Task: Find connections with filter location Bayonne with filter topic #construction with filter profile language German with filter current company Aspiring Minds with filter school Kendriya vidyalaya  with filter industry Food and Beverage Retail with filter service category Business Analytics with filter keywords title Security Guard
Action: Mouse moved to (692, 101)
Screenshot: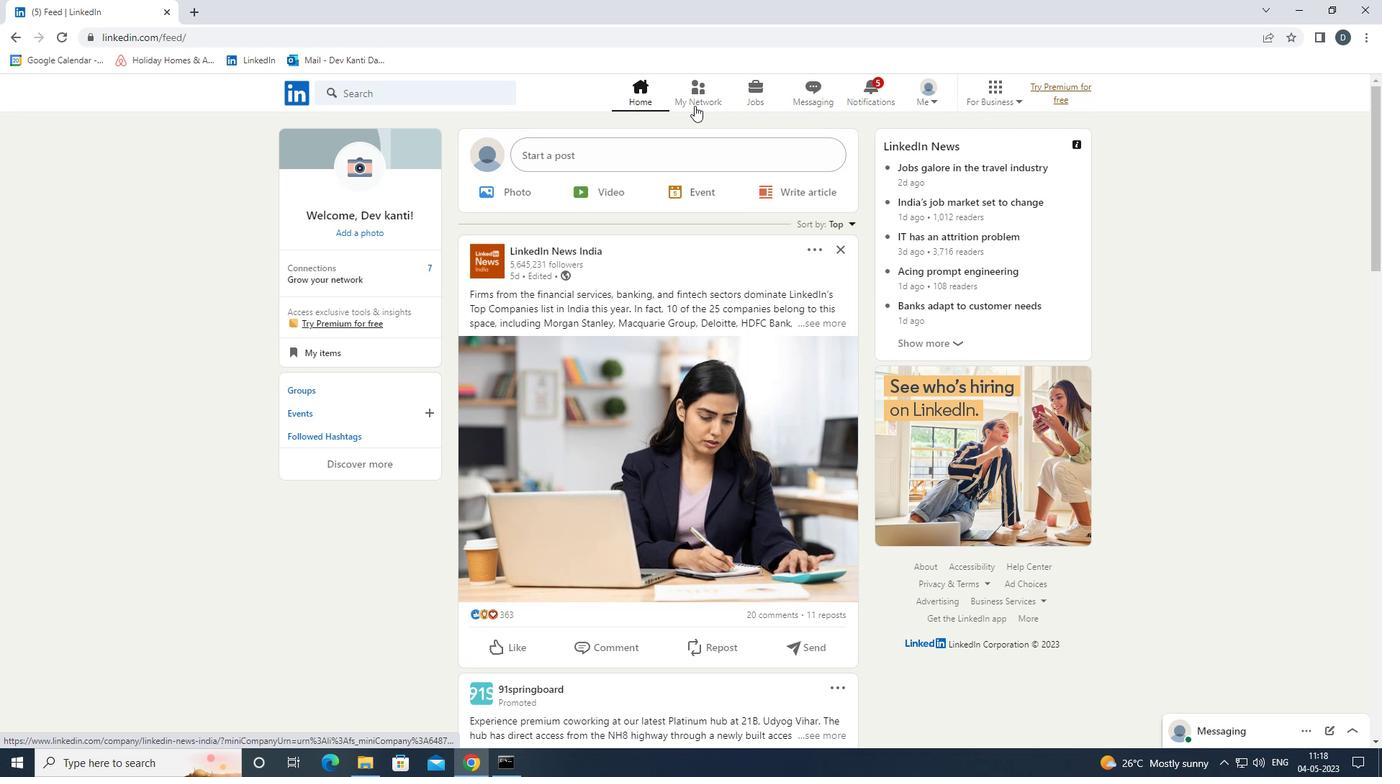 
Action: Mouse pressed left at (692, 101)
Screenshot: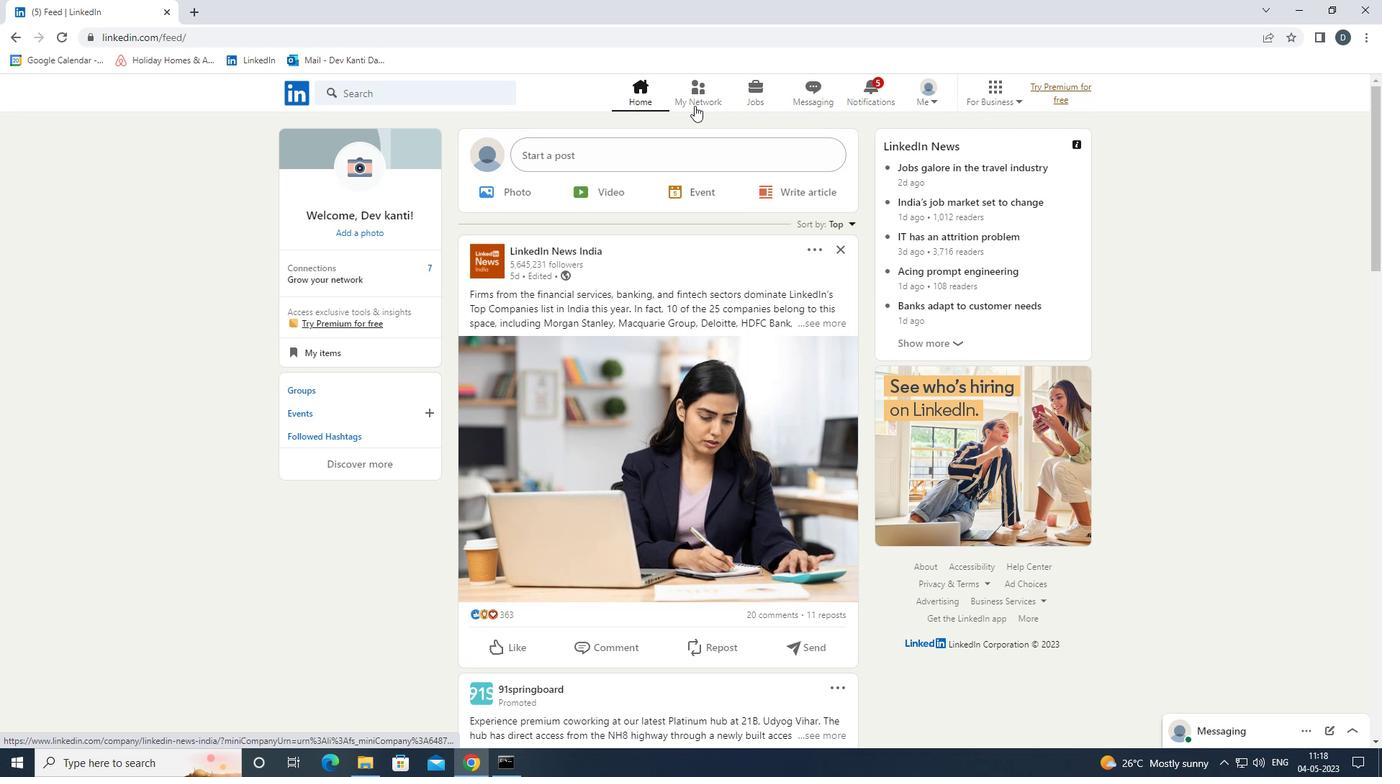 
Action: Mouse moved to (475, 174)
Screenshot: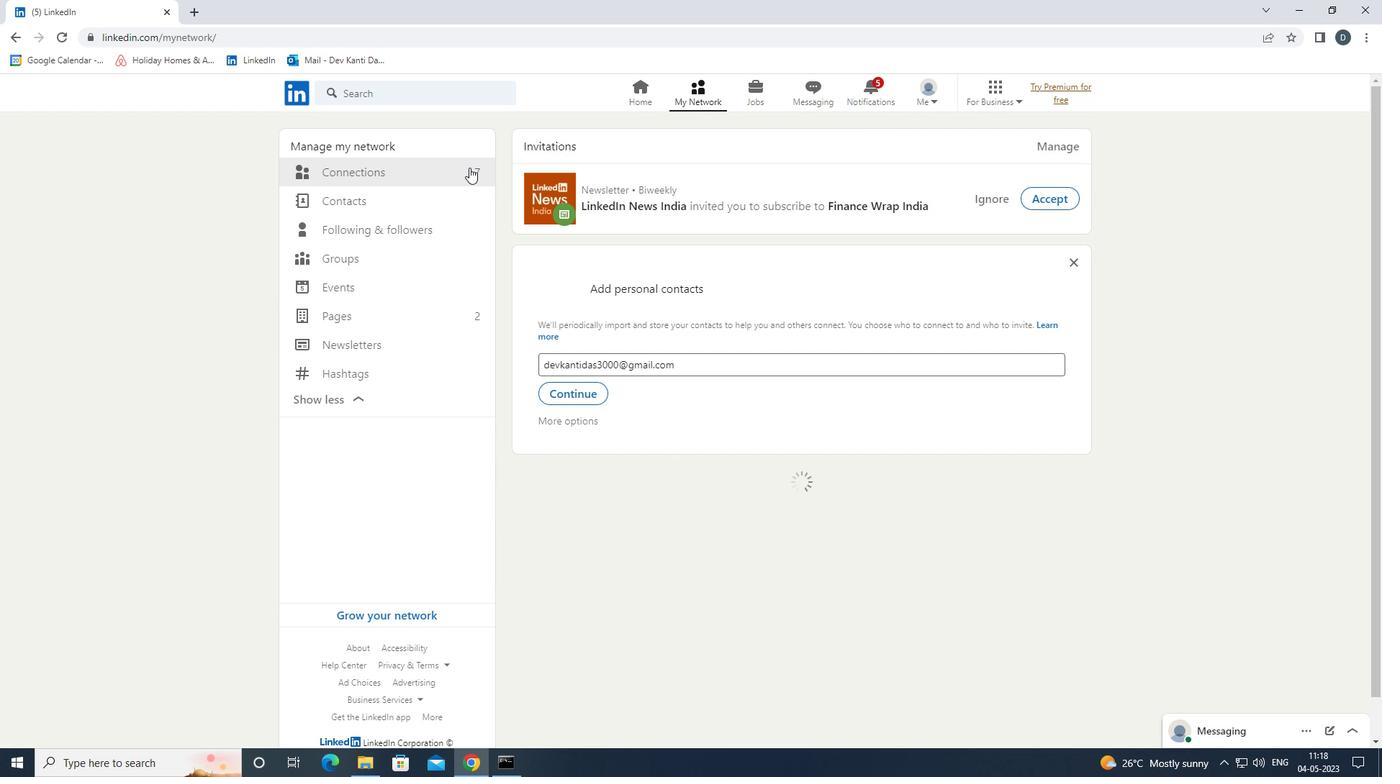 
Action: Mouse pressed left at (475, 174)
Screenshot: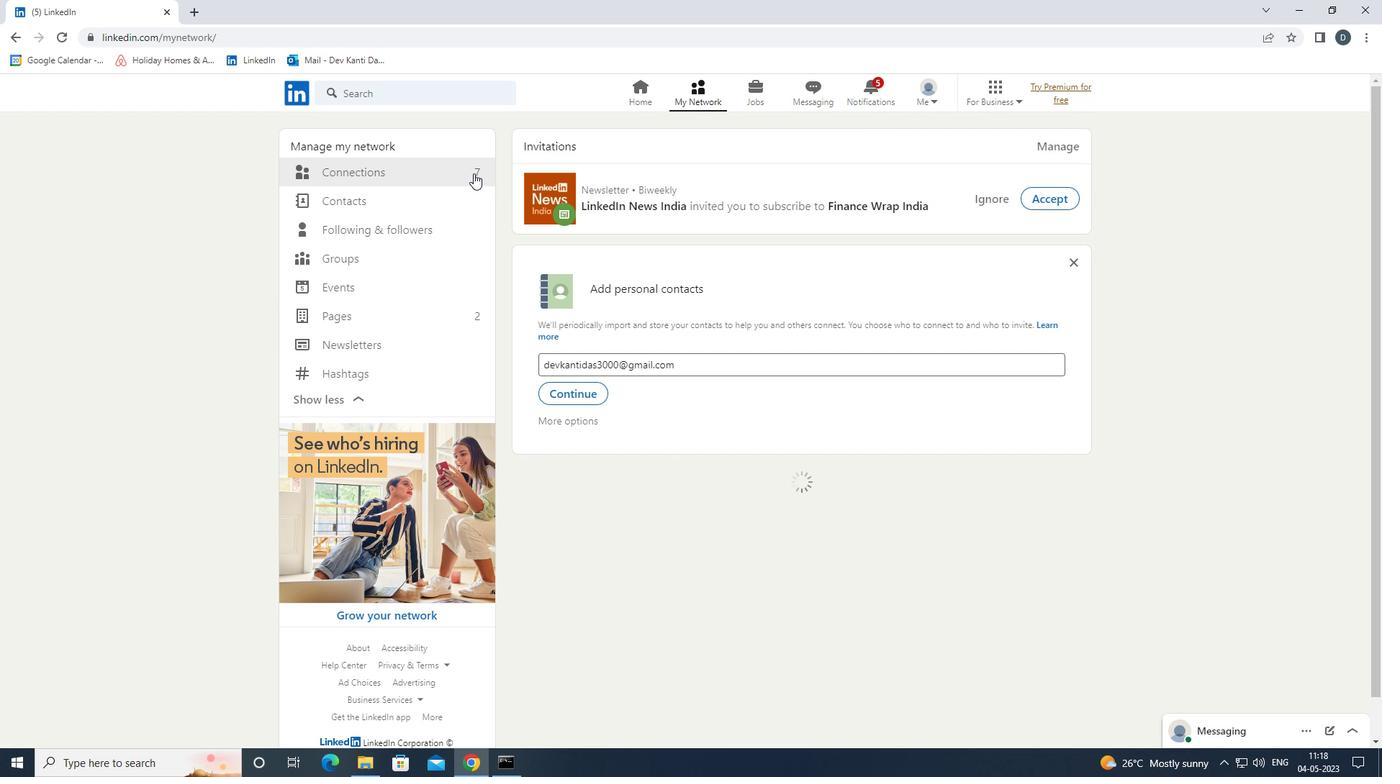
Action: Mouse moved to (826, 169)
Screenshot: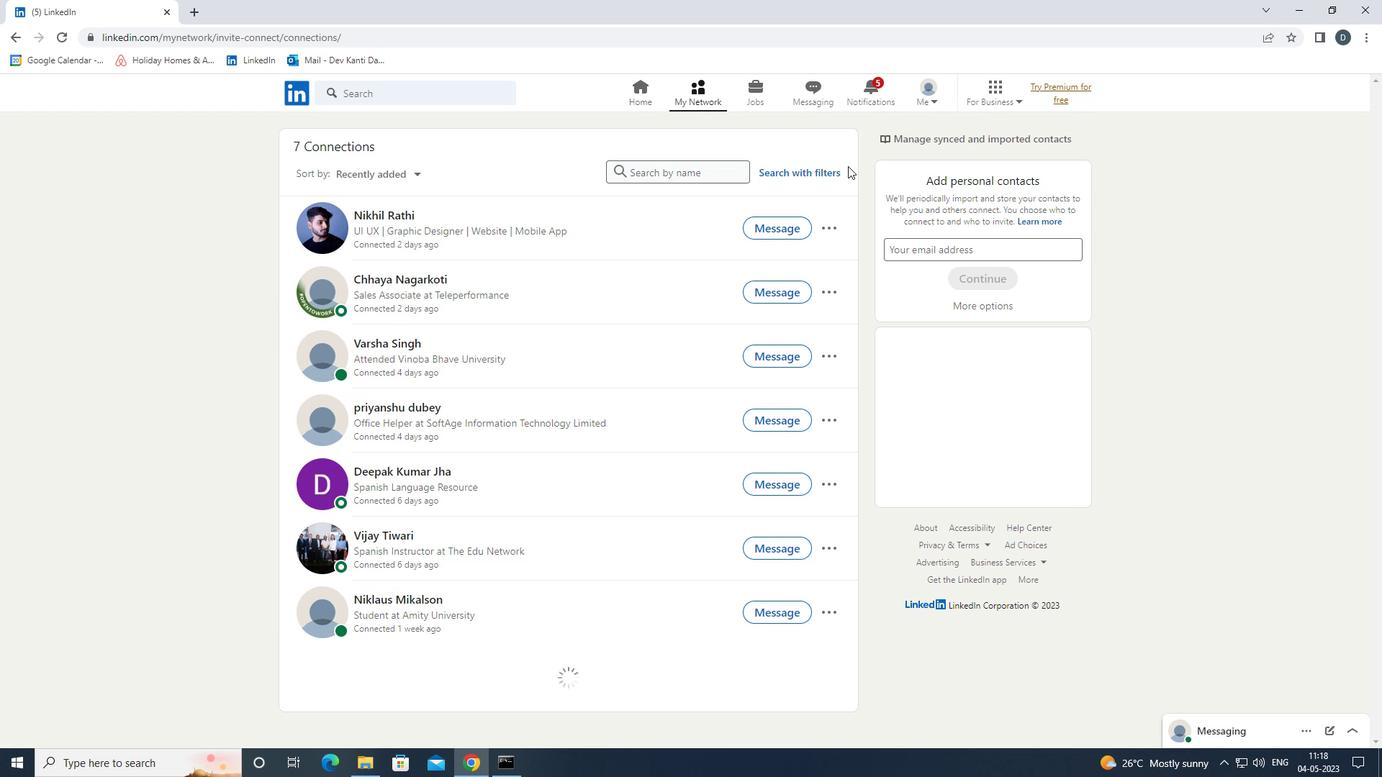
Action: Mouse pressed left at (826, 169)
Screenshot: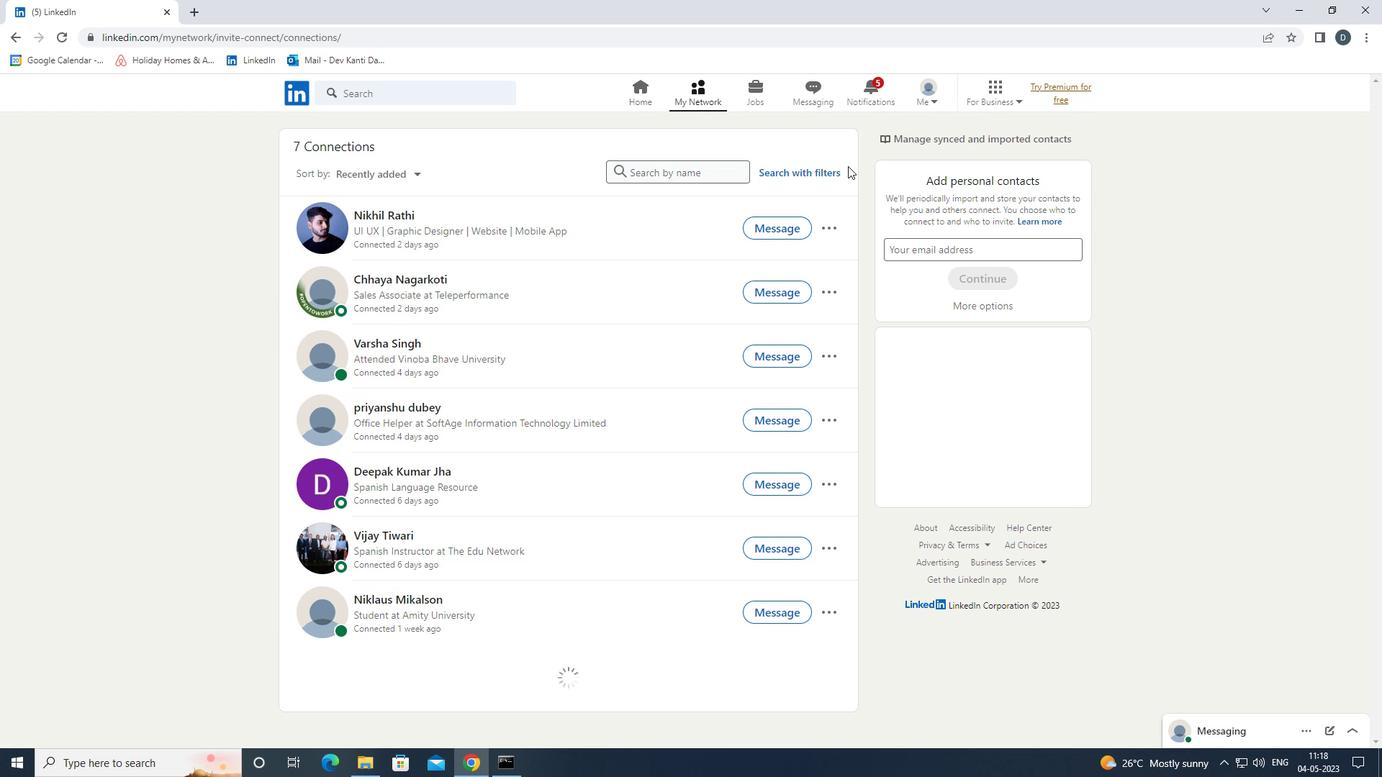 
Action: Mouse moved to (740, 137)
Screenshot: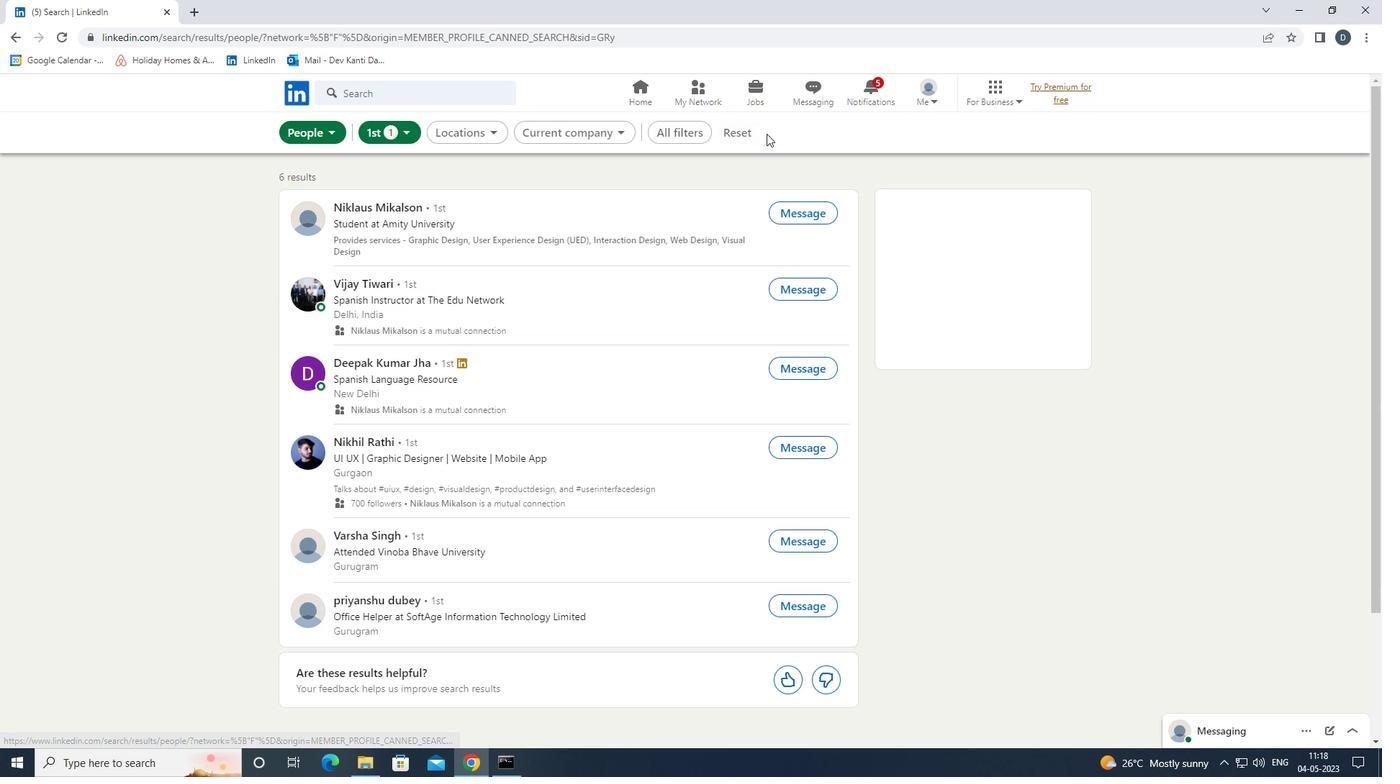 
Action: Mouse pressed left at (740, 137)
Screenshot: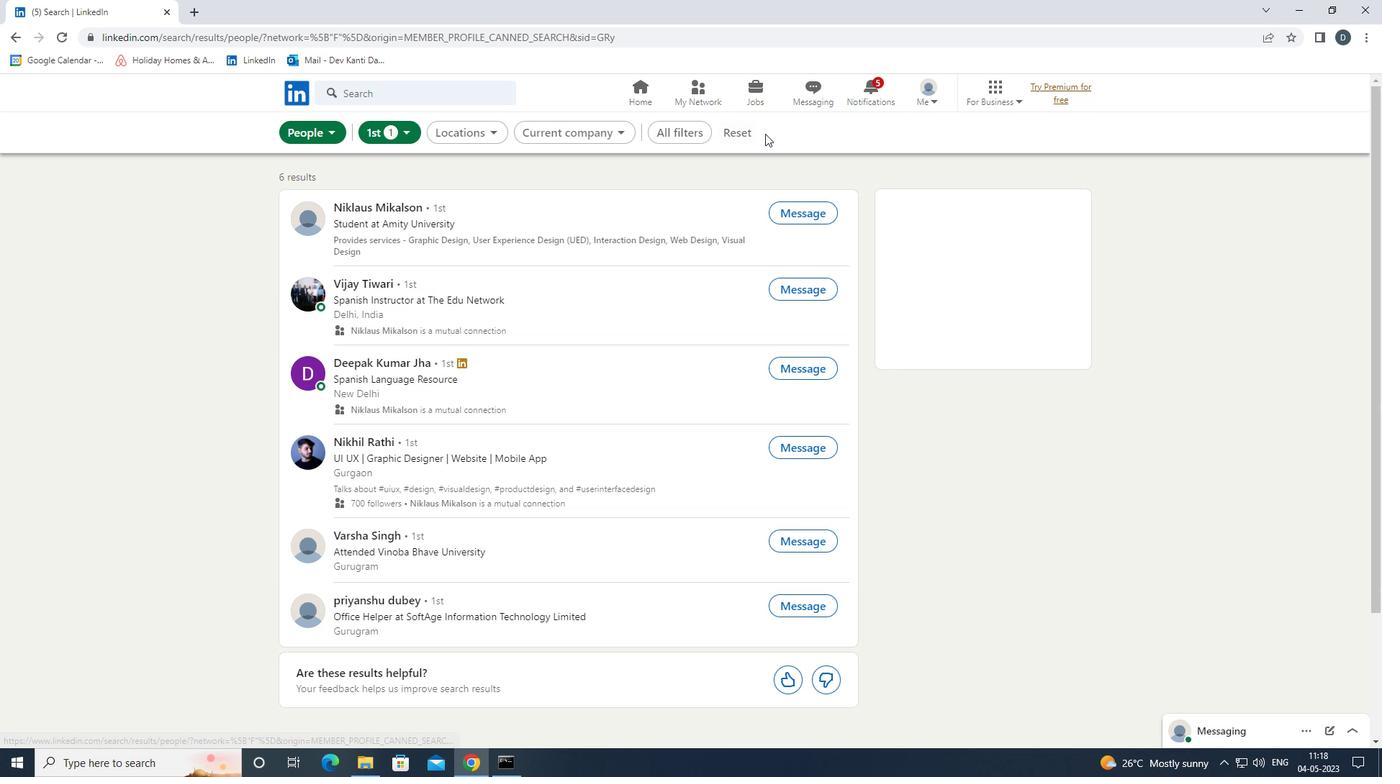 
Action: Mouse moved to (705, 133)
Screenshot: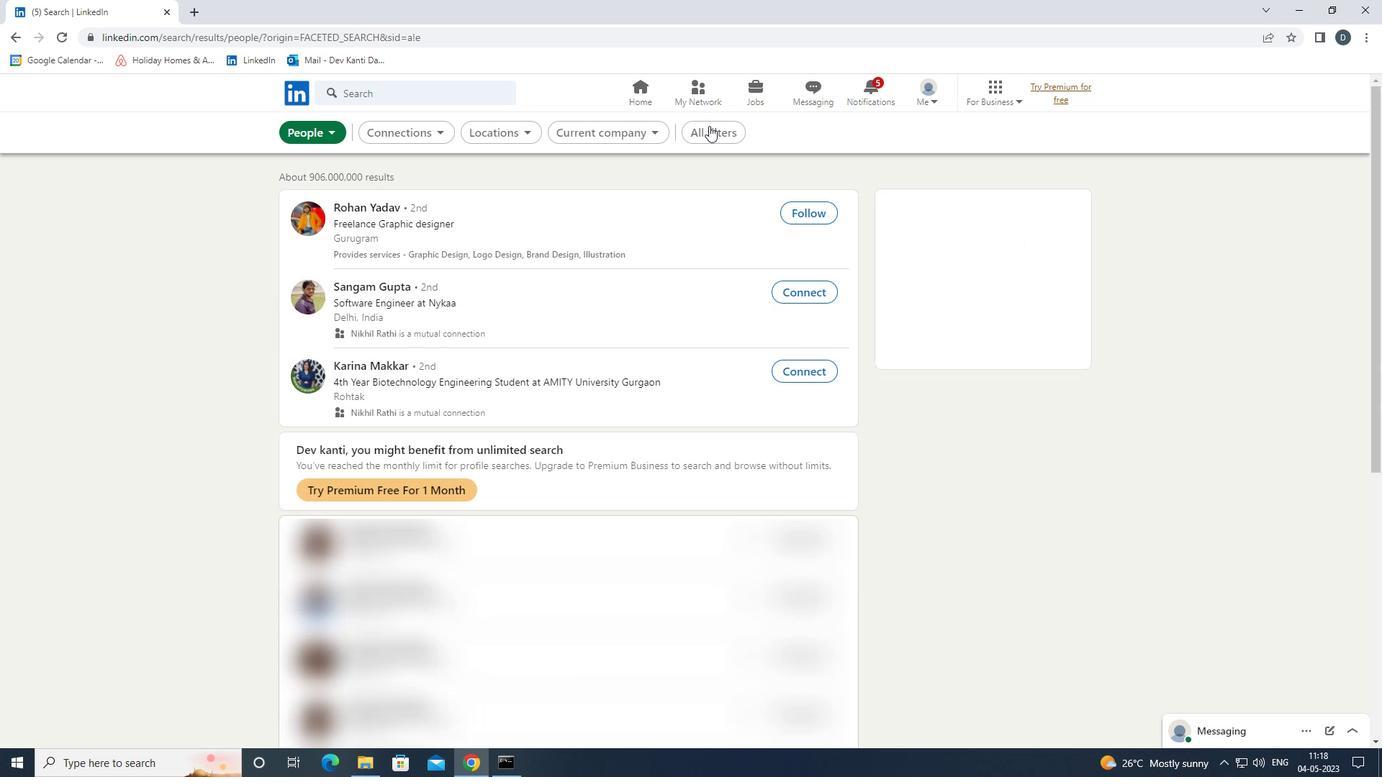 
Action: Mouse pressed left at (705, 133)
Screenshot: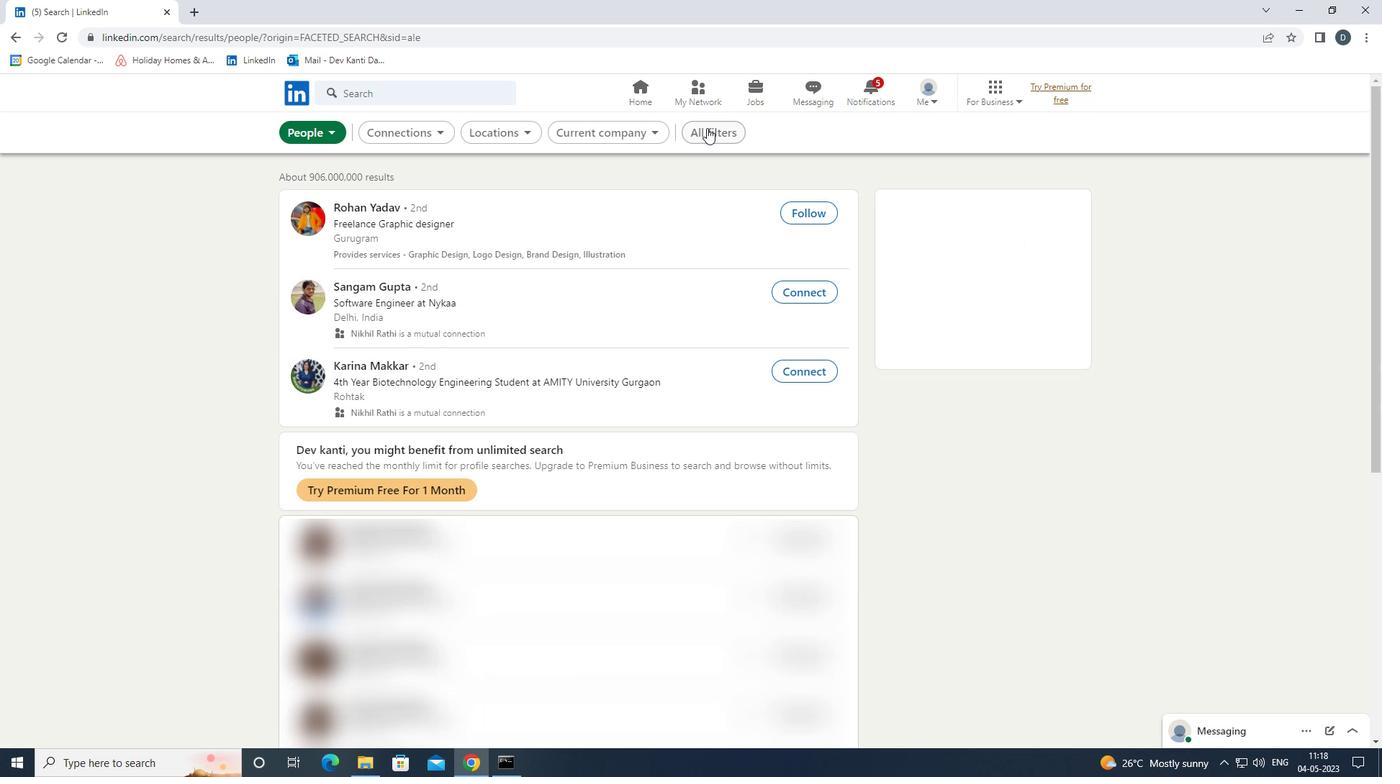 
Action: Mouse moved to (1217, 376)
Screenshot: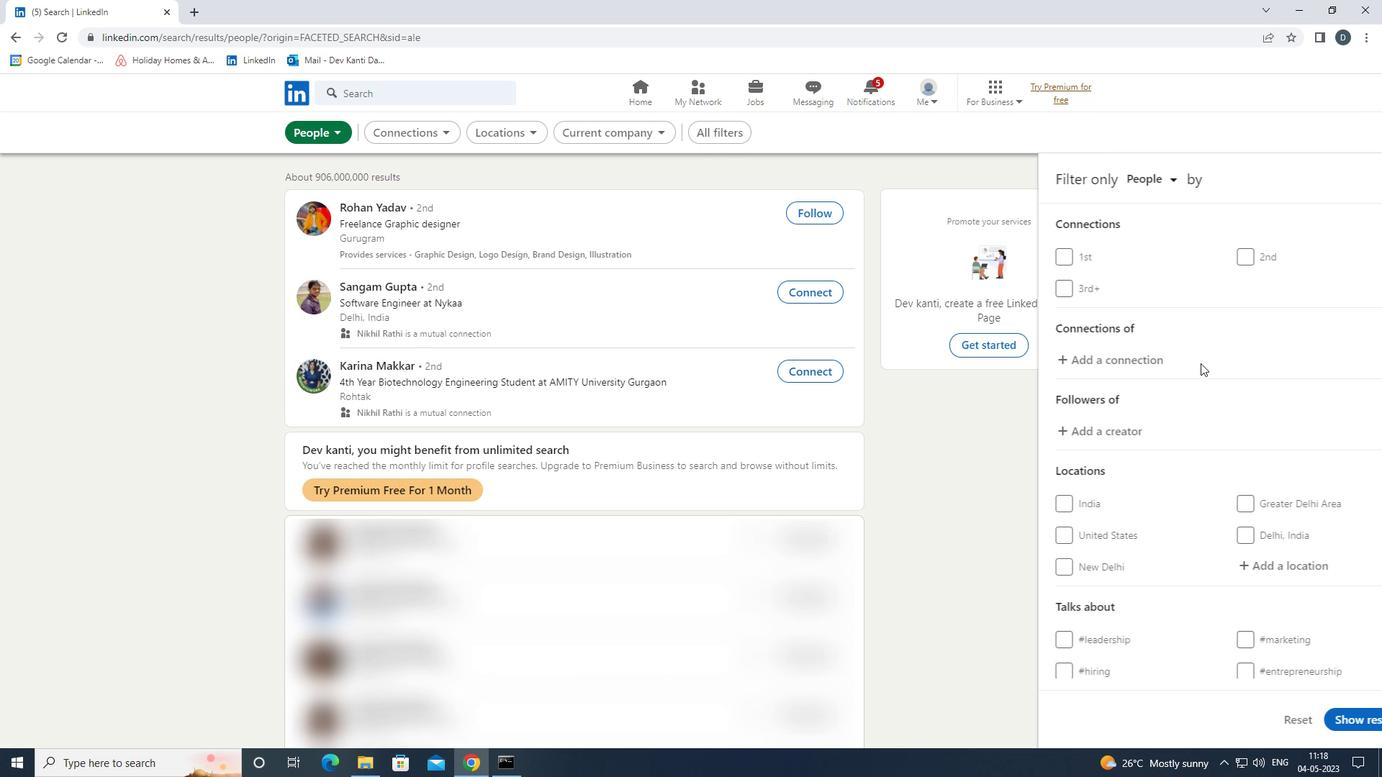 
Action: Mouse scrolled (1217, 375) with delta (0, 0)
Screenshot: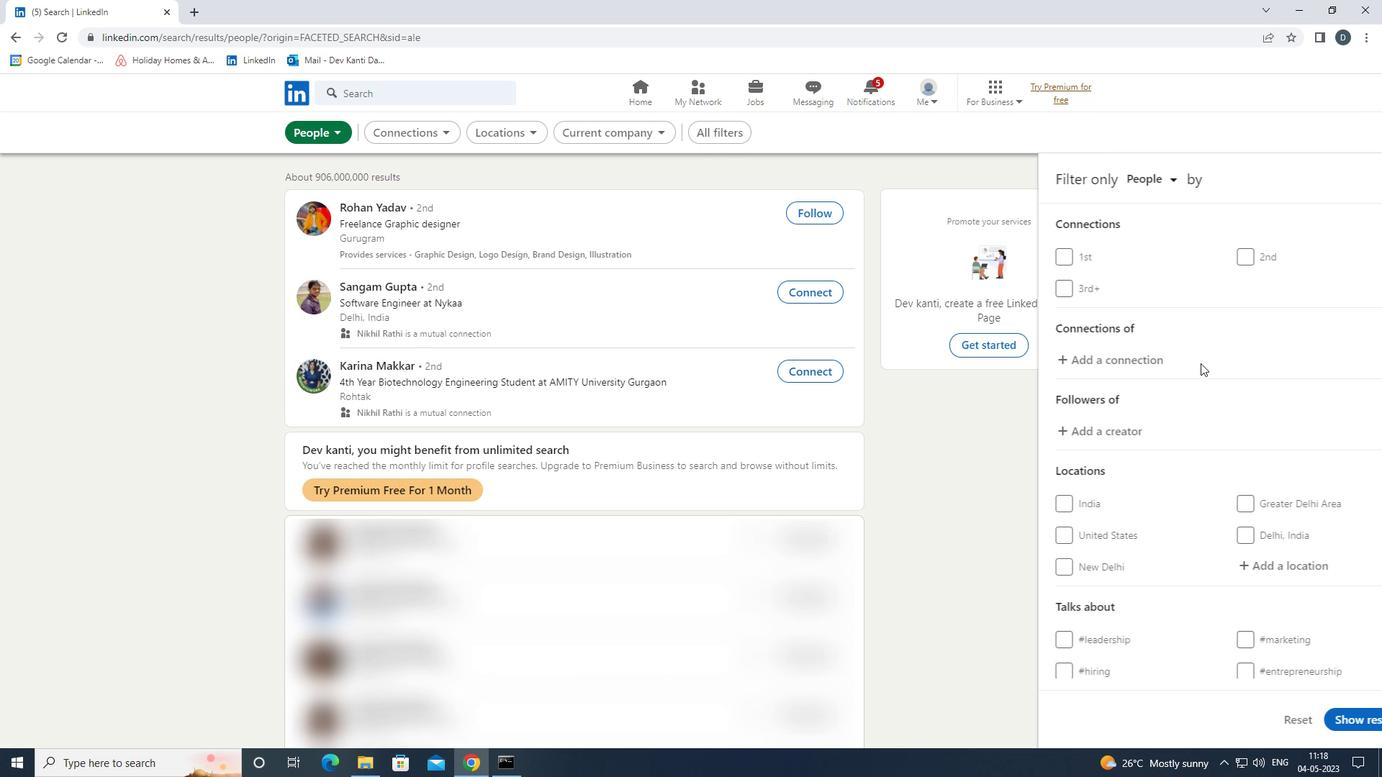 
Action: Mouse moved to (1221, 378)
Screenshot: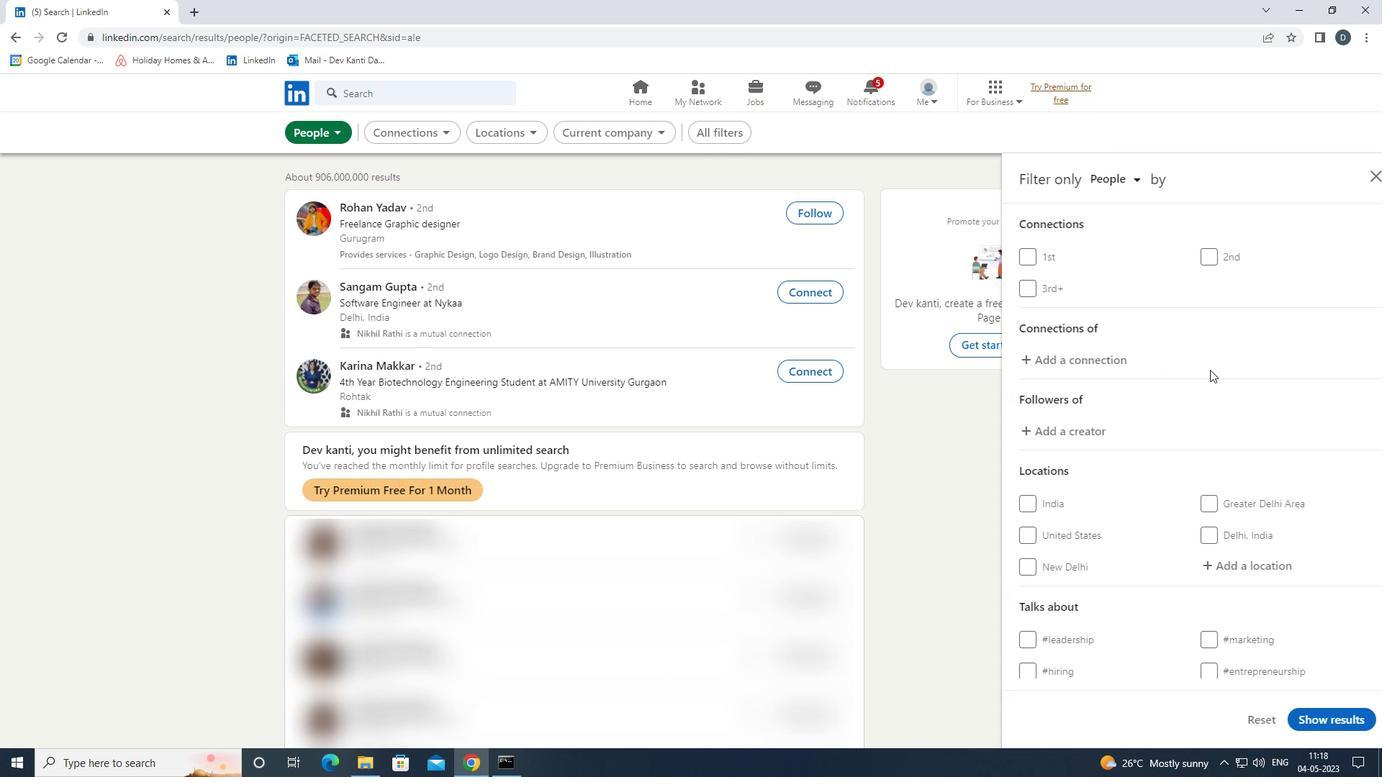 
Action: Mouse scrolled (1221, 378) with delta (0, 0)
Screenshot: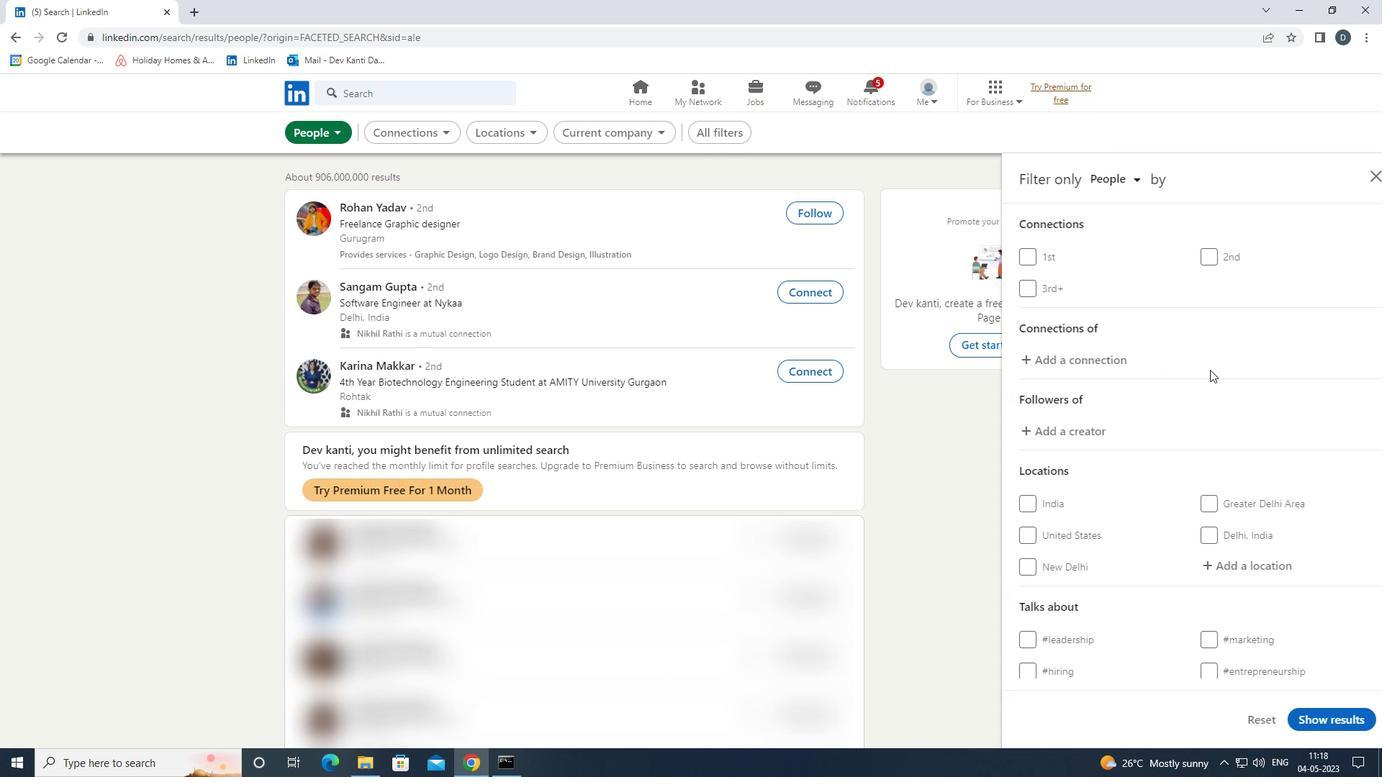 
Action: Mouse moved to (1222, 429)
Screenshot: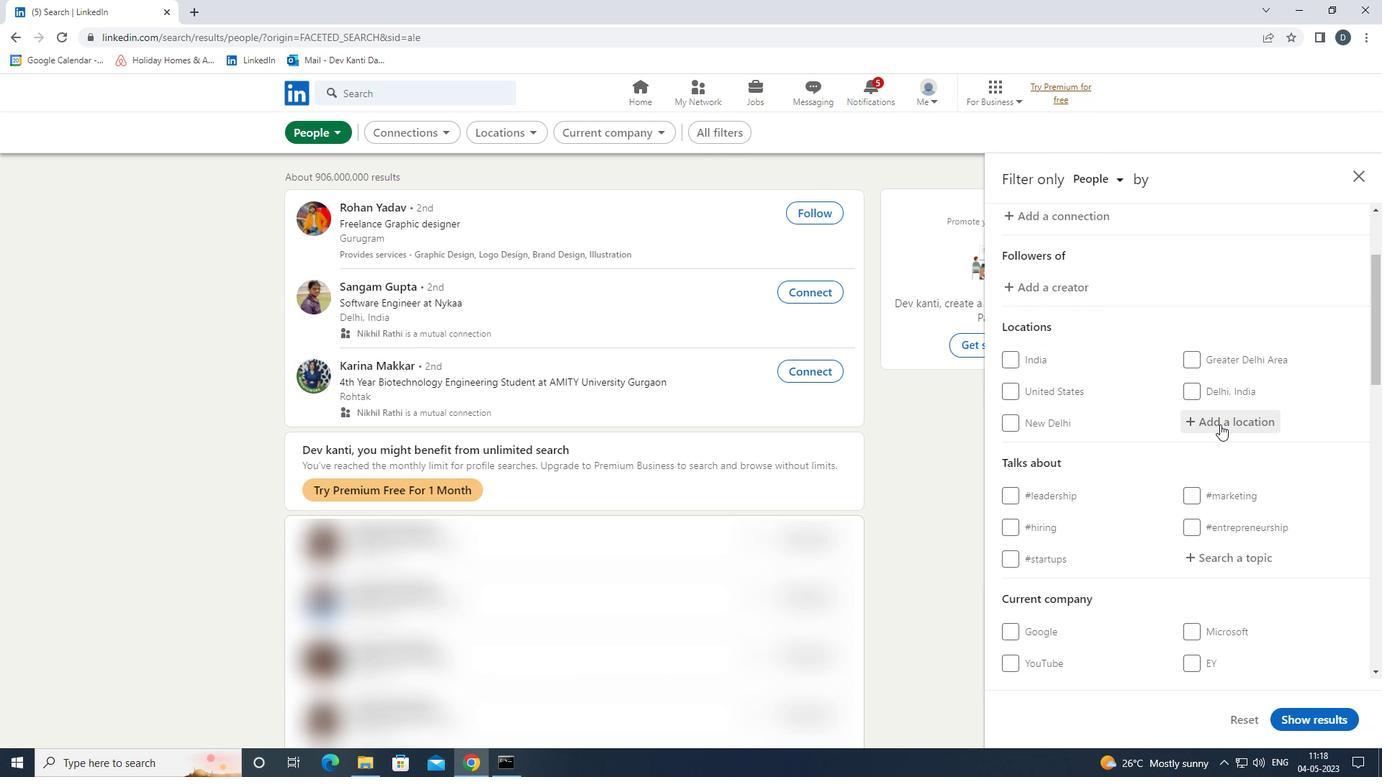 
Action: Mouse pressed left at (1222, 429)
Screenshot: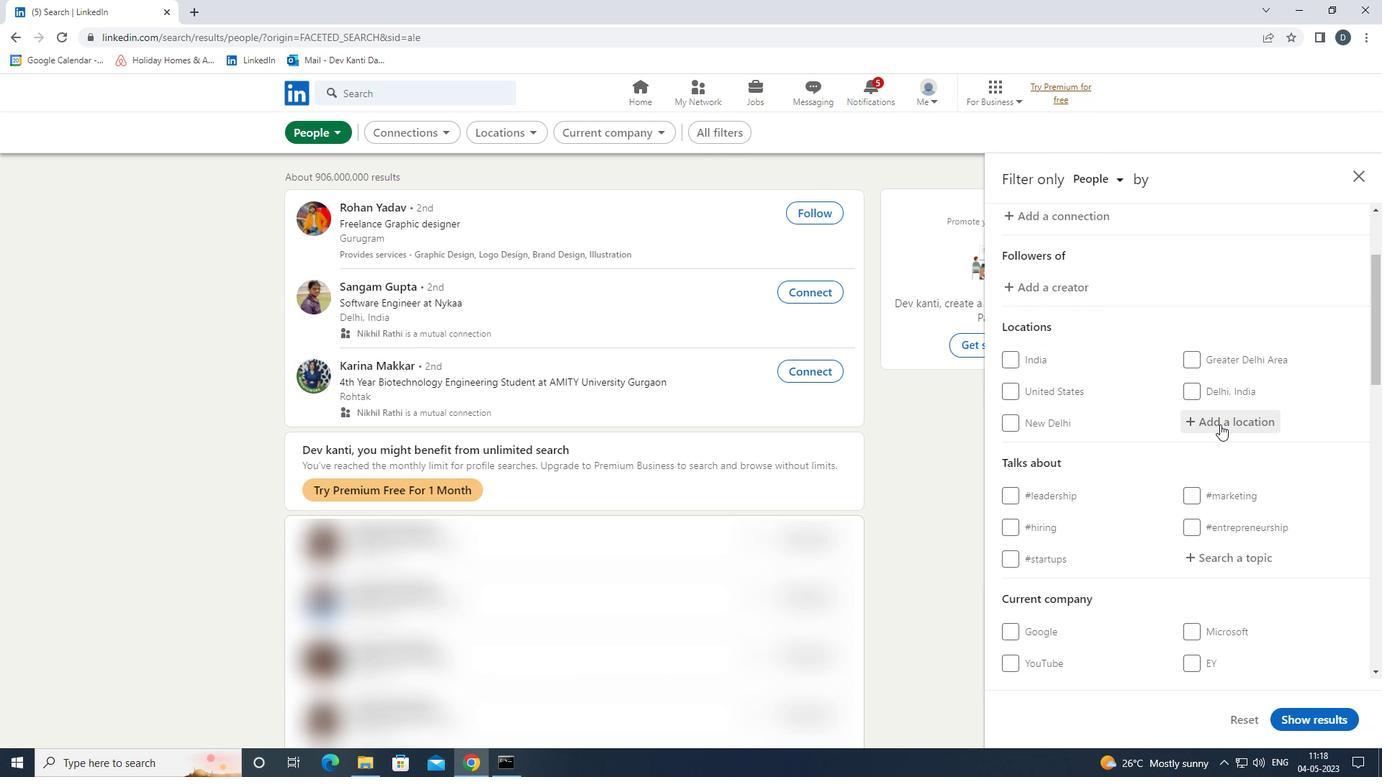 
Action: Mouse moved to (1223, 429)
Screenshot: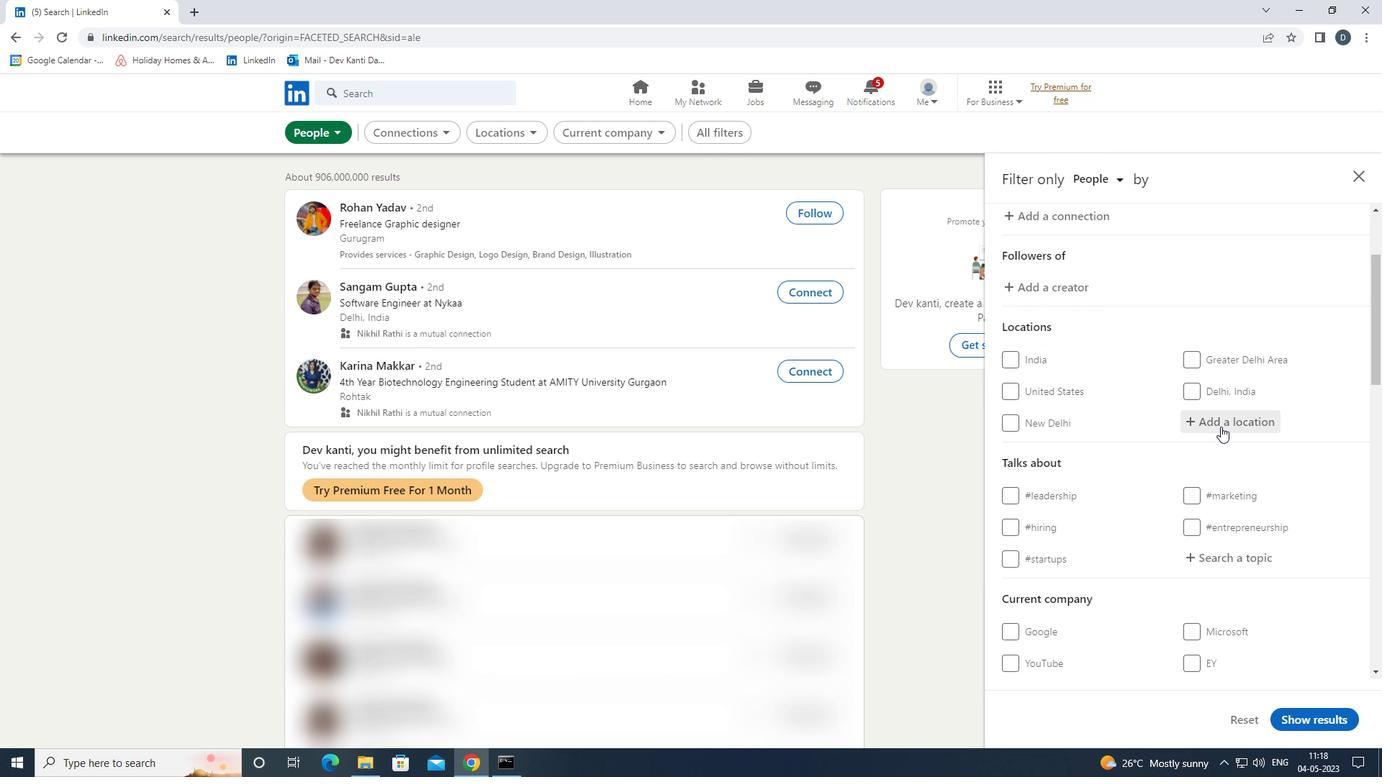 
Action: Key pressed <Key.shift>BOY<Key.backspace><Key.backspace>AYONNE<Key.down><Key.enter>
Screenshot: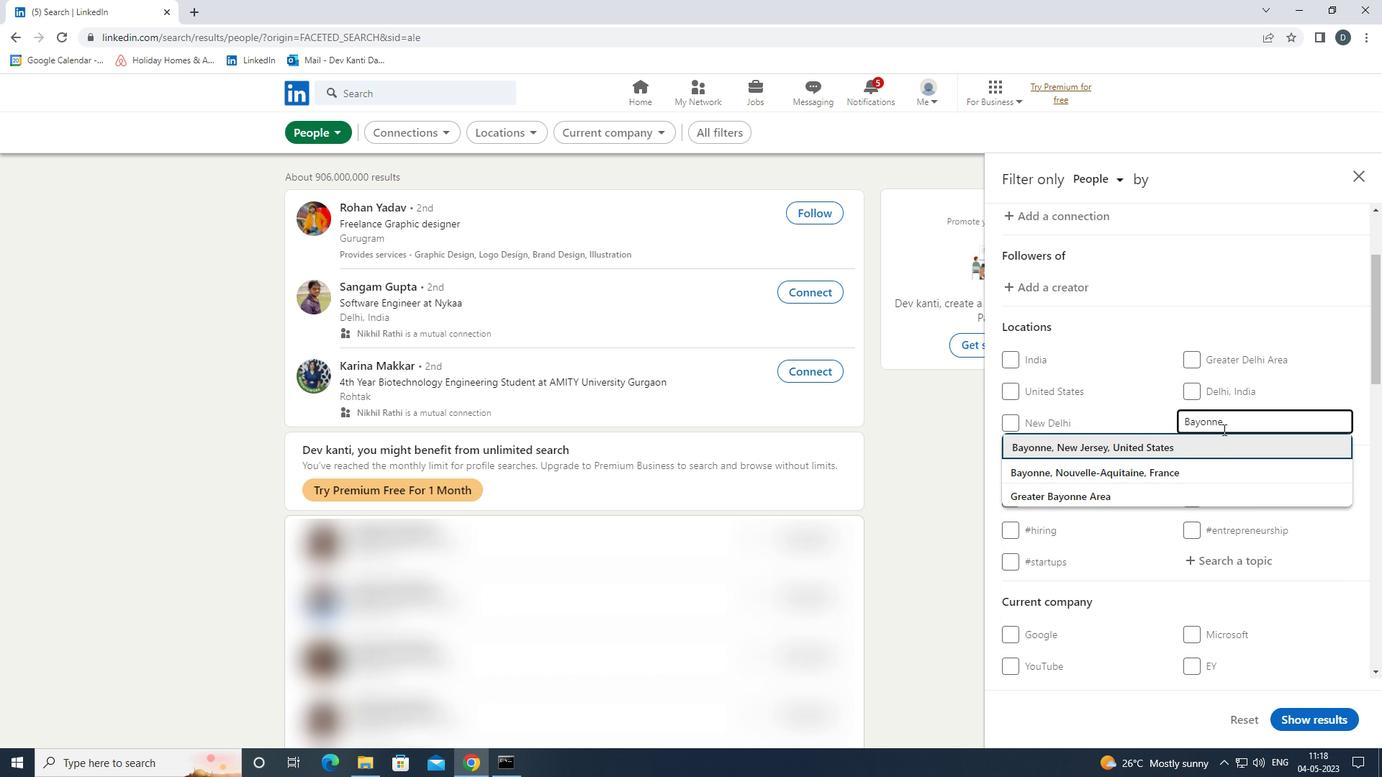 
Action: Mouse moved to (1263, 424)
Screenshot: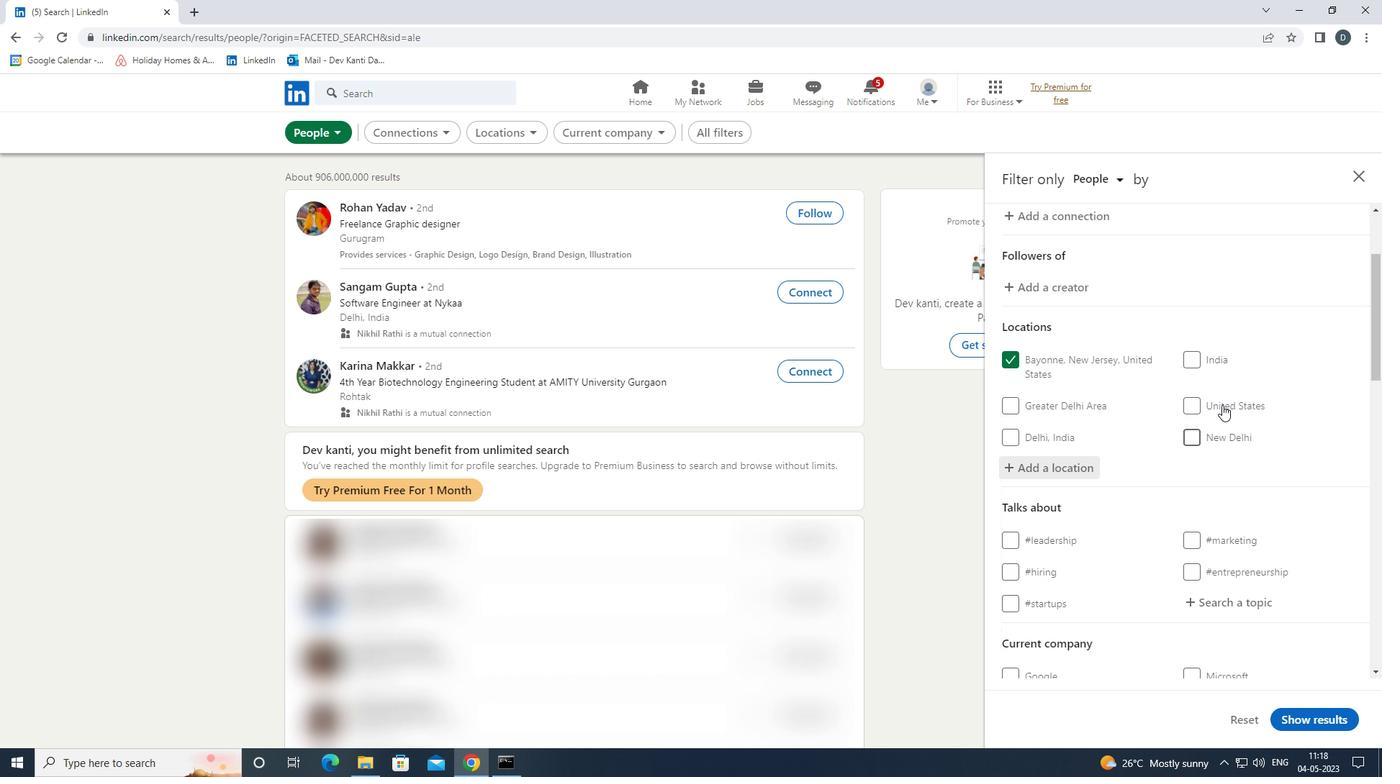 
Action: Mouse scrolled (1263, 424) with delta (0, 0)
Screenshot: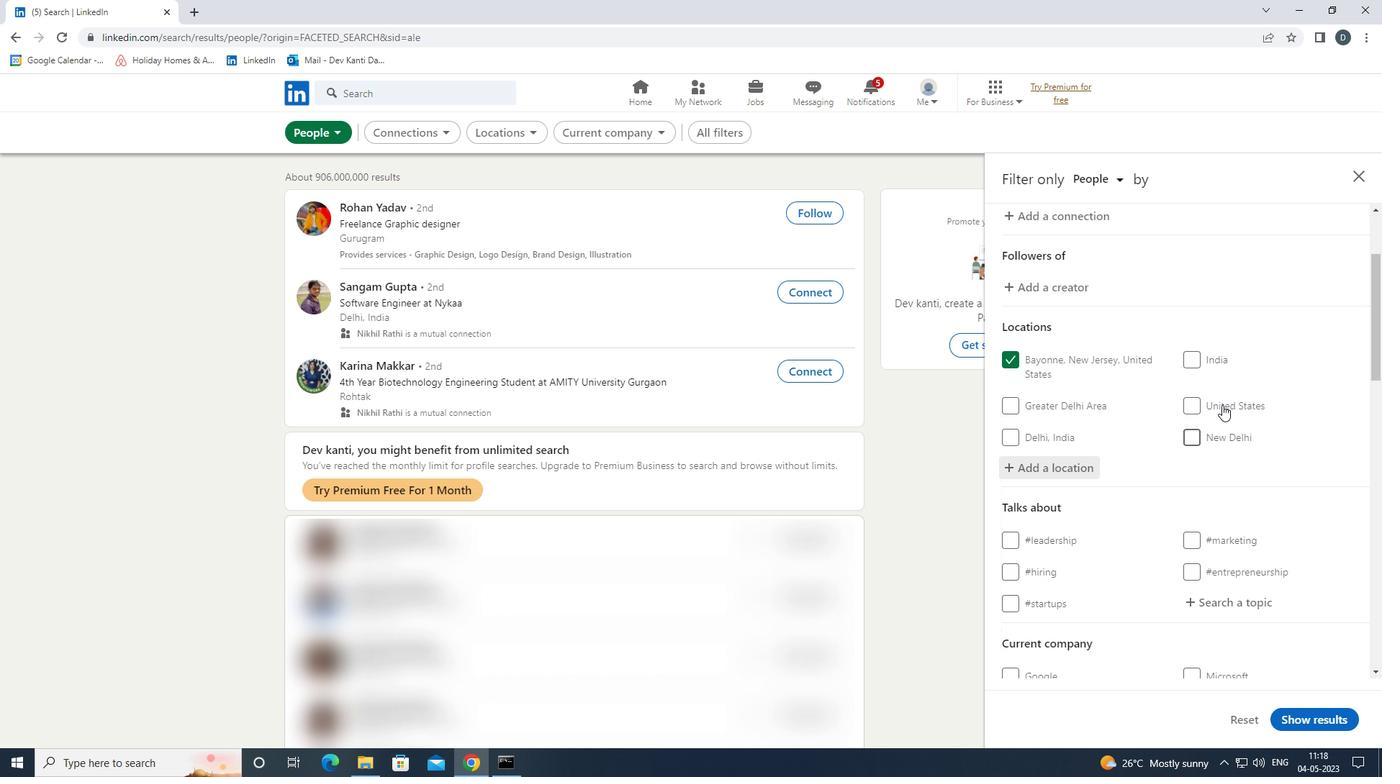 
Action: Mouse scrolled (1263, 424) with delta (0, 0)
Screenshot: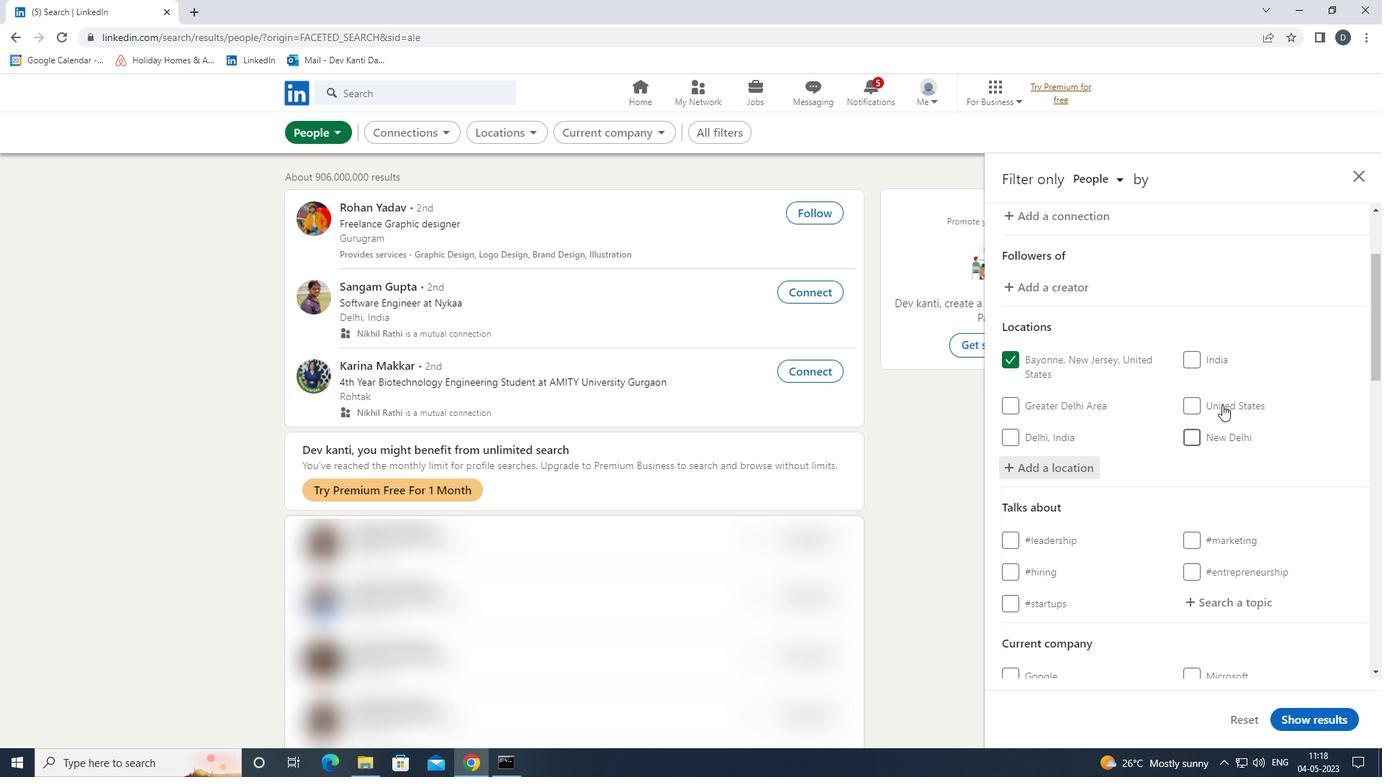 
Action: Mouse moved to (1256, 460)
Screenshot: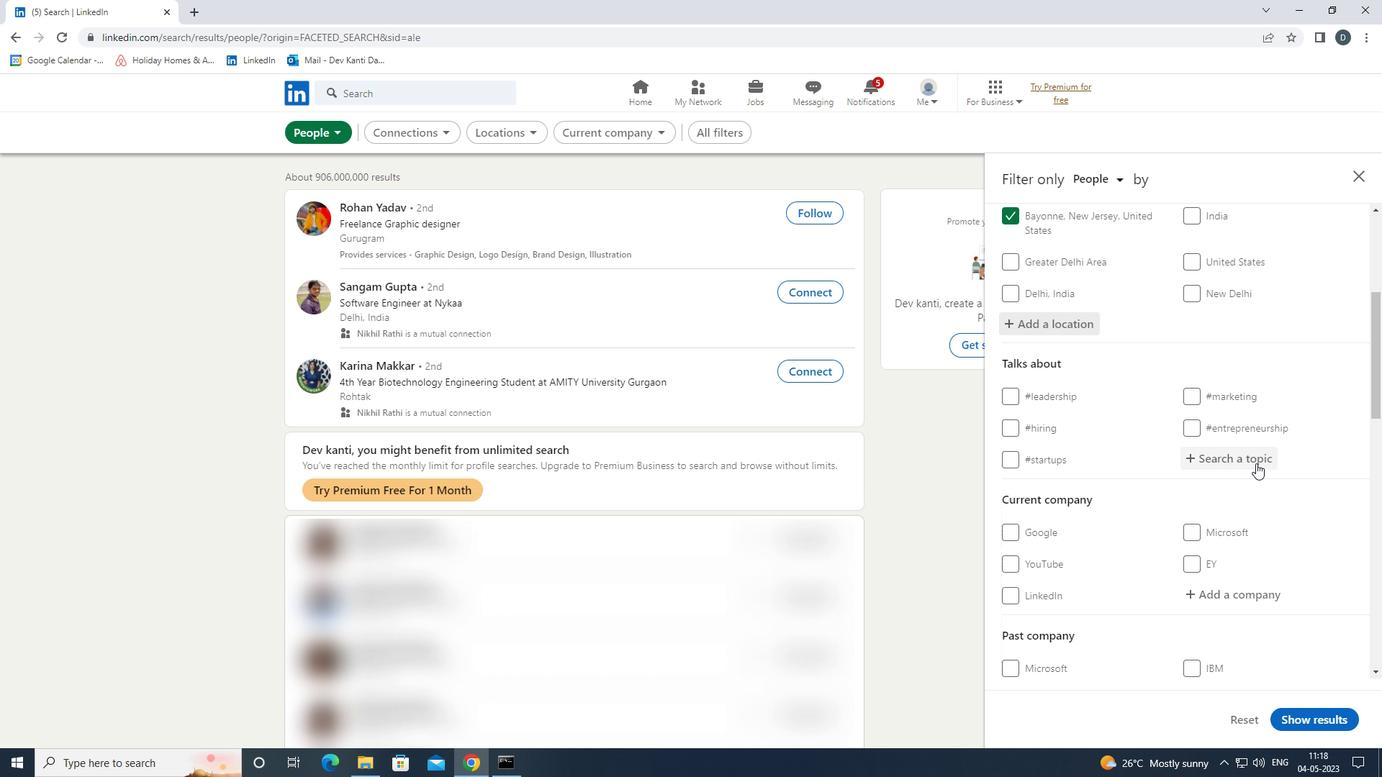 
Action: Mouse pressed left at (1256, 460)
Screenshot: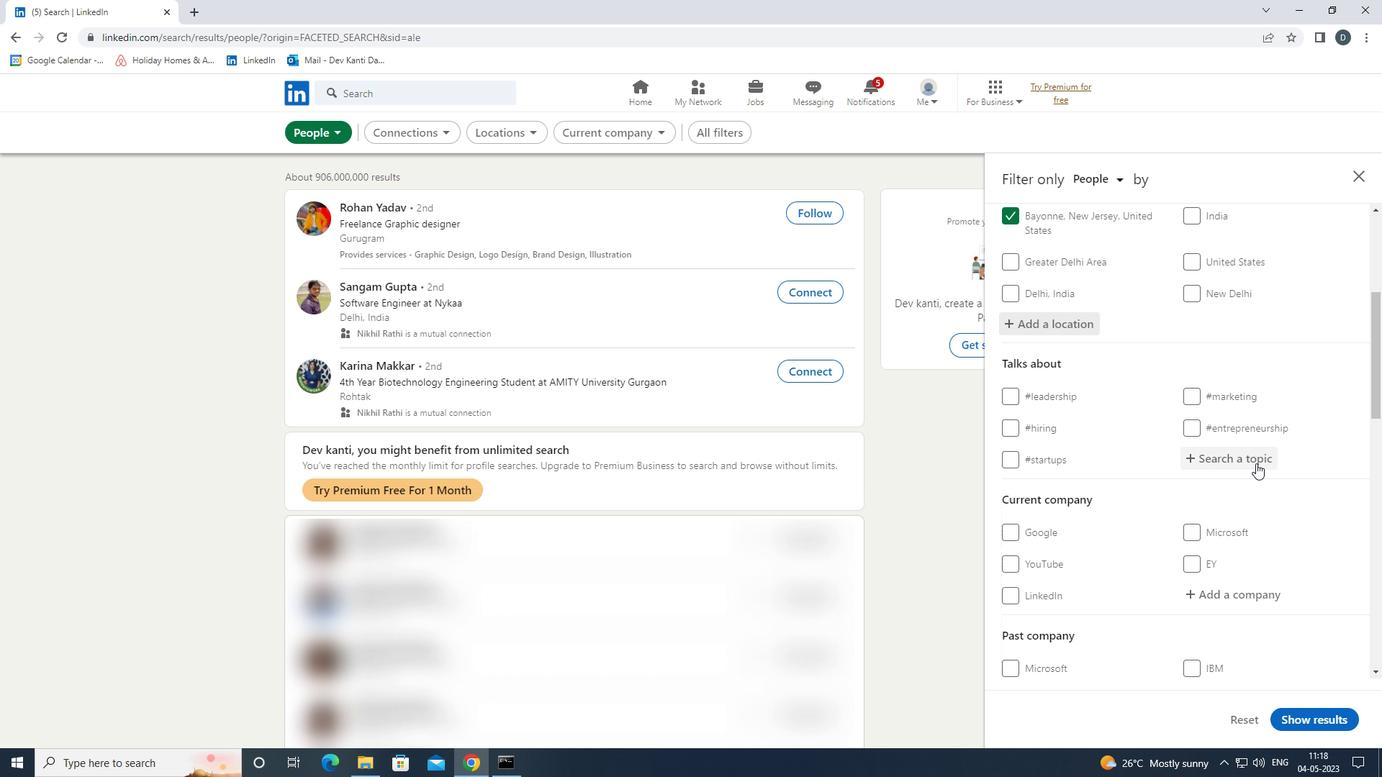 
Action: Key pressed <Key.shift>CONSTRUCTION<Key.down><Key.enter>
Screenshot: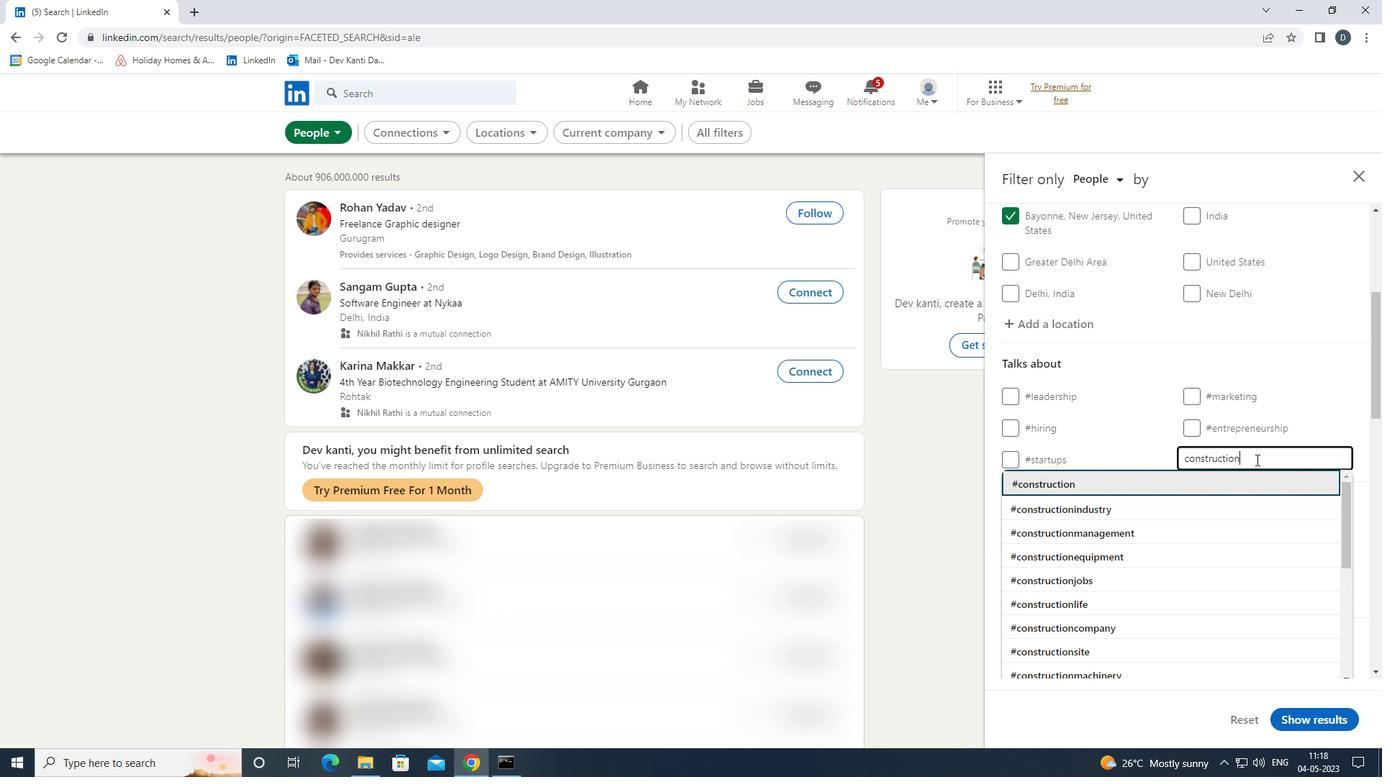 
Action: Mouse moved to (1256, 460)
Screenshot: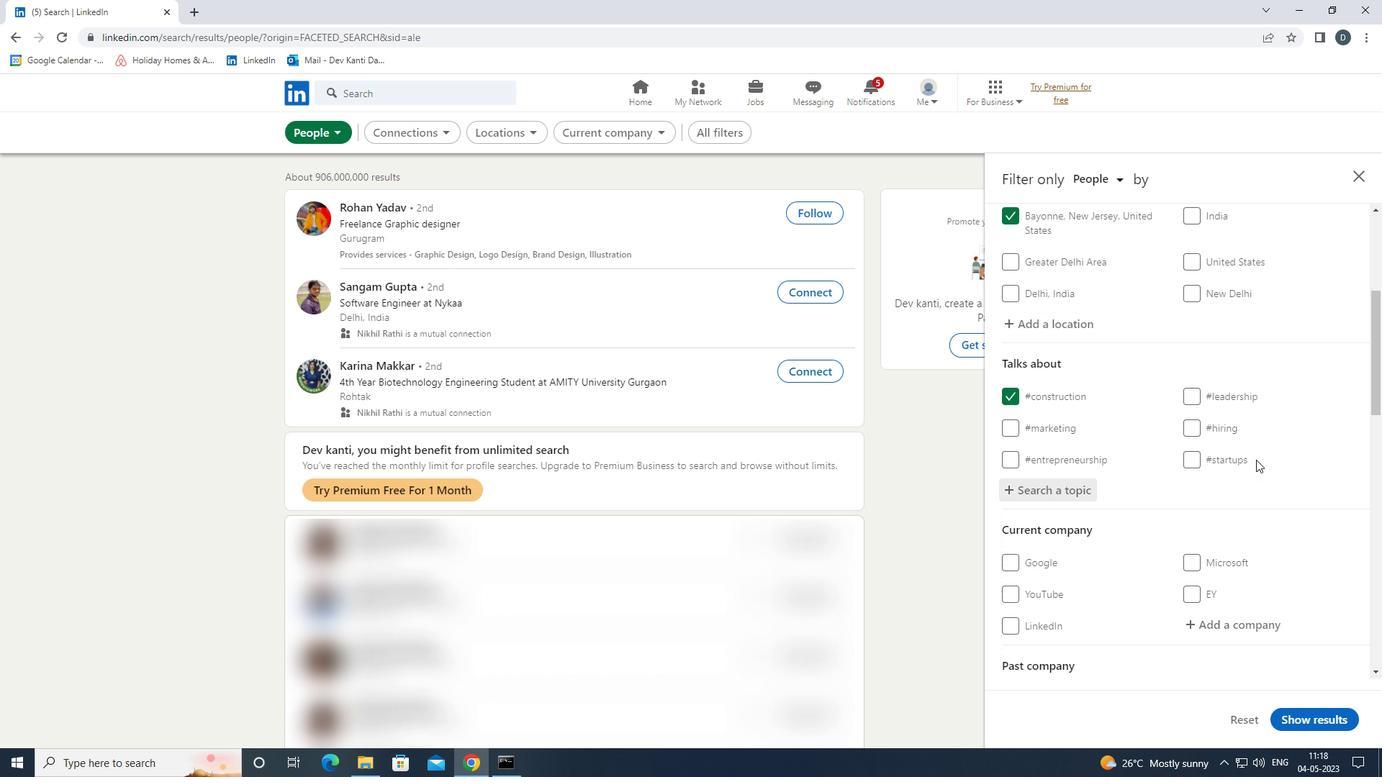 
Action: Mouse scrolled (1256, 459) with delta (0, 0)
Screenshot: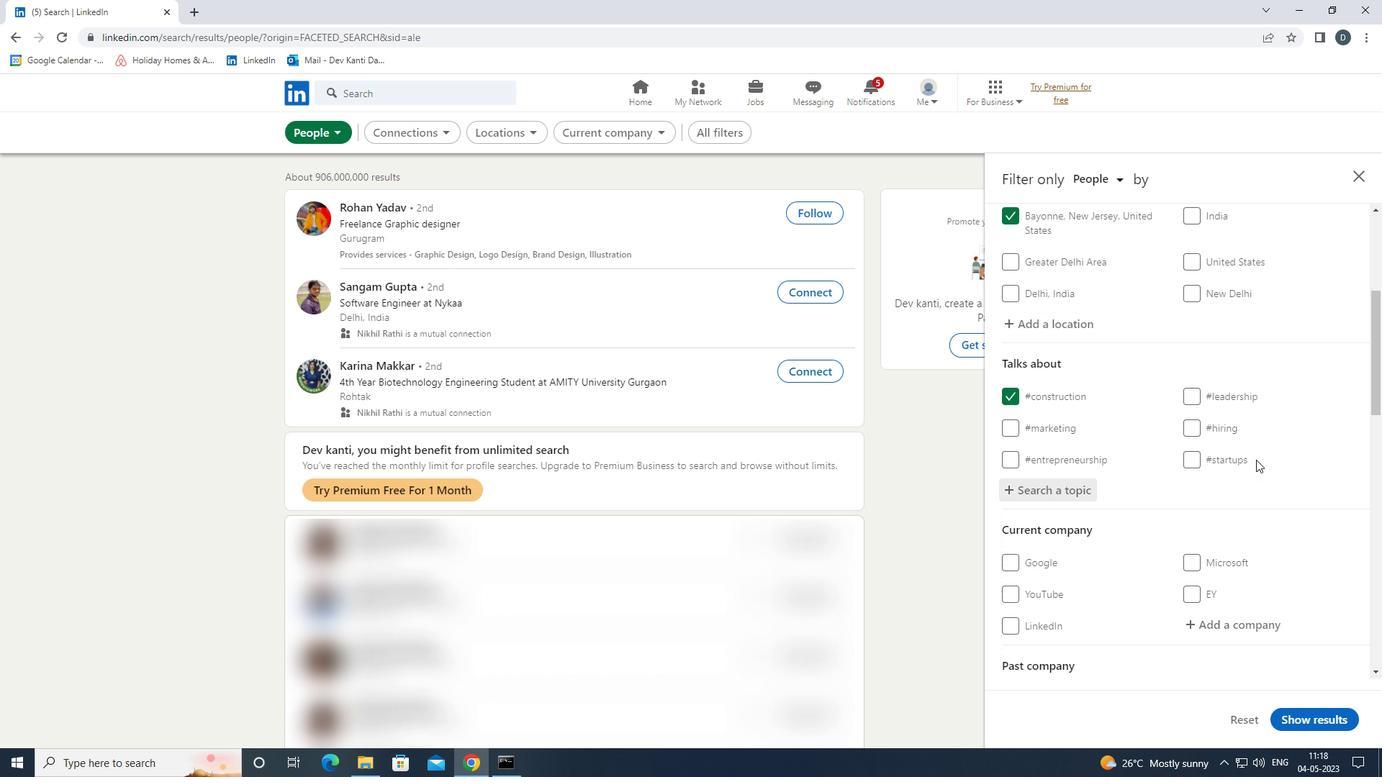 
Action: Mouse scrolled (1256, 459) with delta (0, 0)
Screenshot: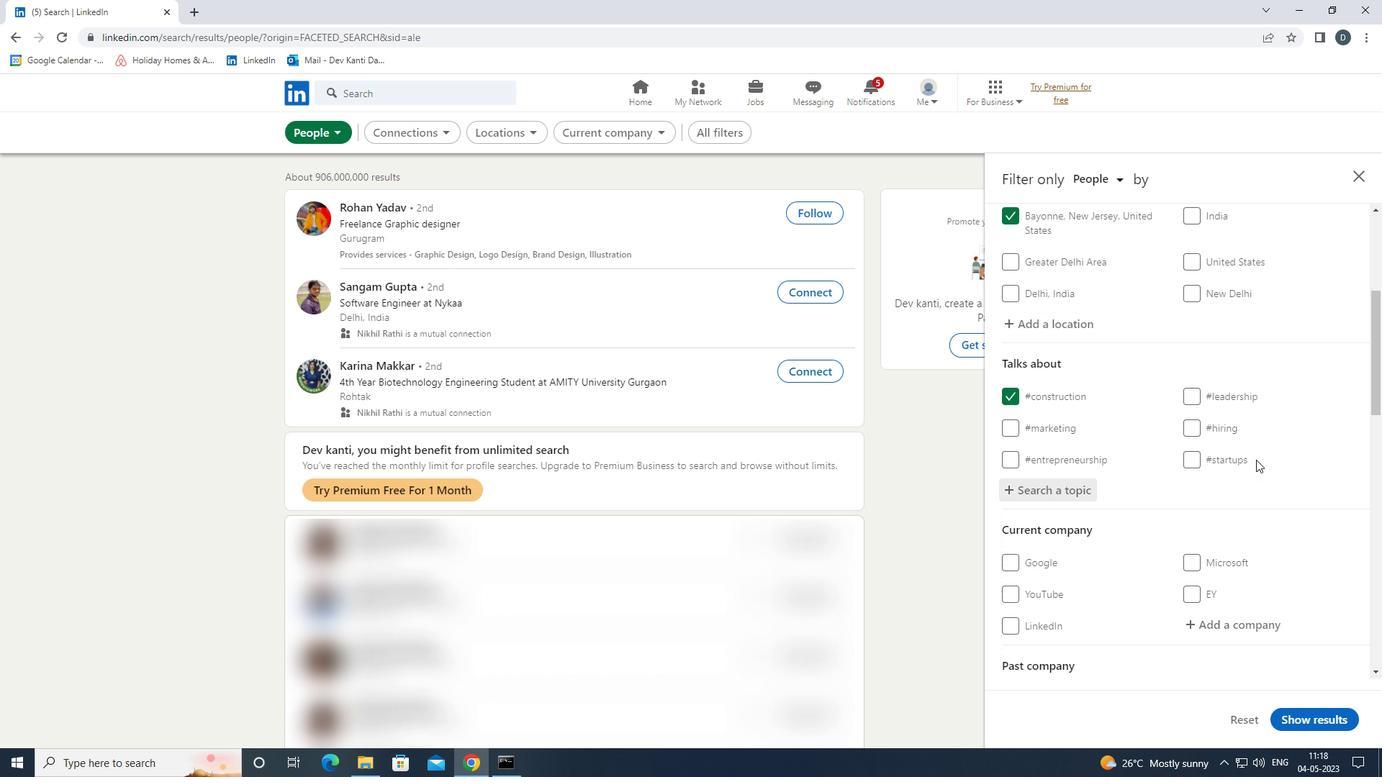 
Action: Mouse moved to (1261, 460)
Screenshot: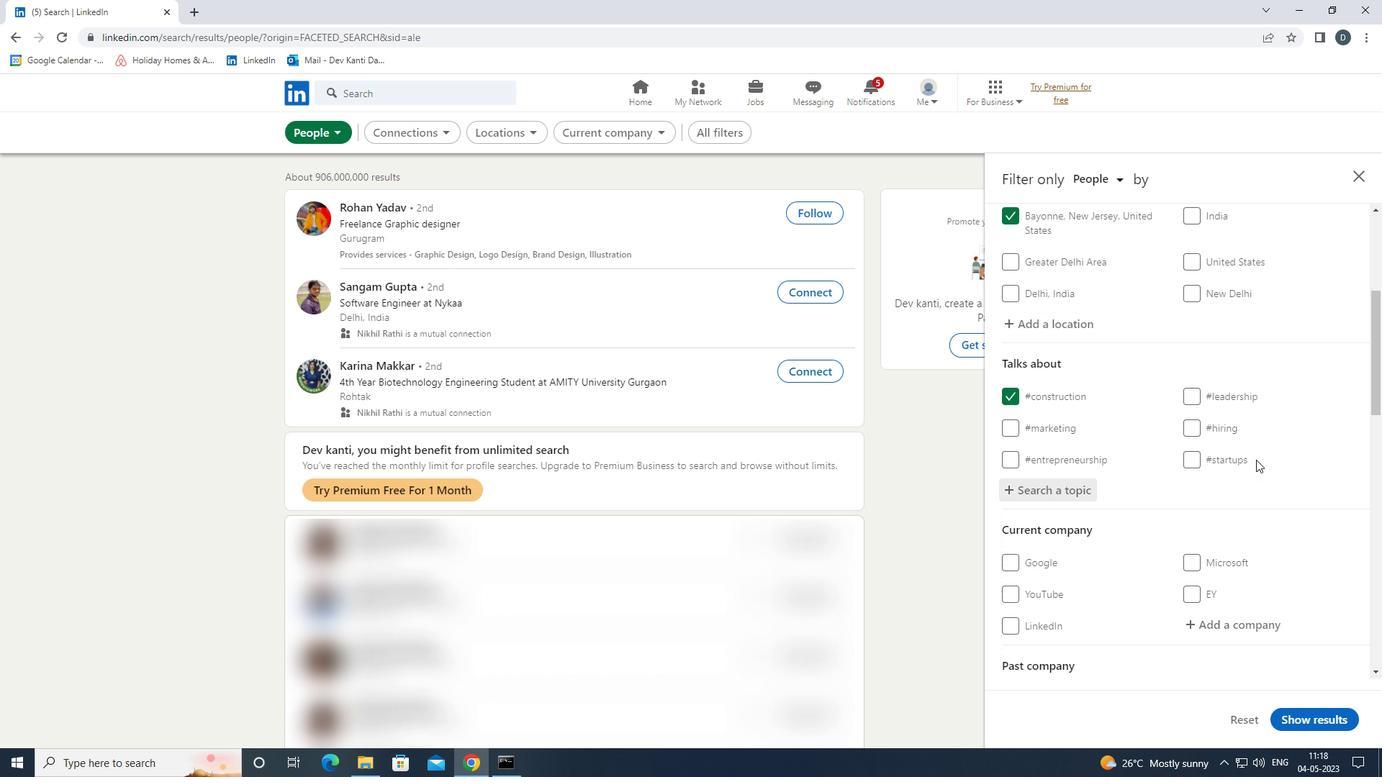 
Action: Mouse scrolled (1261, 460) with delta (0, 0)
Screenshot: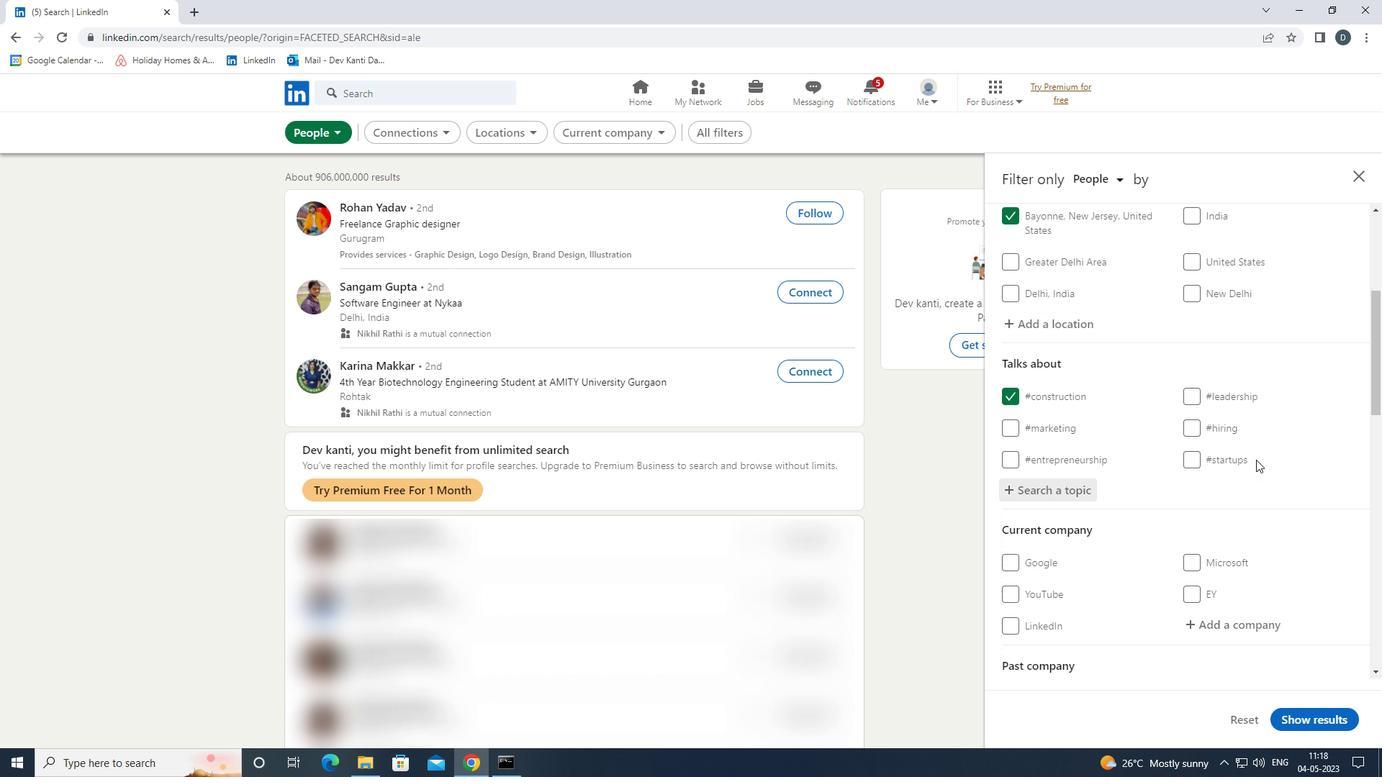 
Action: Mouse moved to (1265, 461)
Screenshot: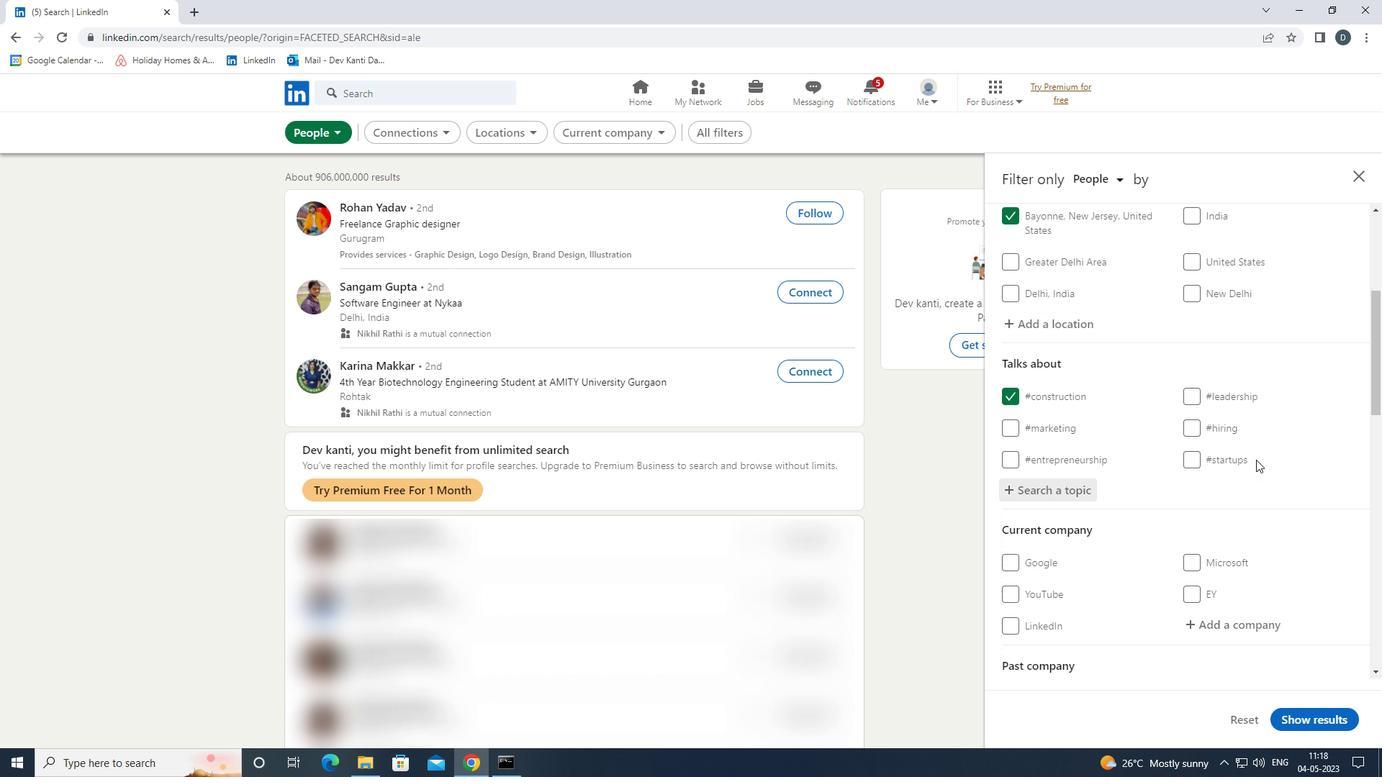 
Action: Mouse scrolled (1265, 460) with delta (0, 0)
Screenshot: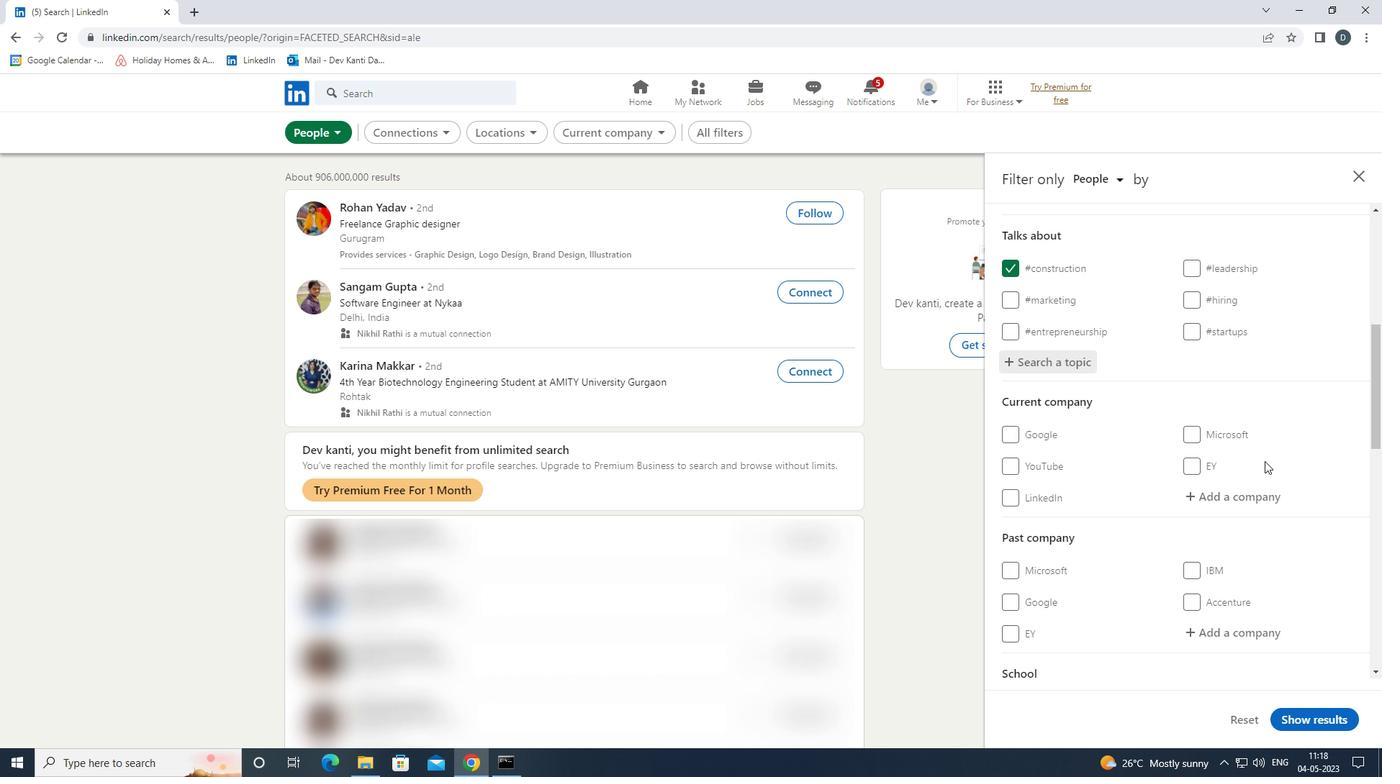 
Action: Mouse moved to (1265, 462)
Screenshot: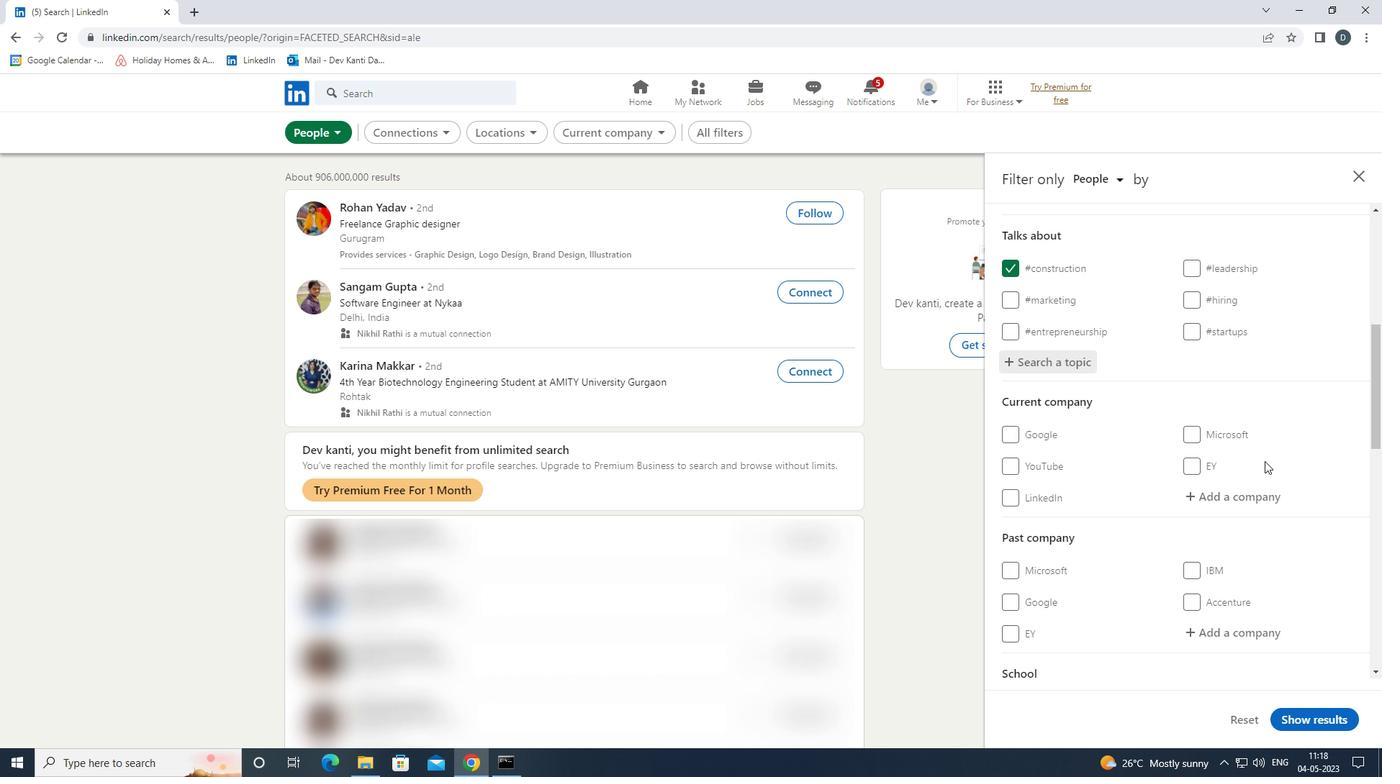 
Action: Mouse scrolled (1265, 461) with delta (0, 0)
Screenshot: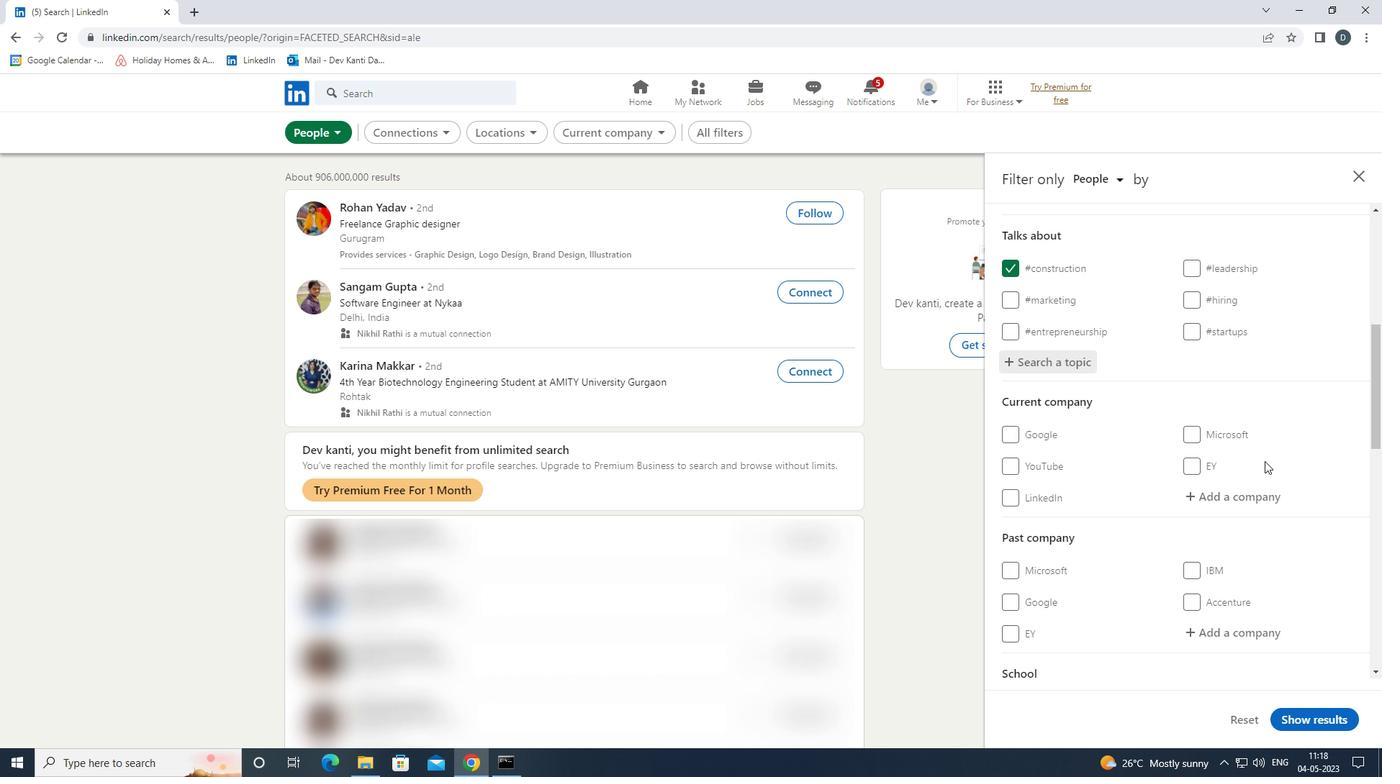 
Action: Mouse scrolled (1265, 461) with delta (0, 0)
Screenshot: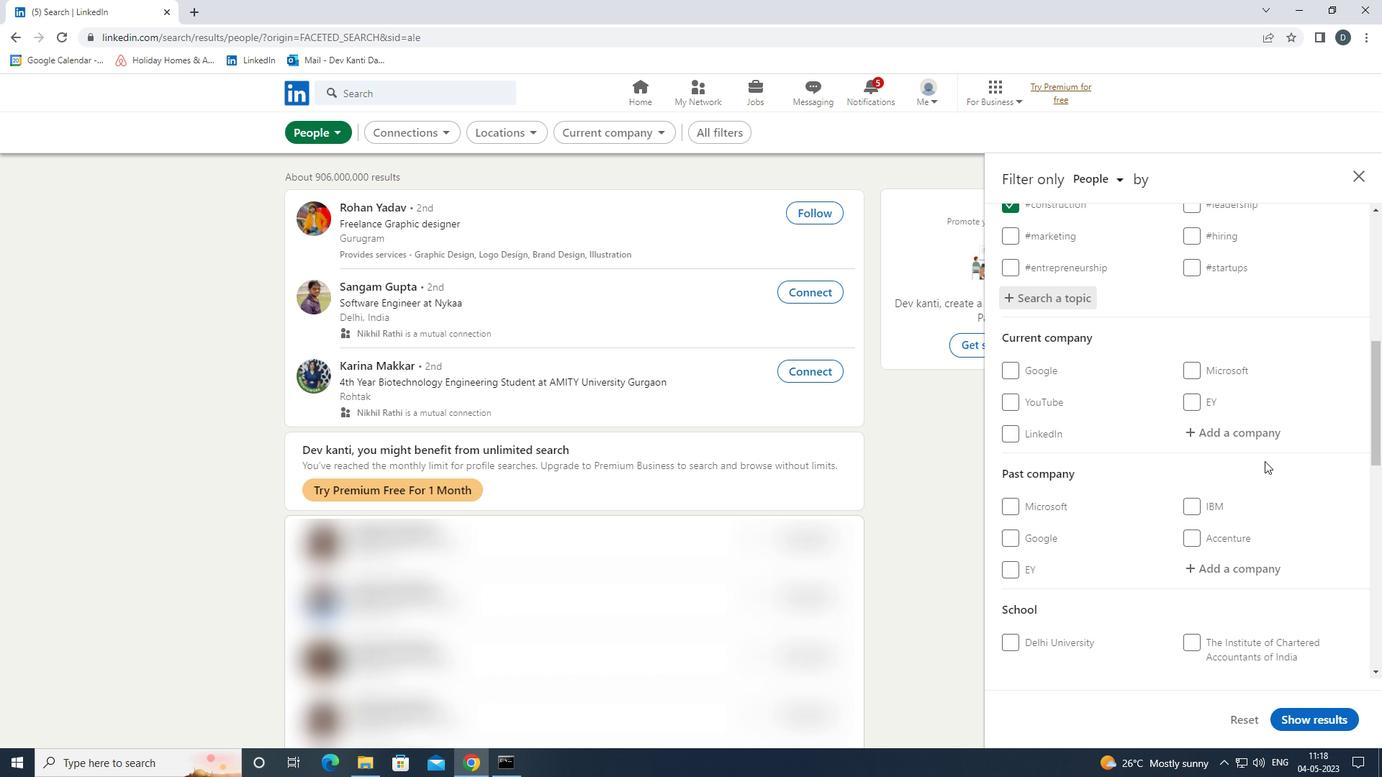 
Action: Mouse moved to (1240, 486)
Screenshot: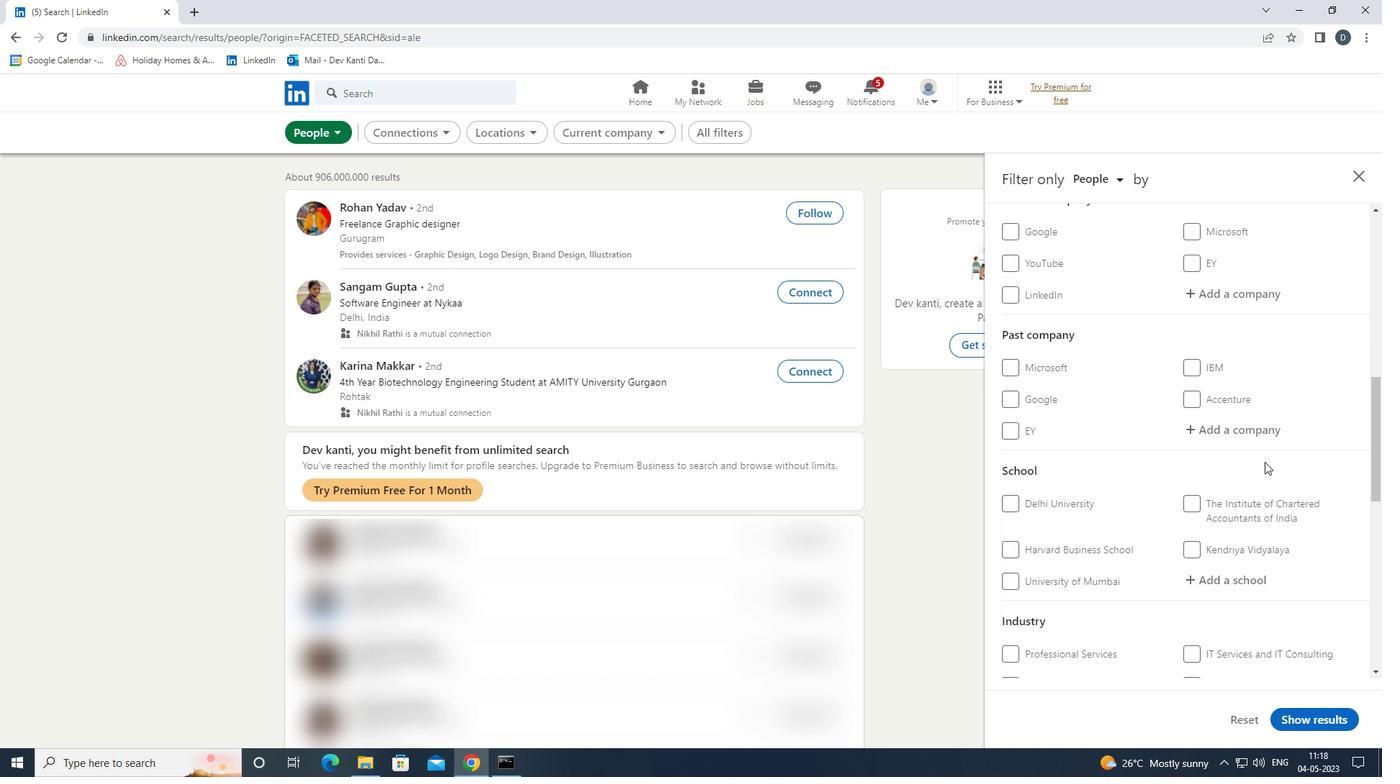 
Action: Mouse scrolled (1240, 486) with delta (0, 0)
Screenshot: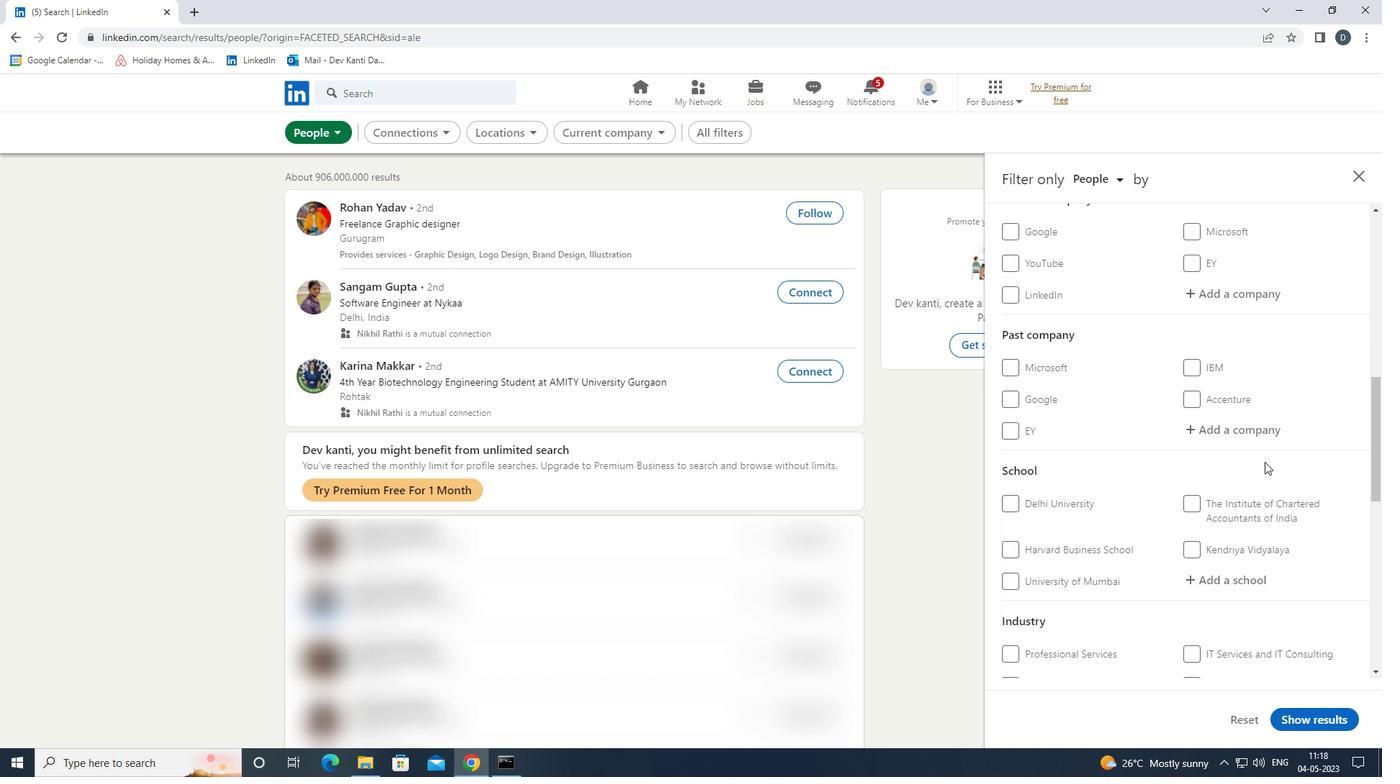 
Action: Mouse moved to (1238, 501)
Screenshot: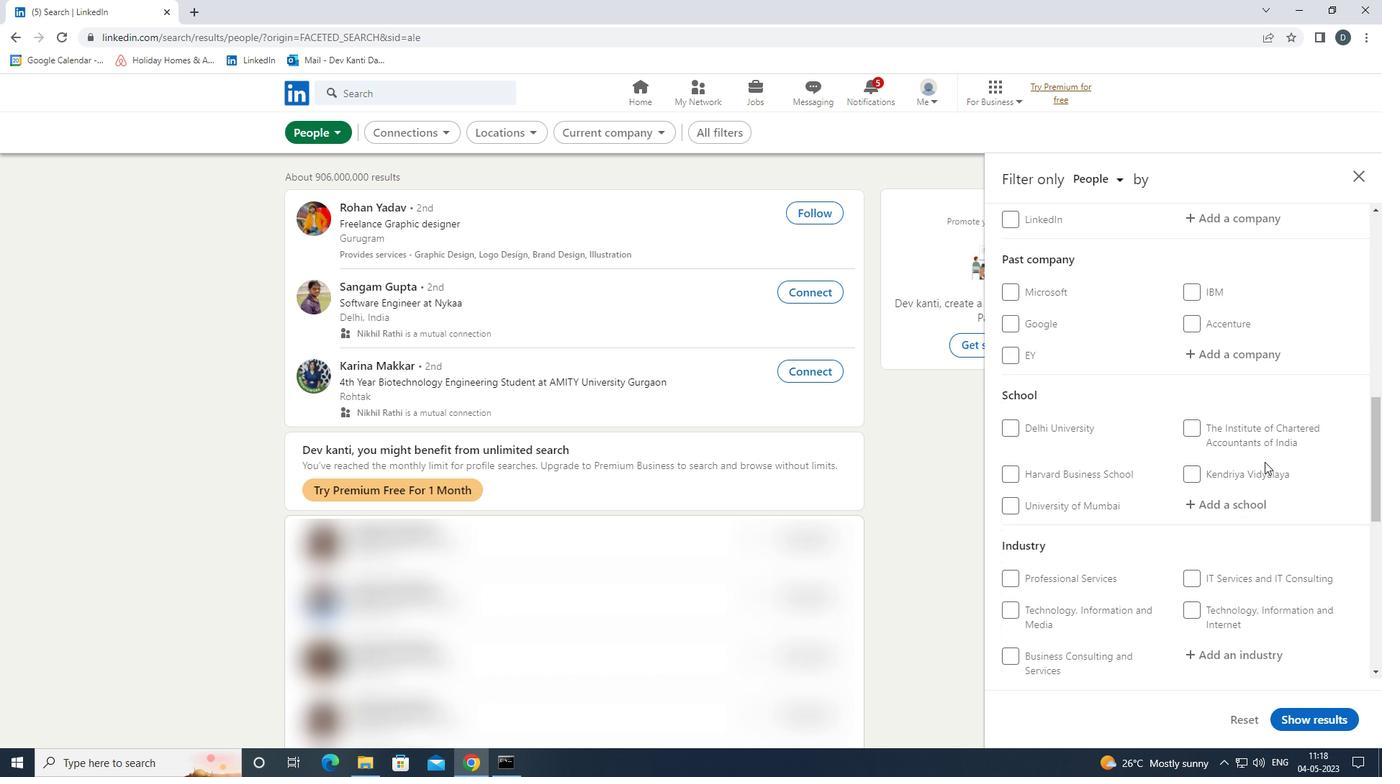 
Action: Mouse scrolled (1238, 501) with delta (0, 0)
Screenshot: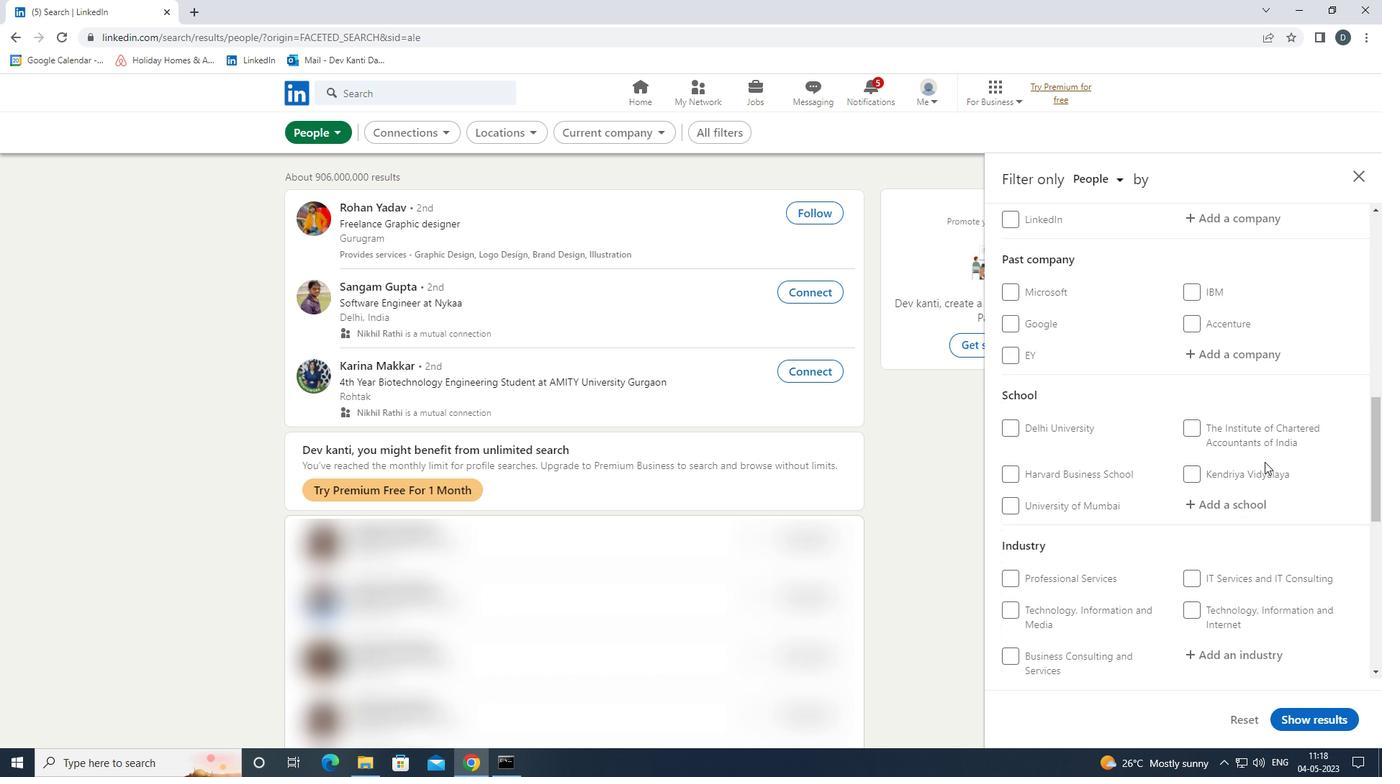 
Action: Mouse moved to (1052, 631)
Screenshot: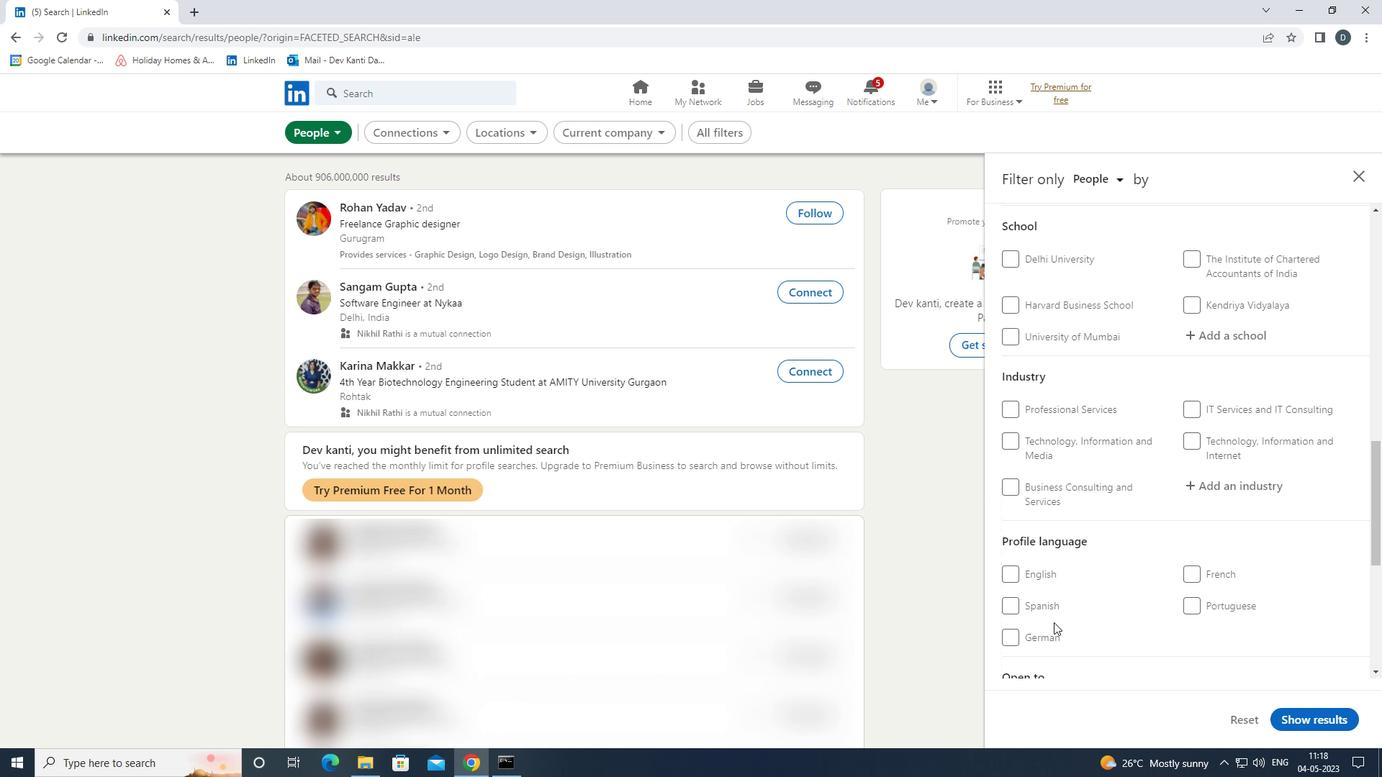 
Action: Mouse pressed left at (1052, 631)
Screenshot: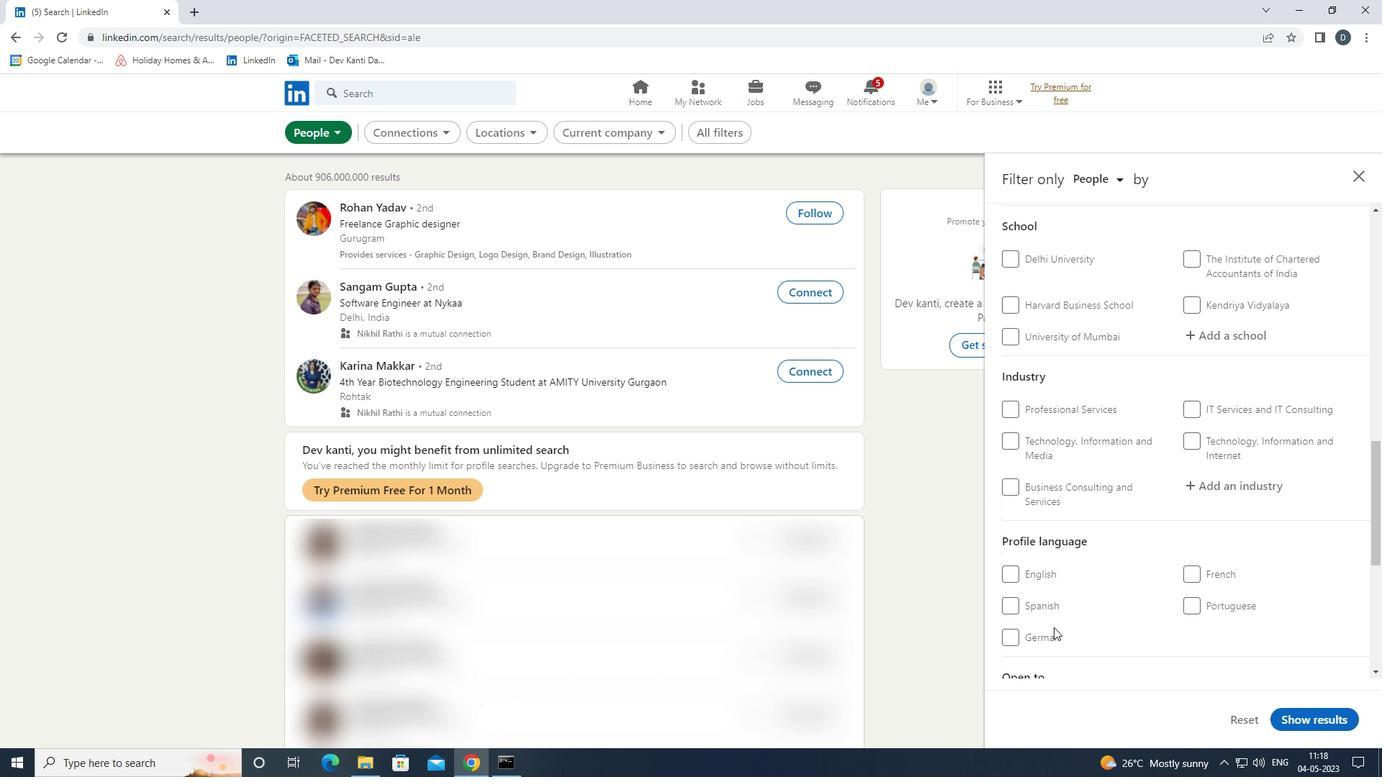 
Action: Mouse moved to (1038, 644)
Screenshot: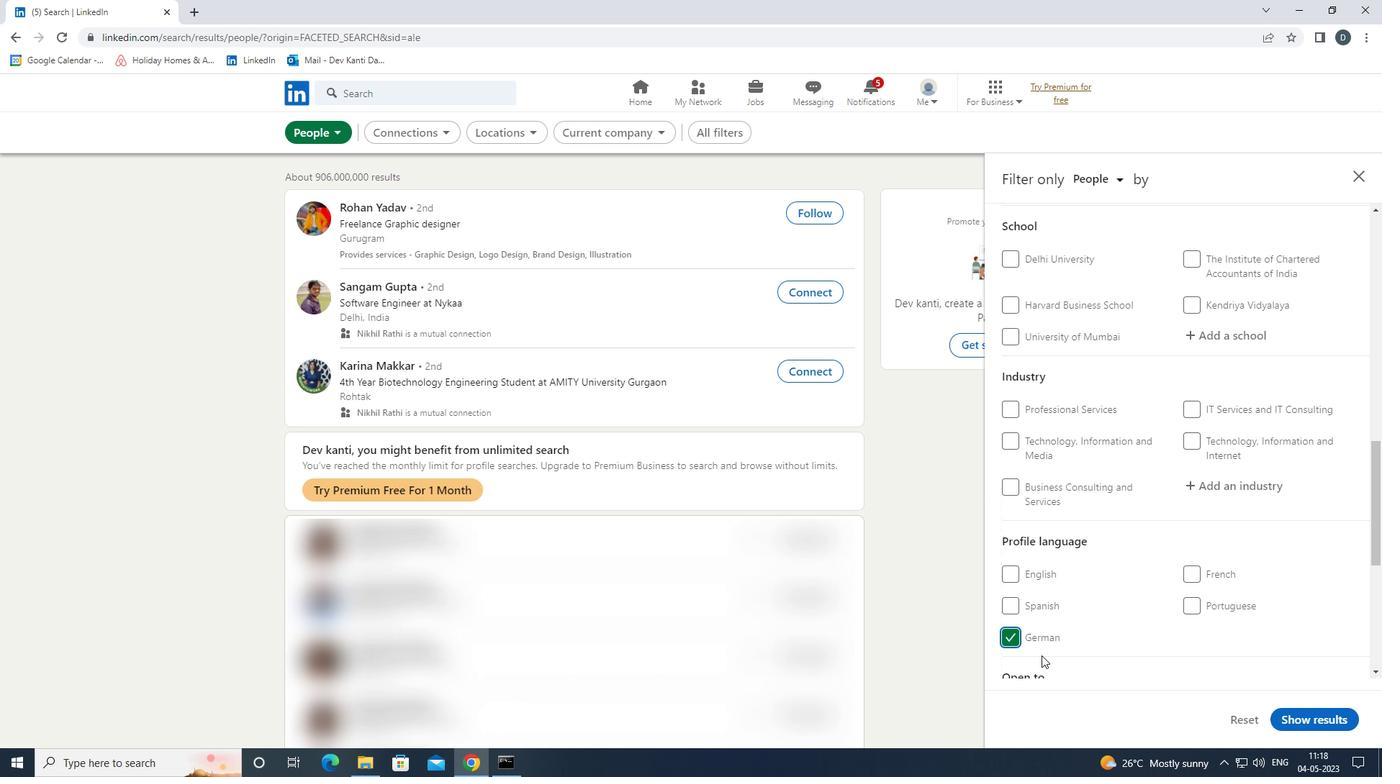 
Action: Mouse pressed left at (1038, 644)
Screenshot: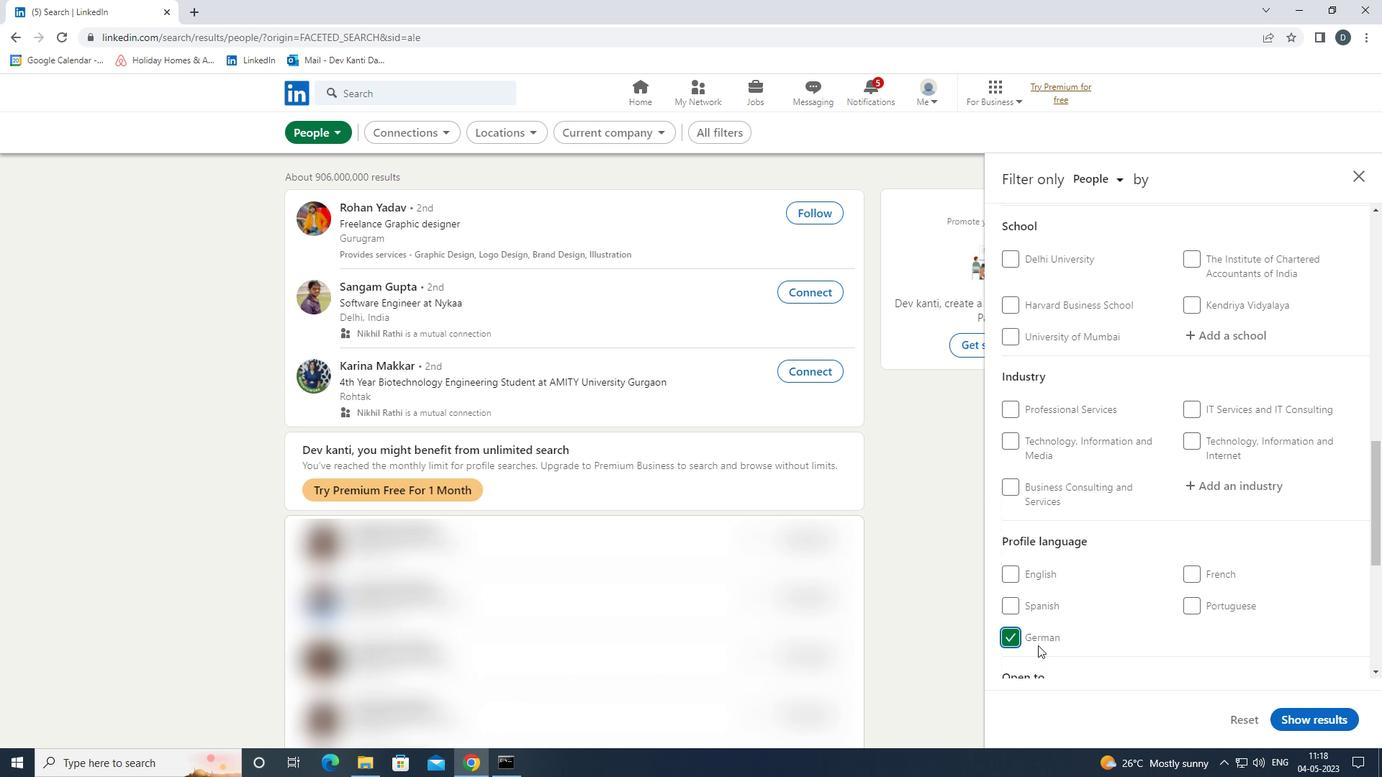 
Action: Mouse moved to (1041, 638)
Screenshot: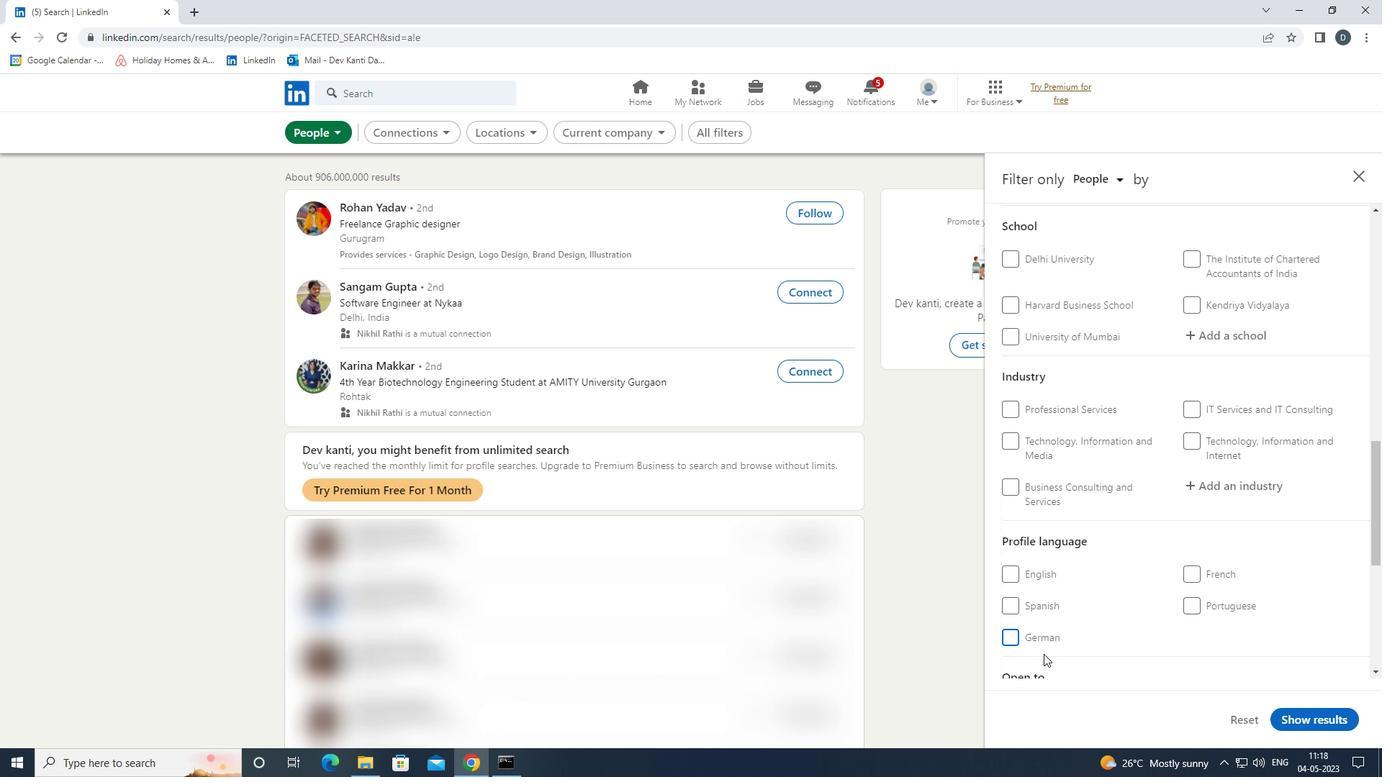 
Action: Mouse pressed left at (1041, 638)
Screenshot: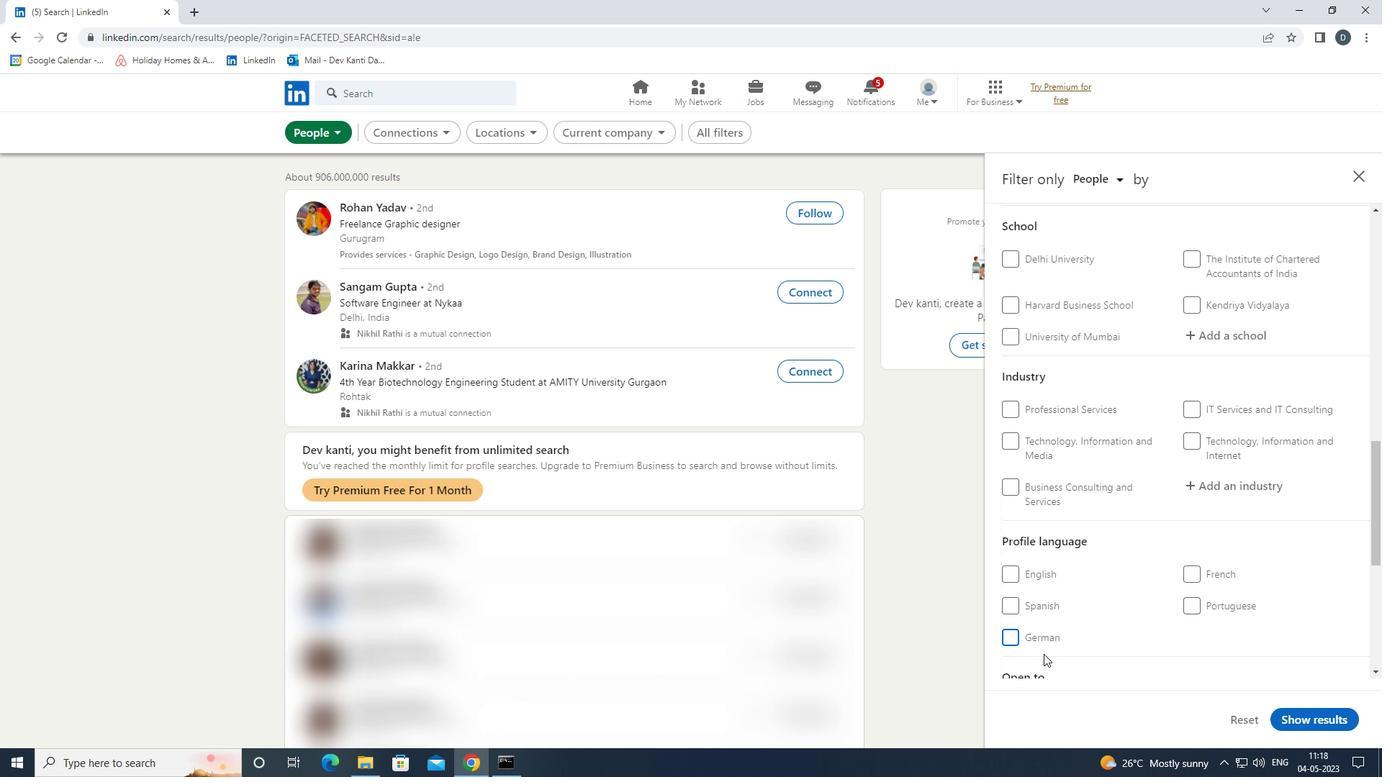 
Action: Mouse moved to (1104, 627)
Screenshot: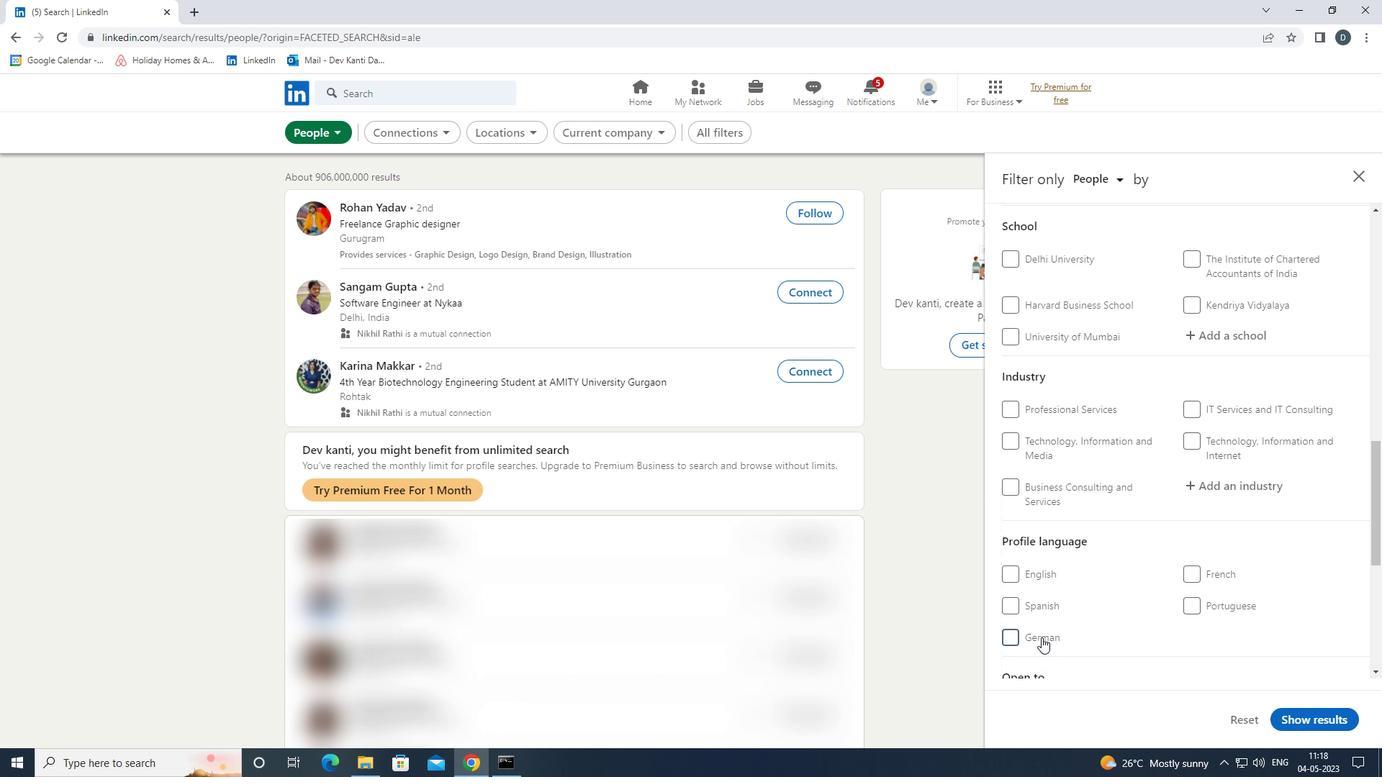 
Action: Mouse scrolled (1104, 628) with delta (0, 0)
Screenshot: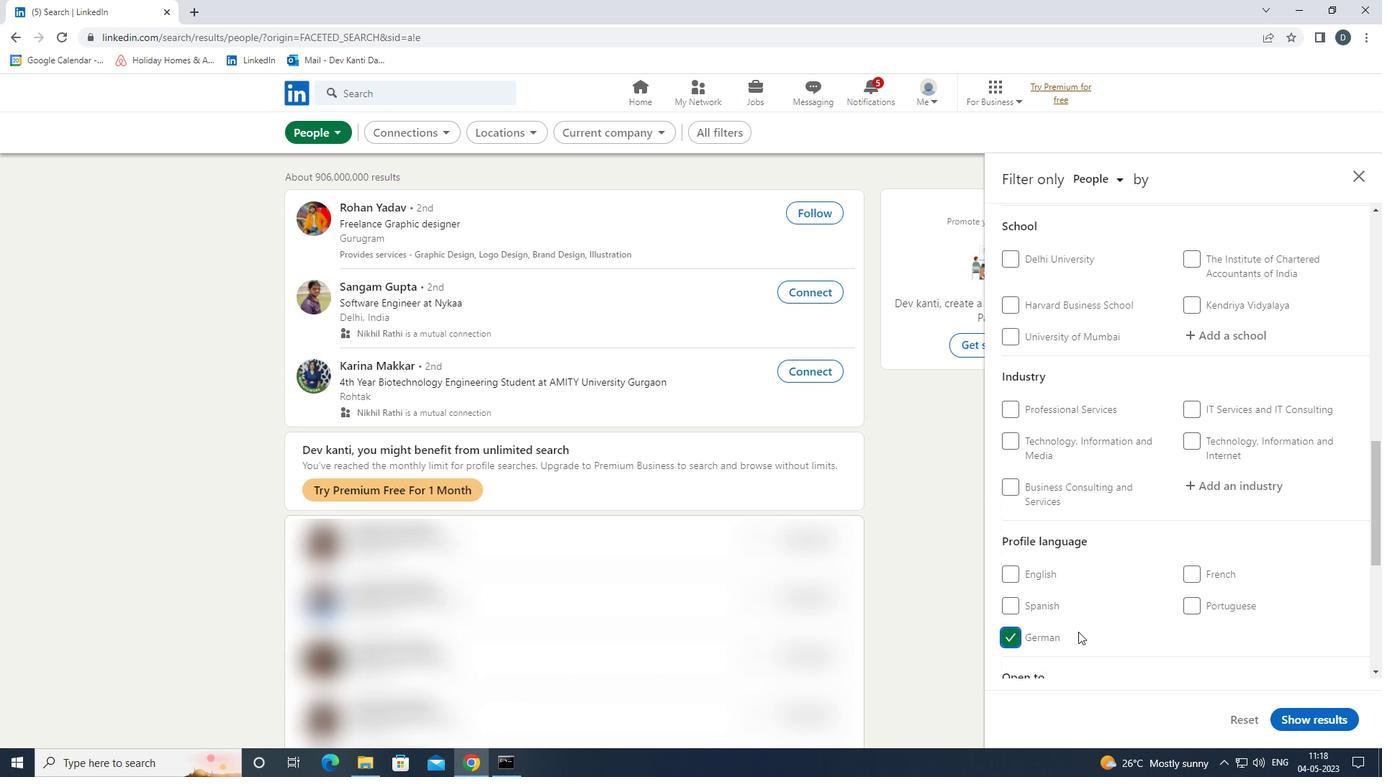 
Action: Mouse scrolled (1104, 628) with delta (0, 0)
Screenshot: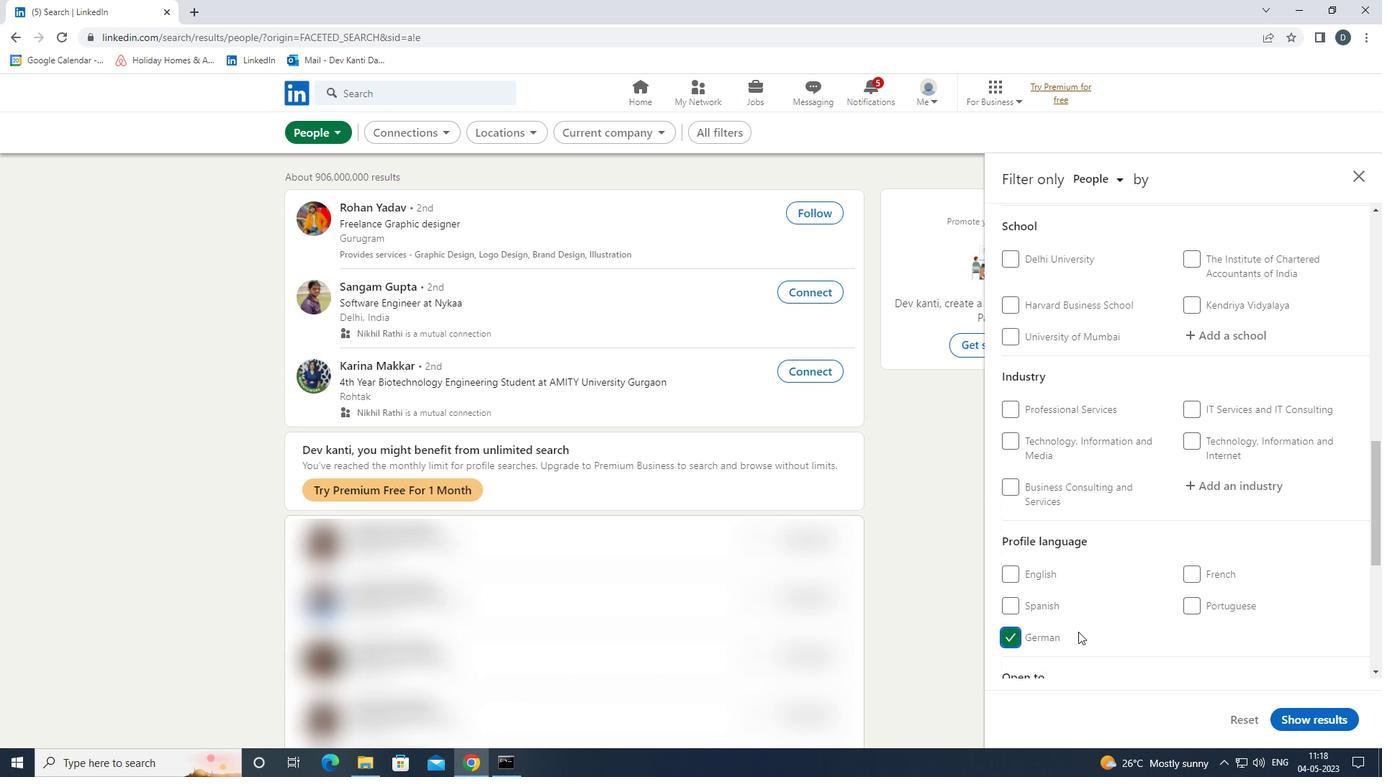 
Action: Mouse scrolled (1104, 628) with delta (0, 0)
Screenshot: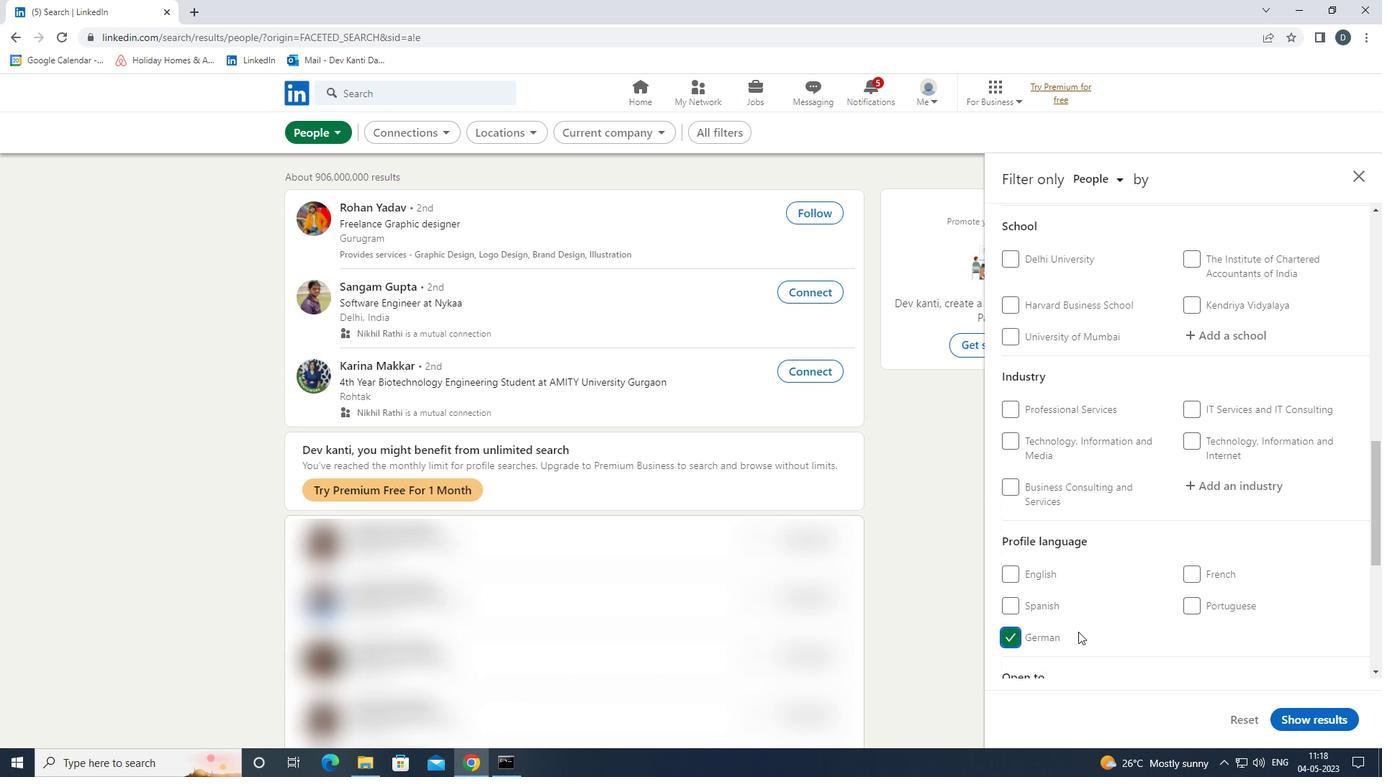 
Action: Mouse scrolled (1104, 628) with delta (0, 0)
Screenshot: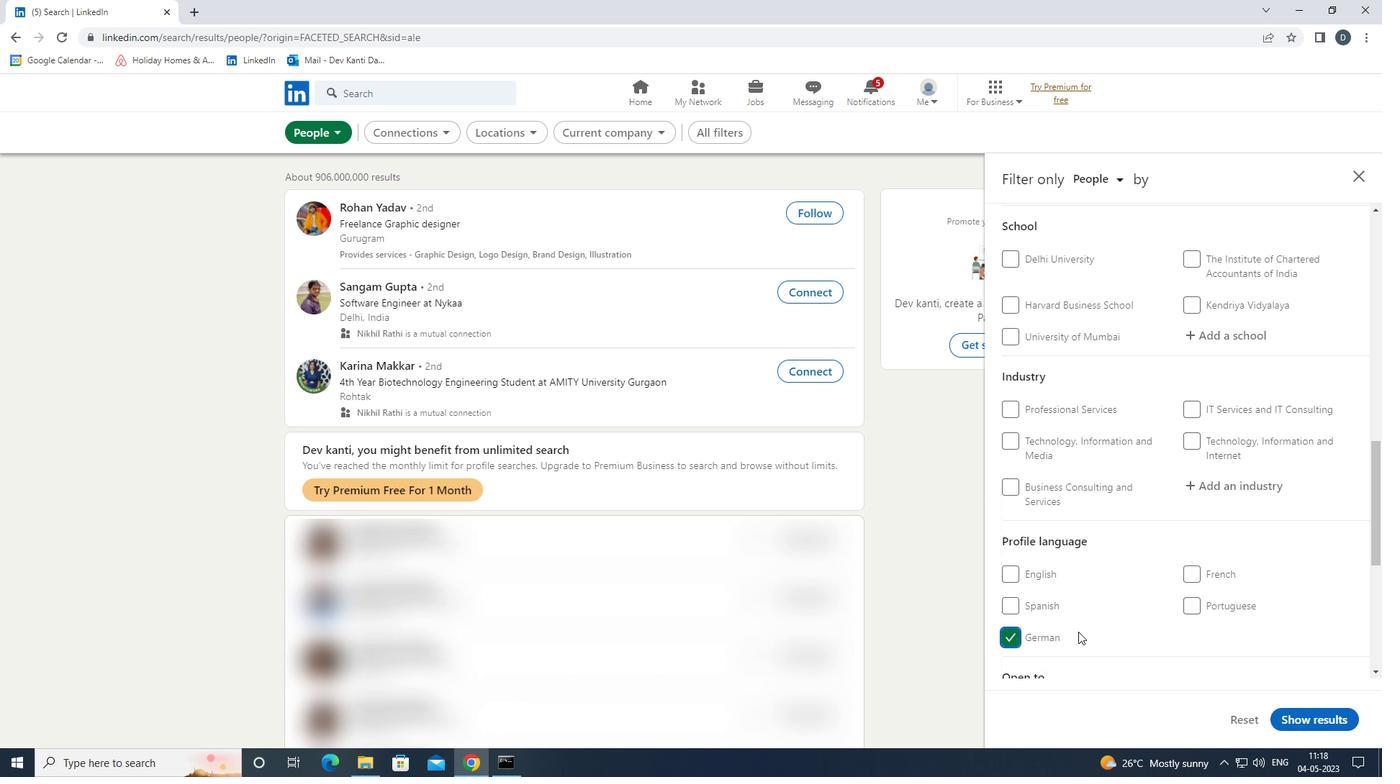 
Action: Mouse scrolled (1104, 628) with delta (0, 0)
Screenshot: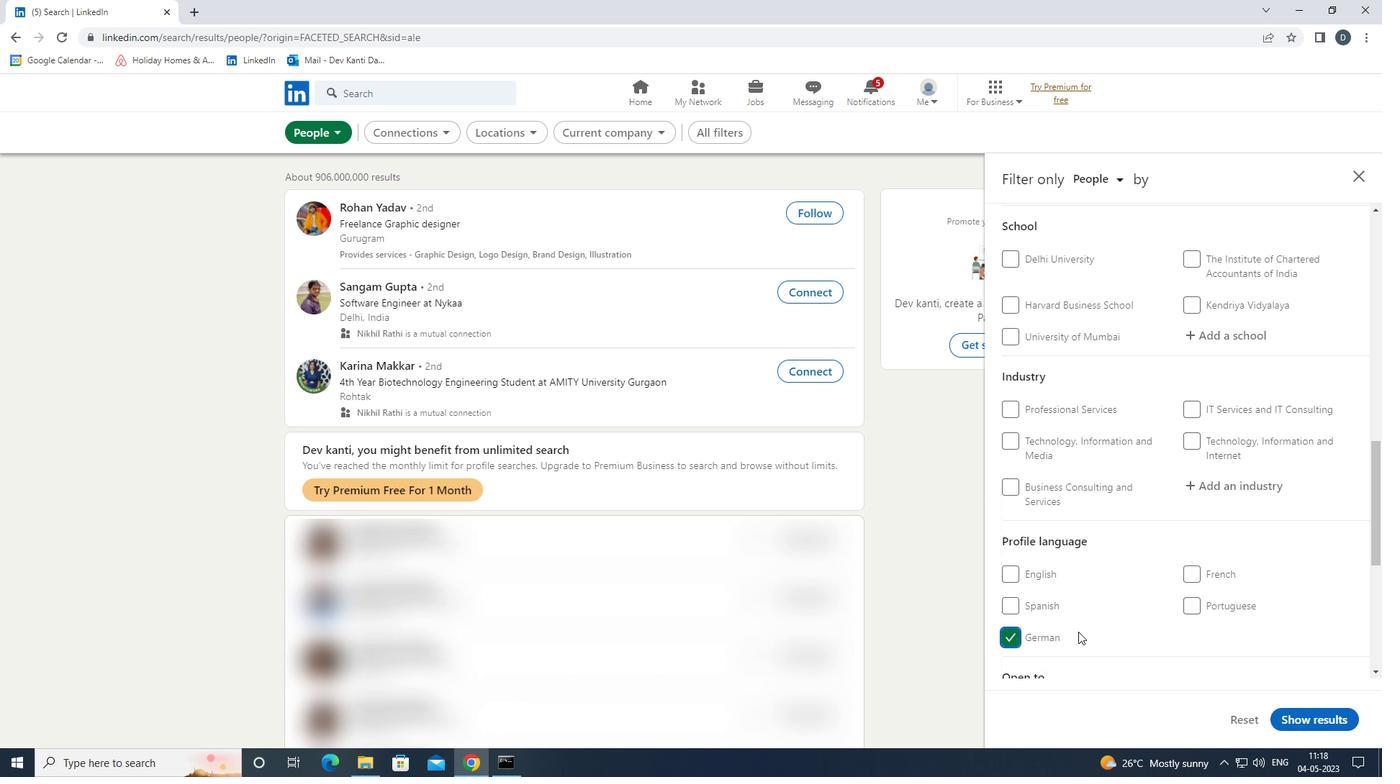 
Action: Mouse scrolled (1104, 628) with delta (0, 0)
Screenshot: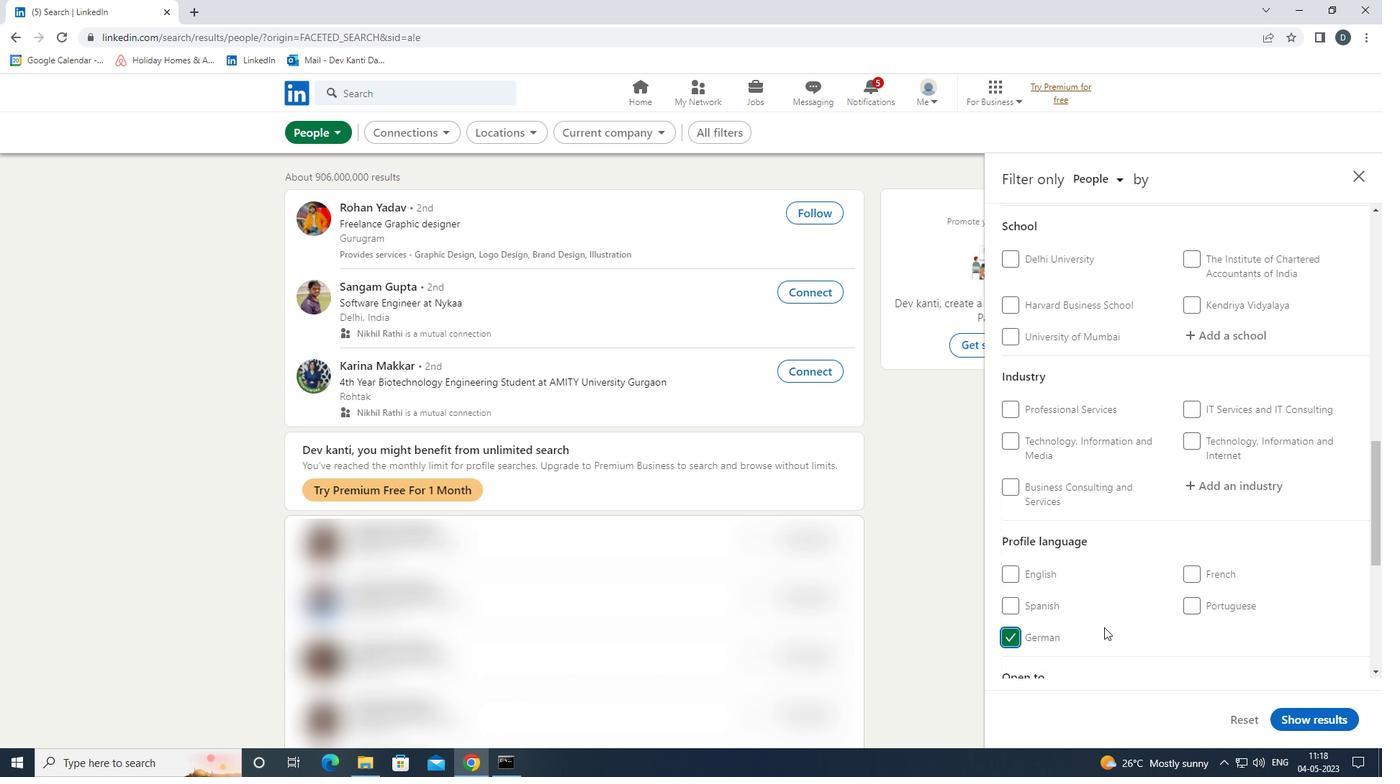 
Action: Mouse scrolled (1104, 628) with delta (0, 0)
Screenshot: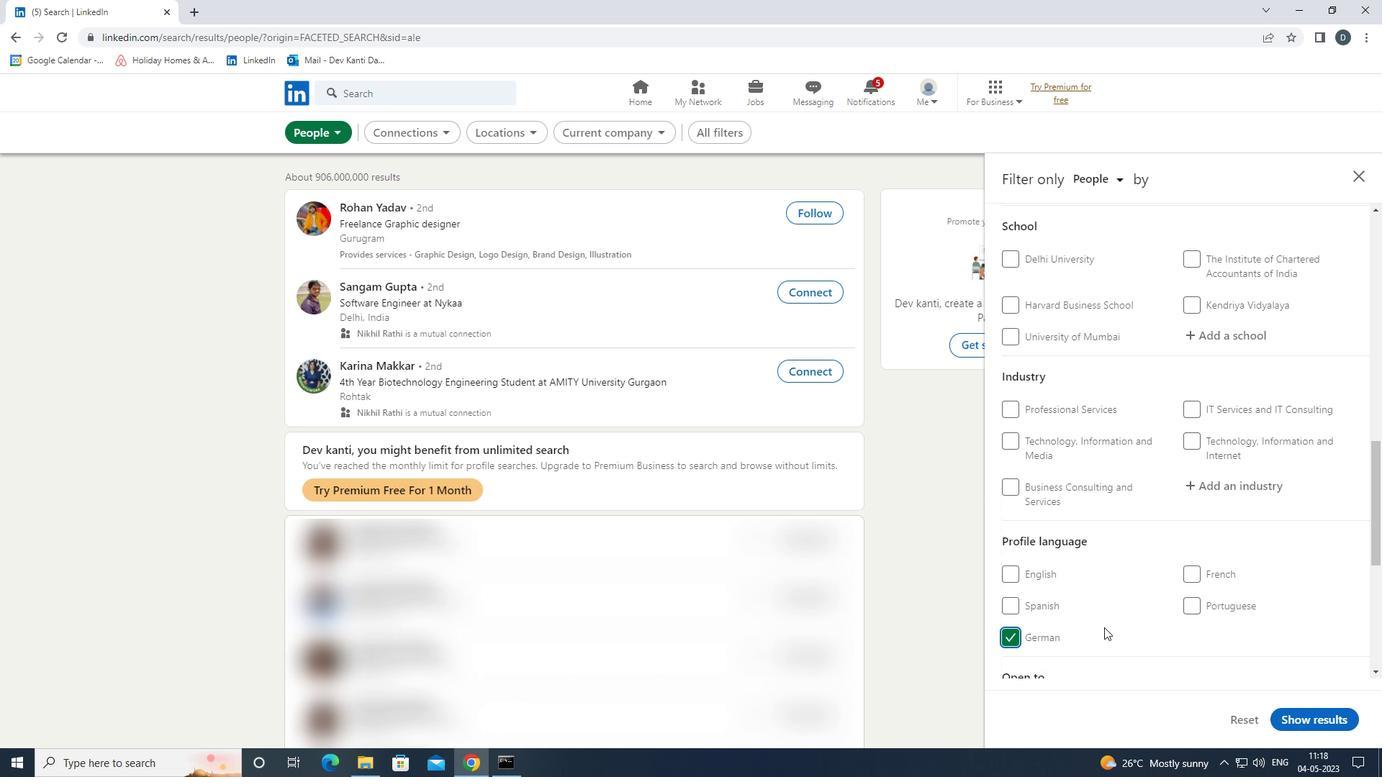 
Action: Mouse moved to (1214, 544)
Screenshot: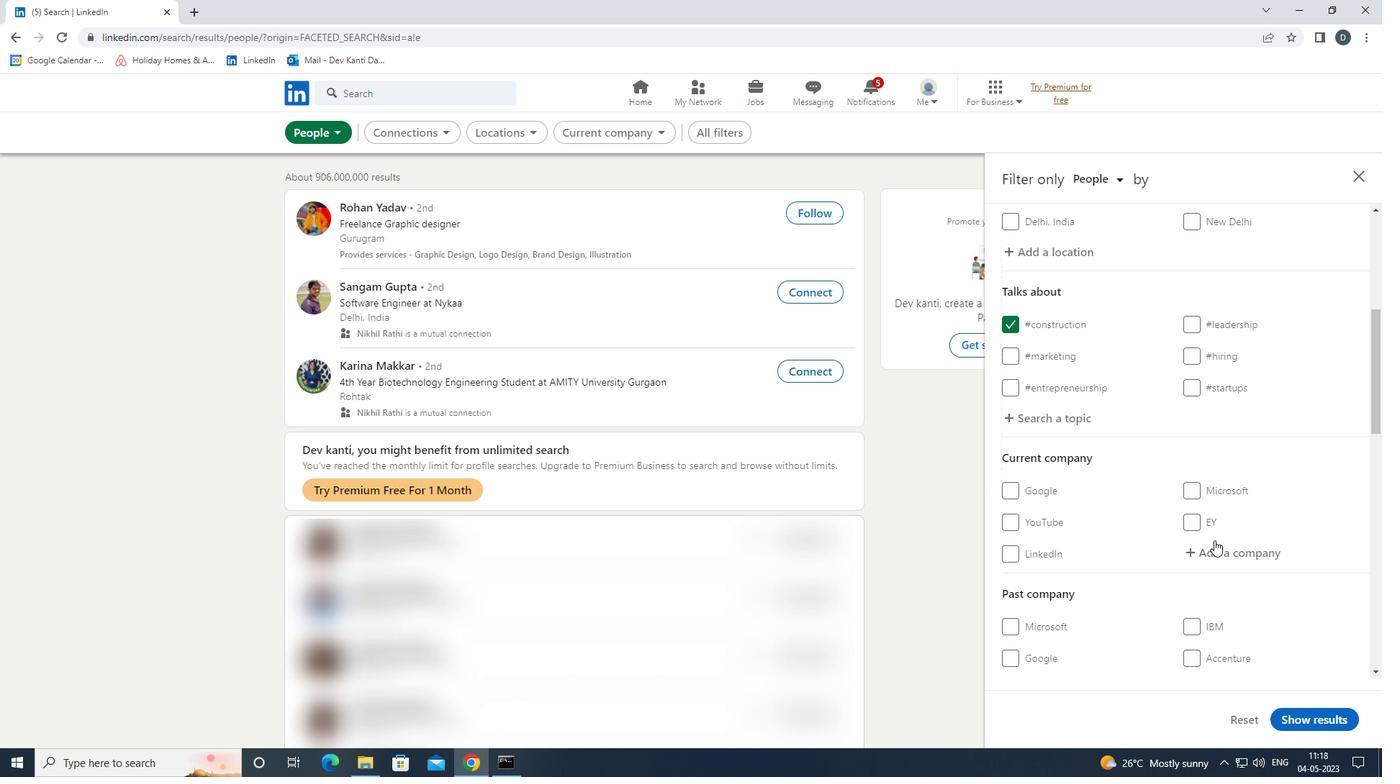 
Action: Mouse pressed left at (1214, 544)
Screenshot: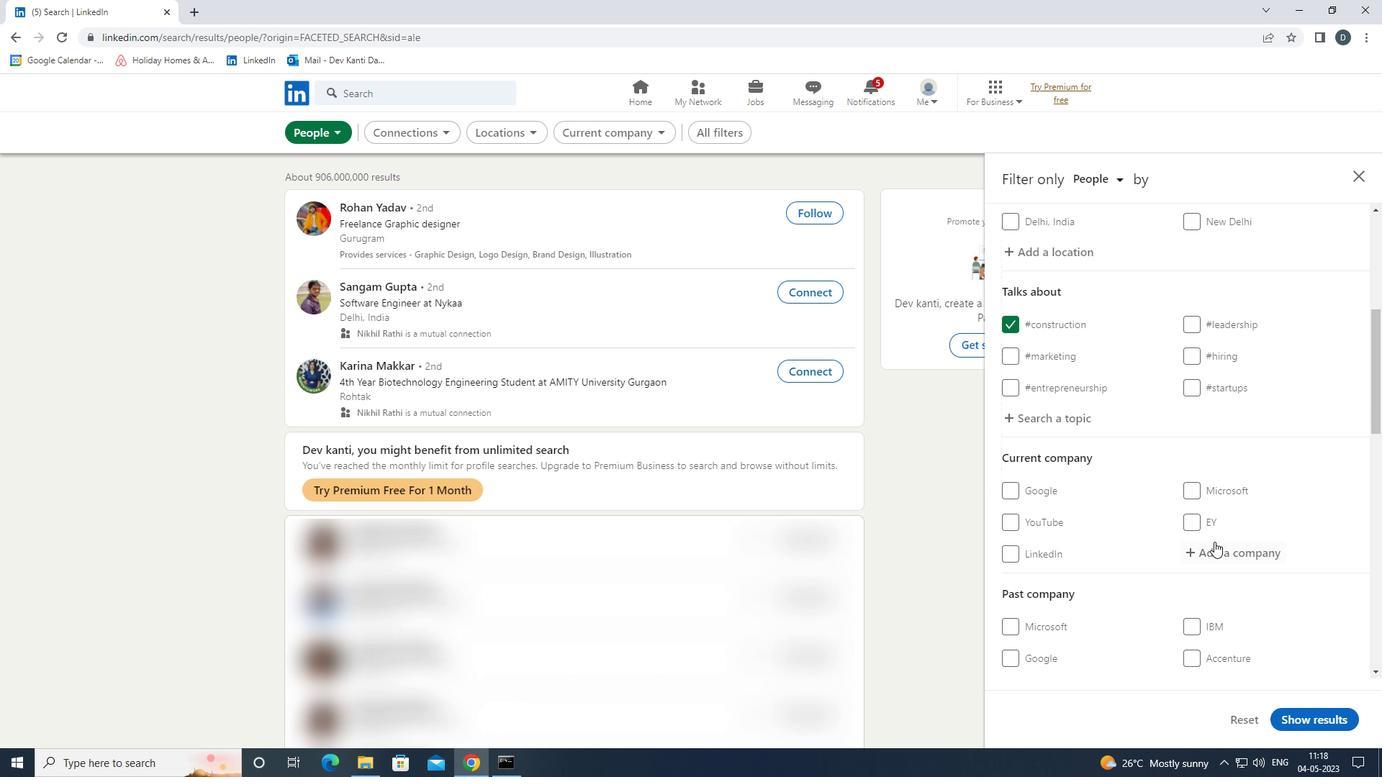 
Action: Mouse moved to (1209, 546)
Screenshot: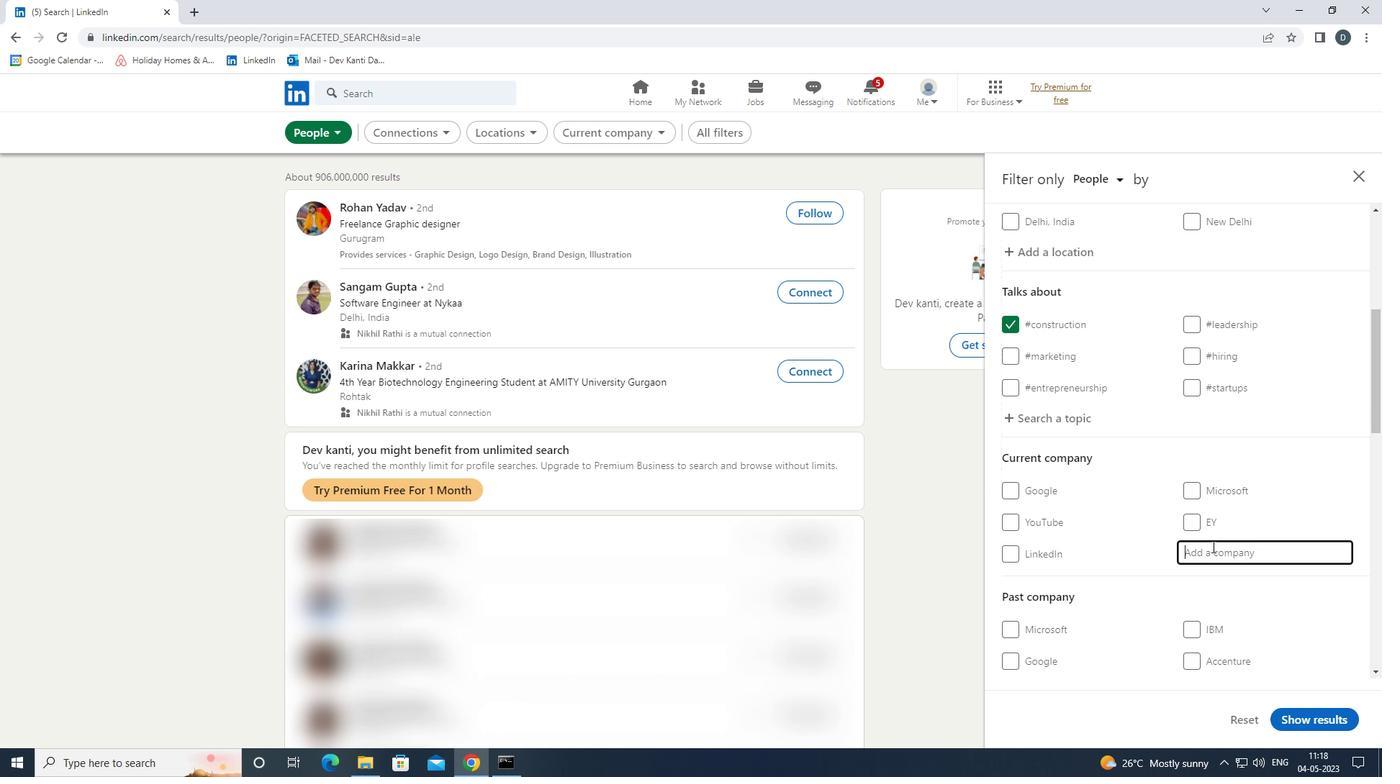 
Action: Key pressed <Key.shift>AS
Screenshot: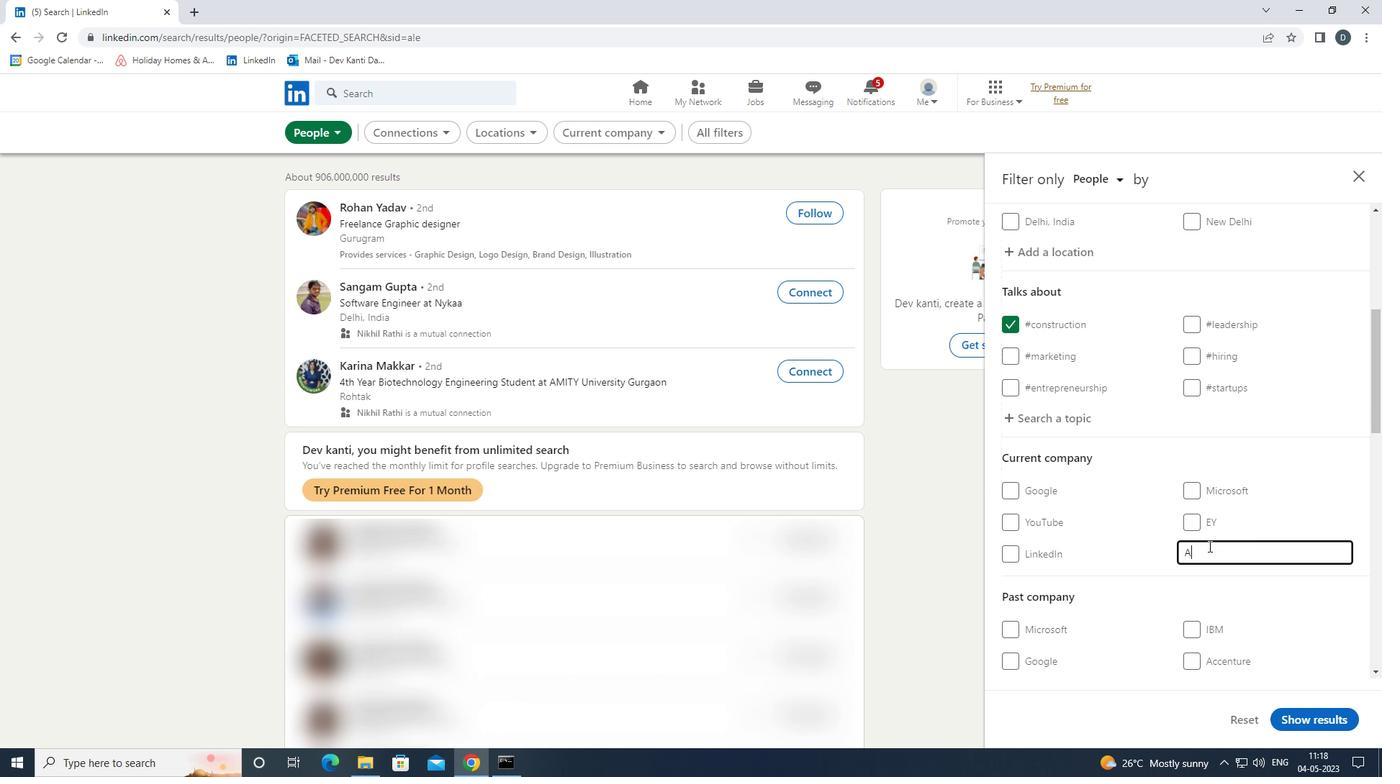 
Action: Mouse moved to (1208, 545)
Screenshot: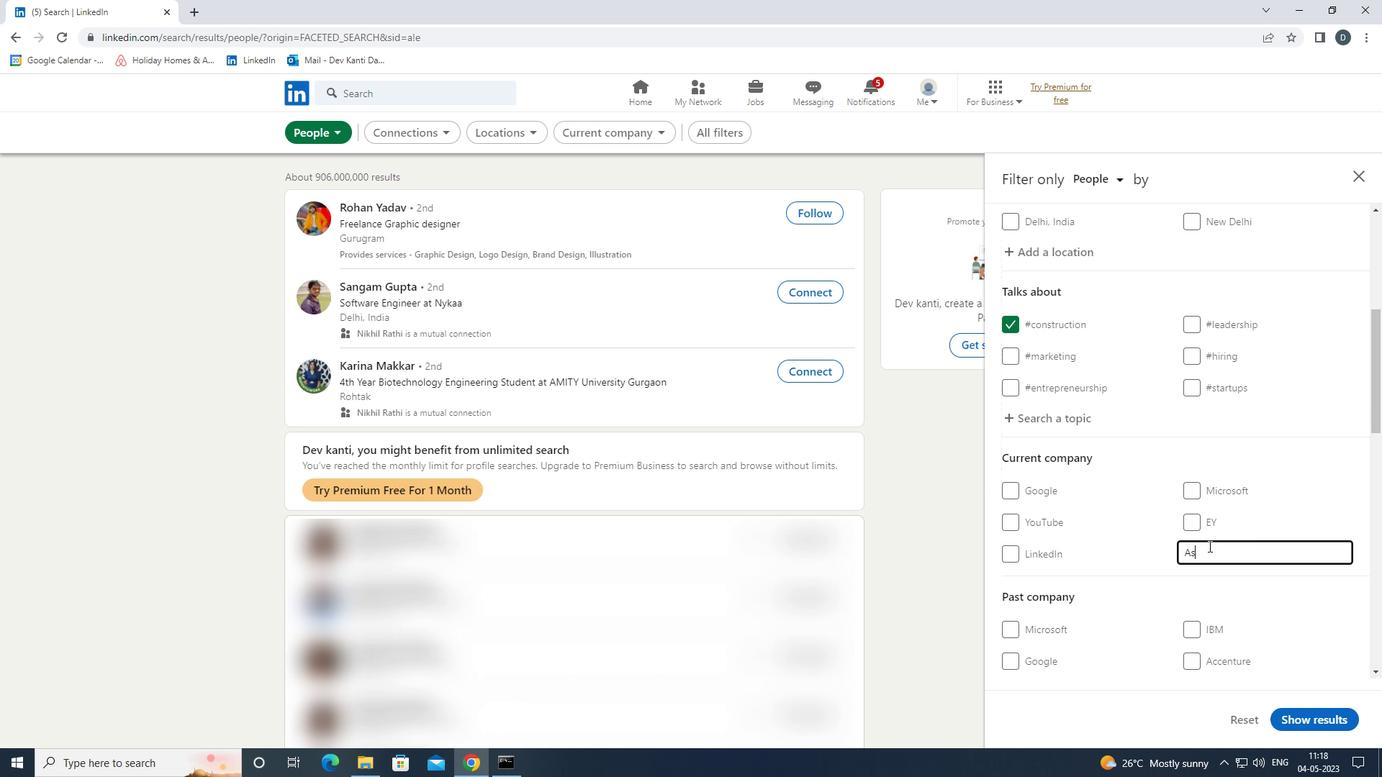 
Action: Key pressed PIRING<Key.down><Key.down><Key.up><Key.enter>
Screenshot: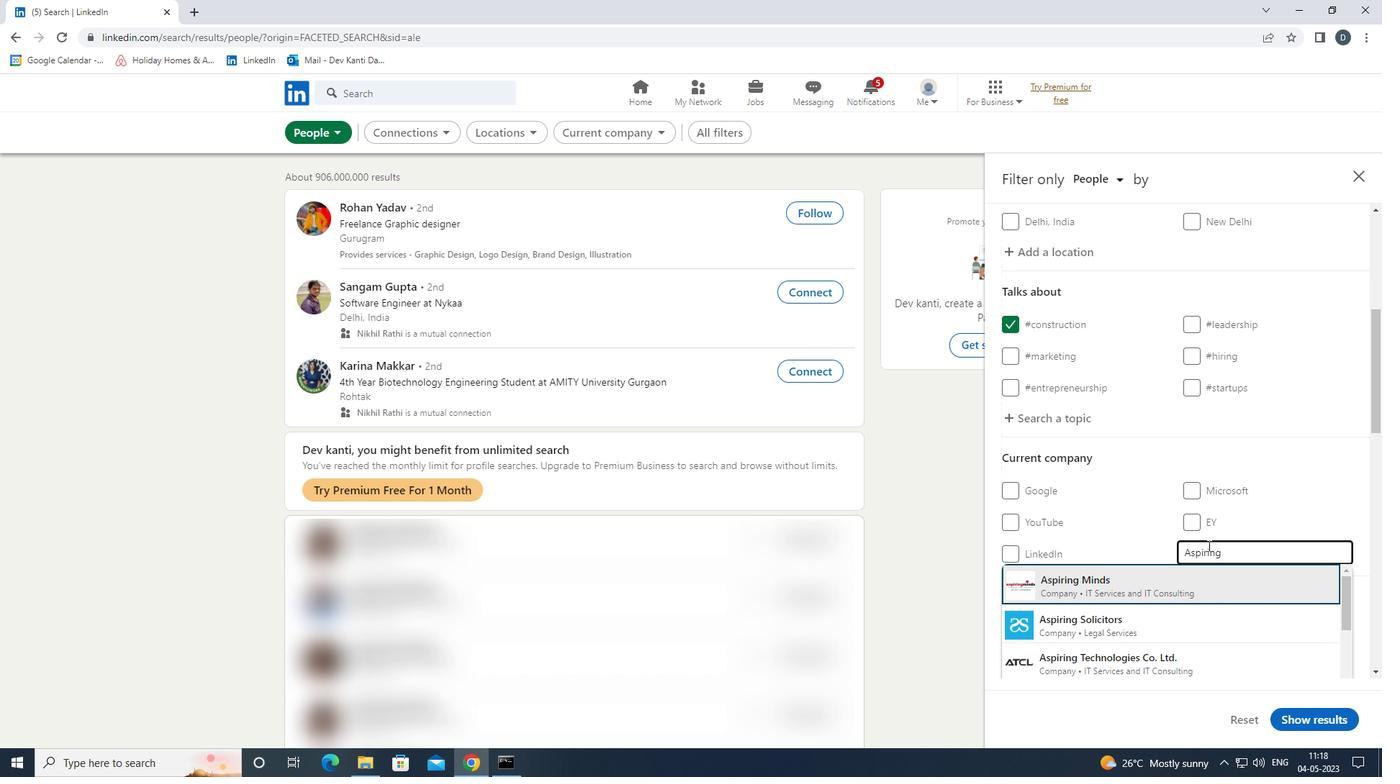 
Action: Mouse moved to (1157, 475)
Screenshot: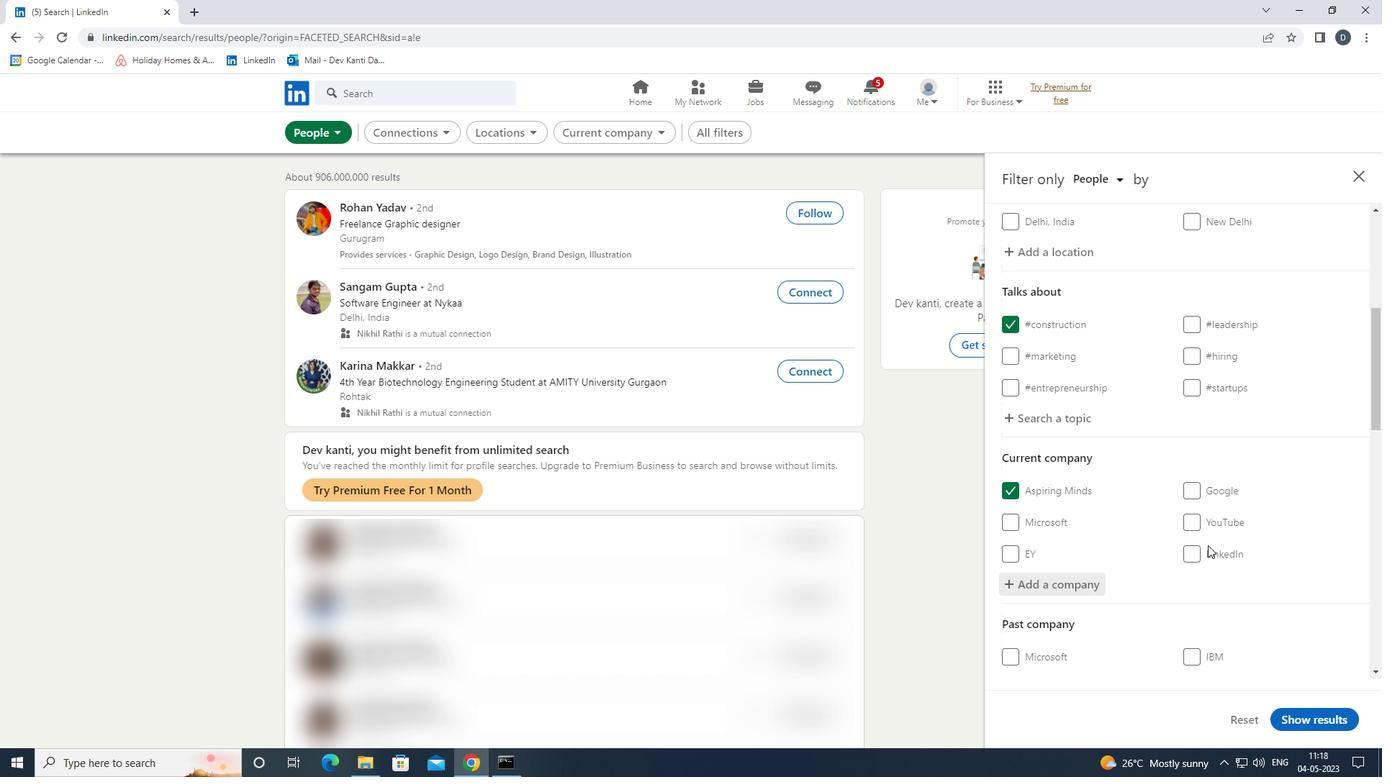
Action: Mouse scrolled (1157, 474) with delta (0, 0)
Screenshot: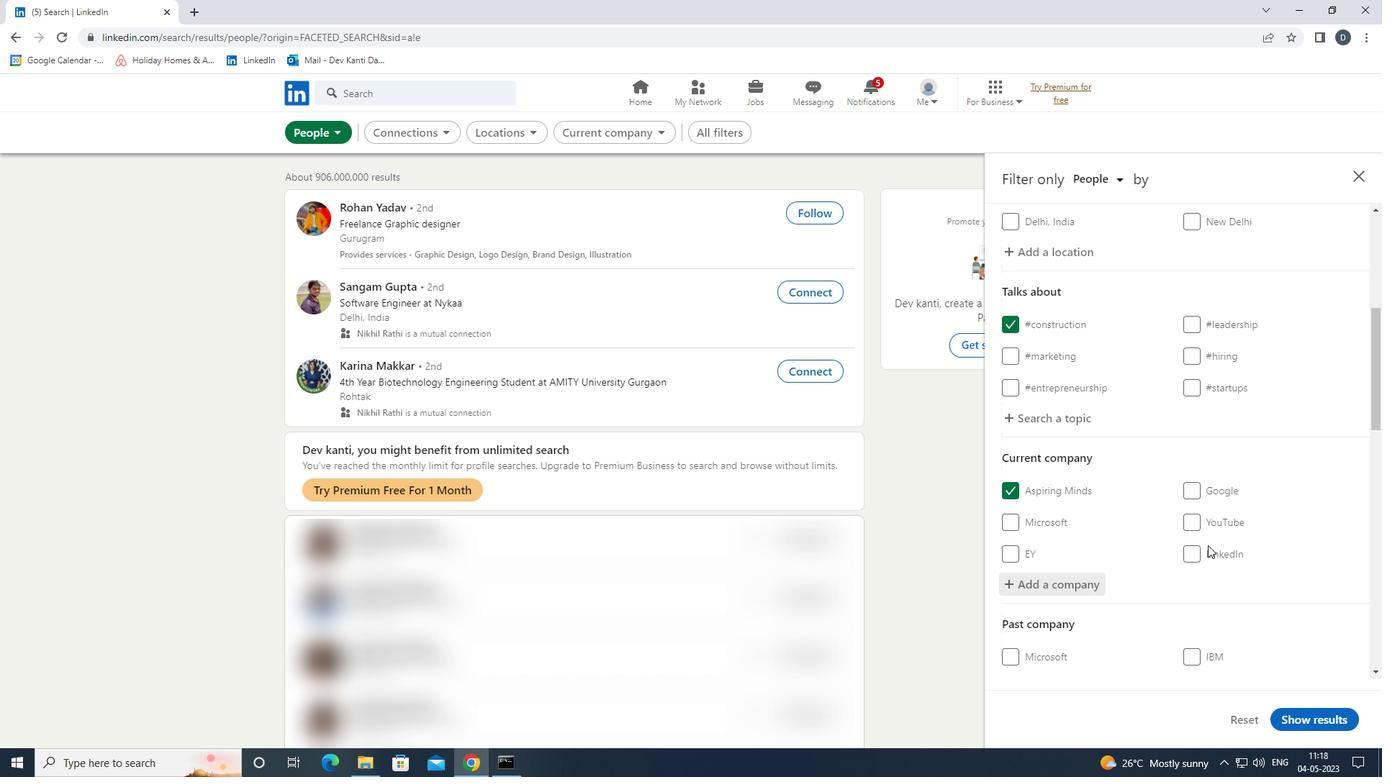 
Action: Mouse moved to (1159, 475)
Screenshot: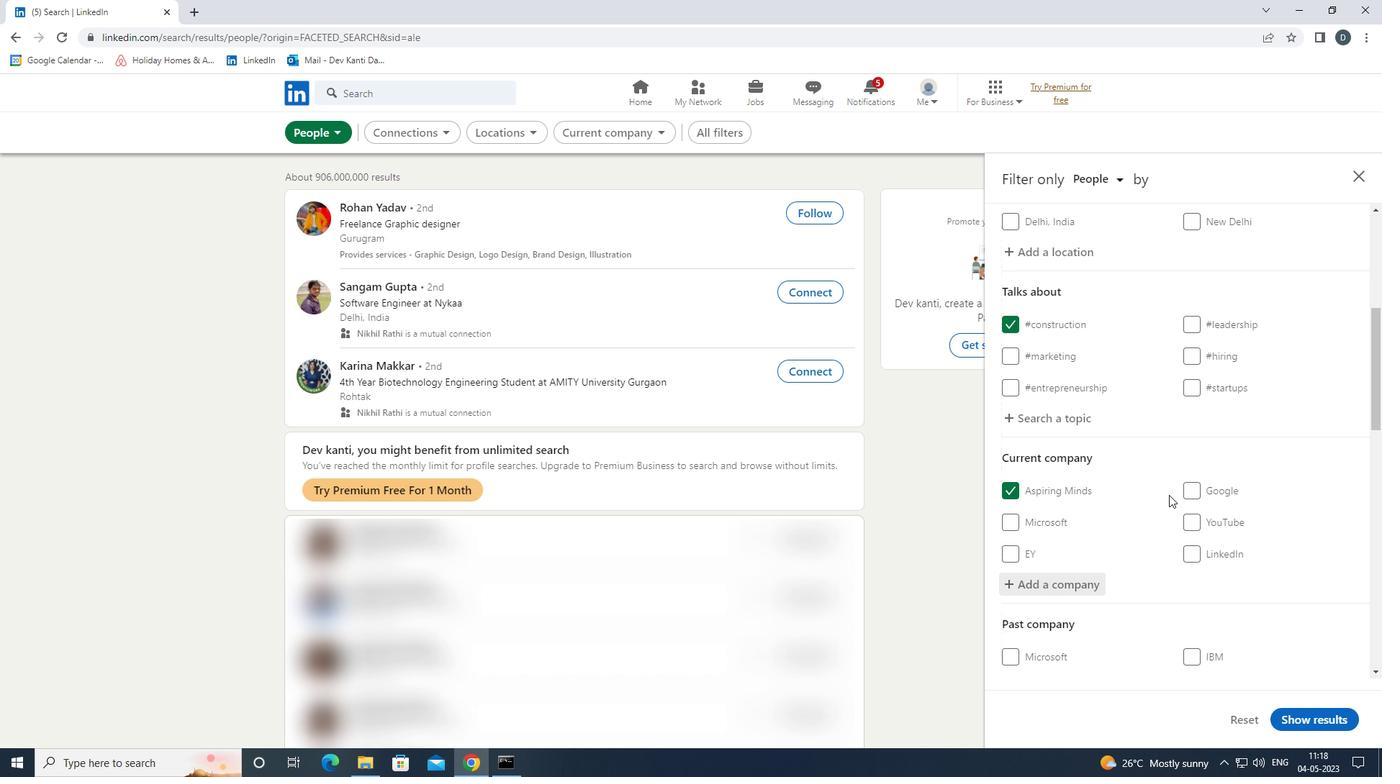 
Action: Mouse scrolled (1159, 475) with delta (0, 0)
Screenshot: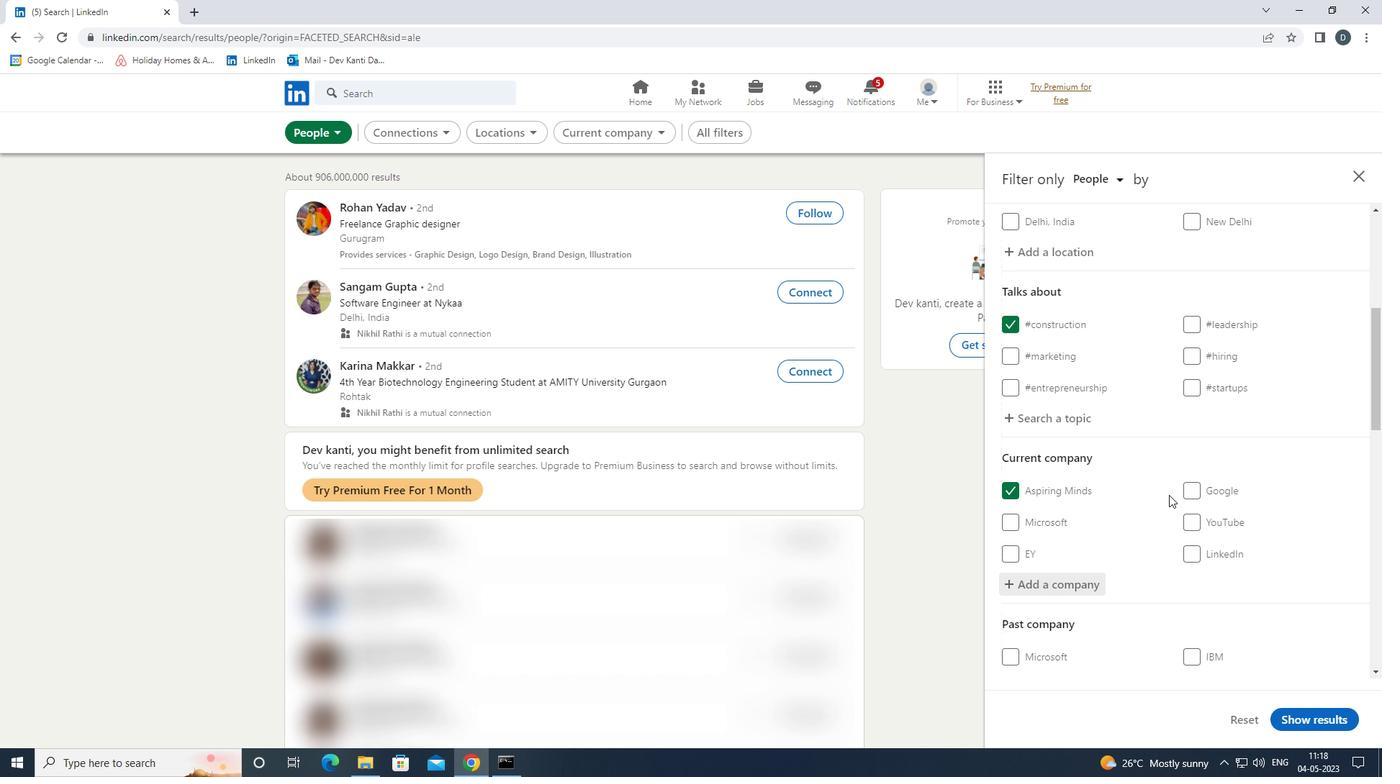 
Action: Mouse moved to (1160, 476)
Screenshot: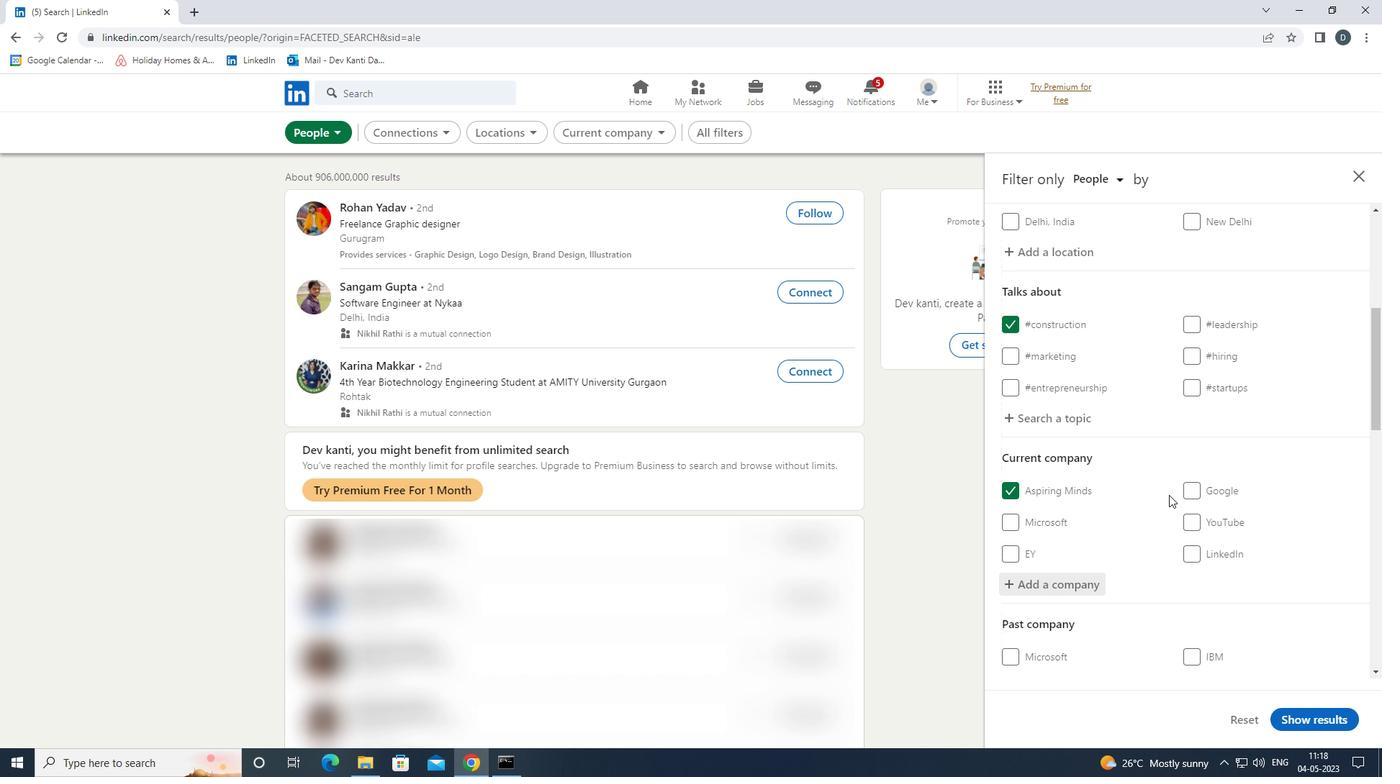 
Action: Mouse scrolled (1160, 475) with delta (0, 0)
Screenshot: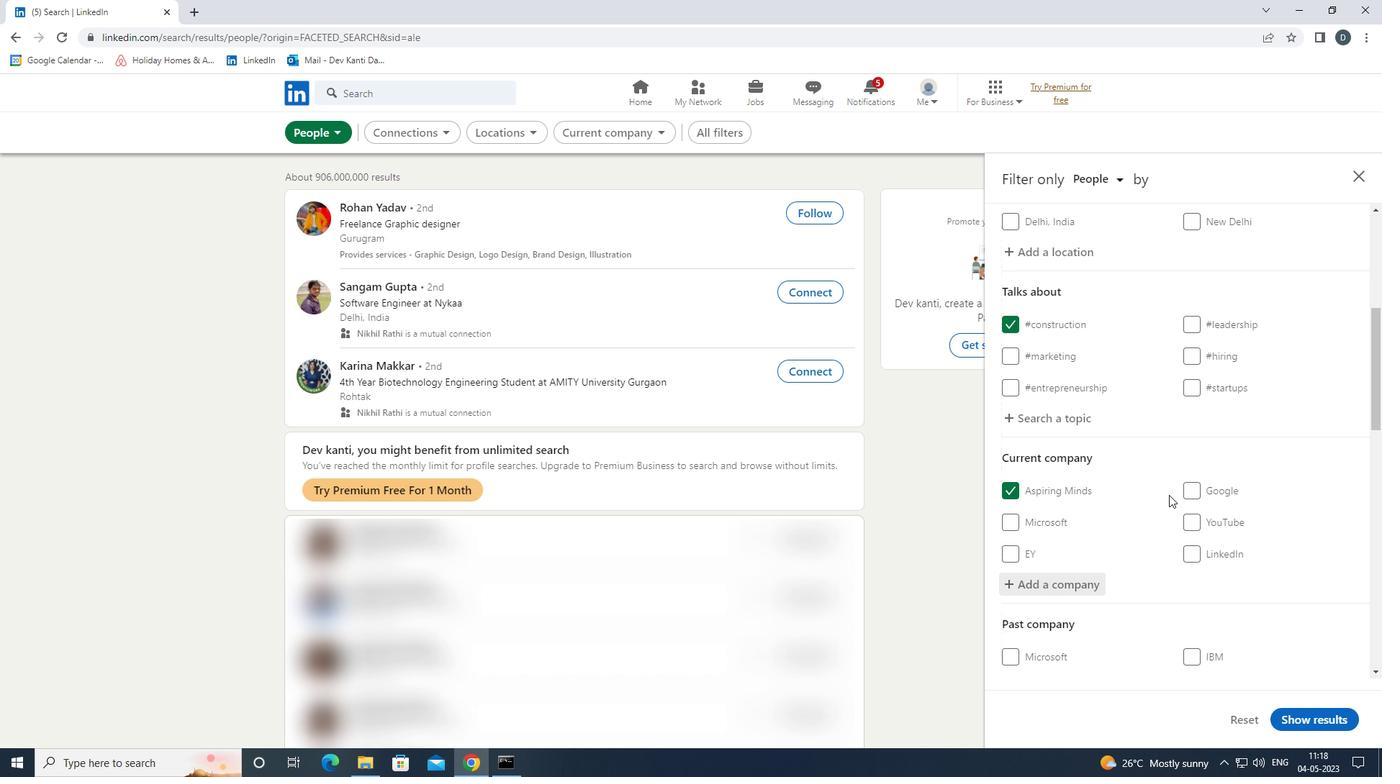 
Action: Mouse moved to (1178, 465)
Screenshot: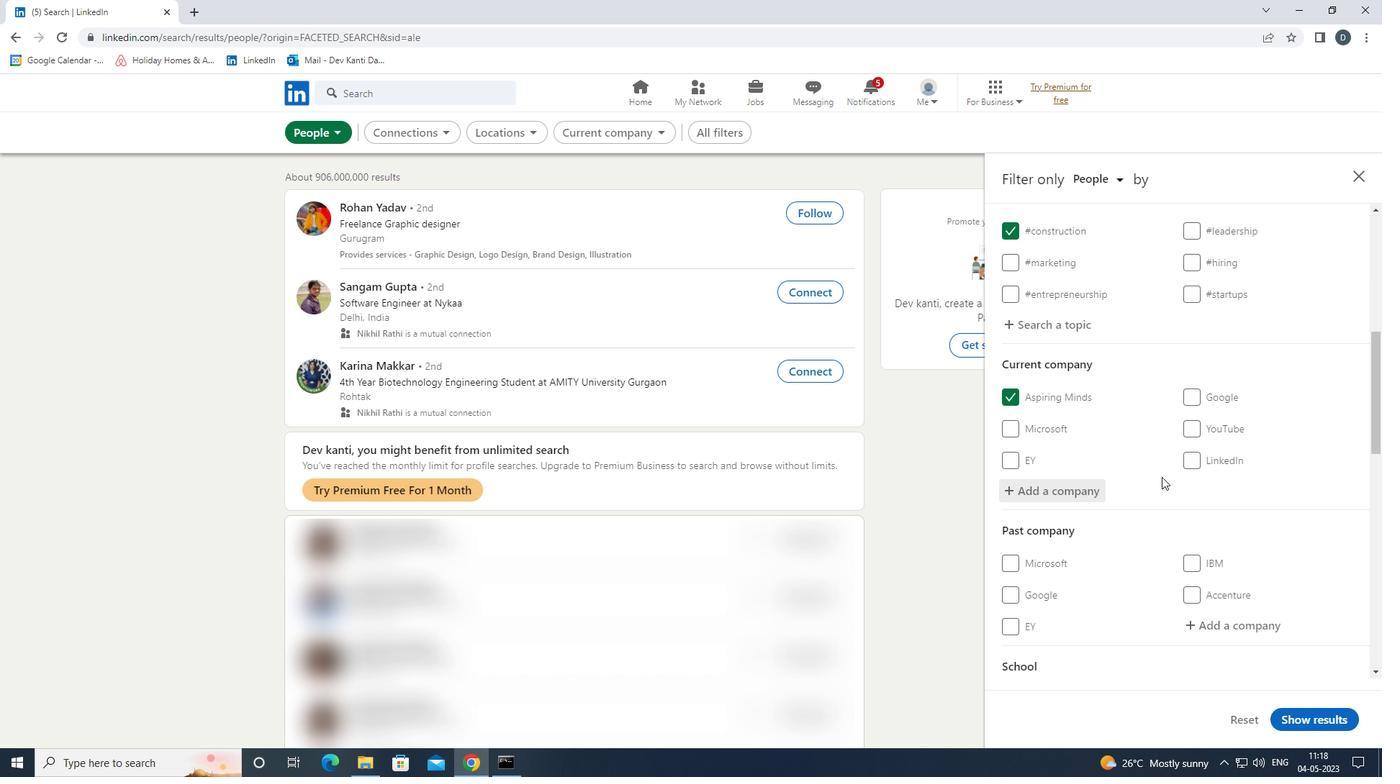 
Action: Mouse scrolled (1178, 464) with delta (0, 0)
Screenshot: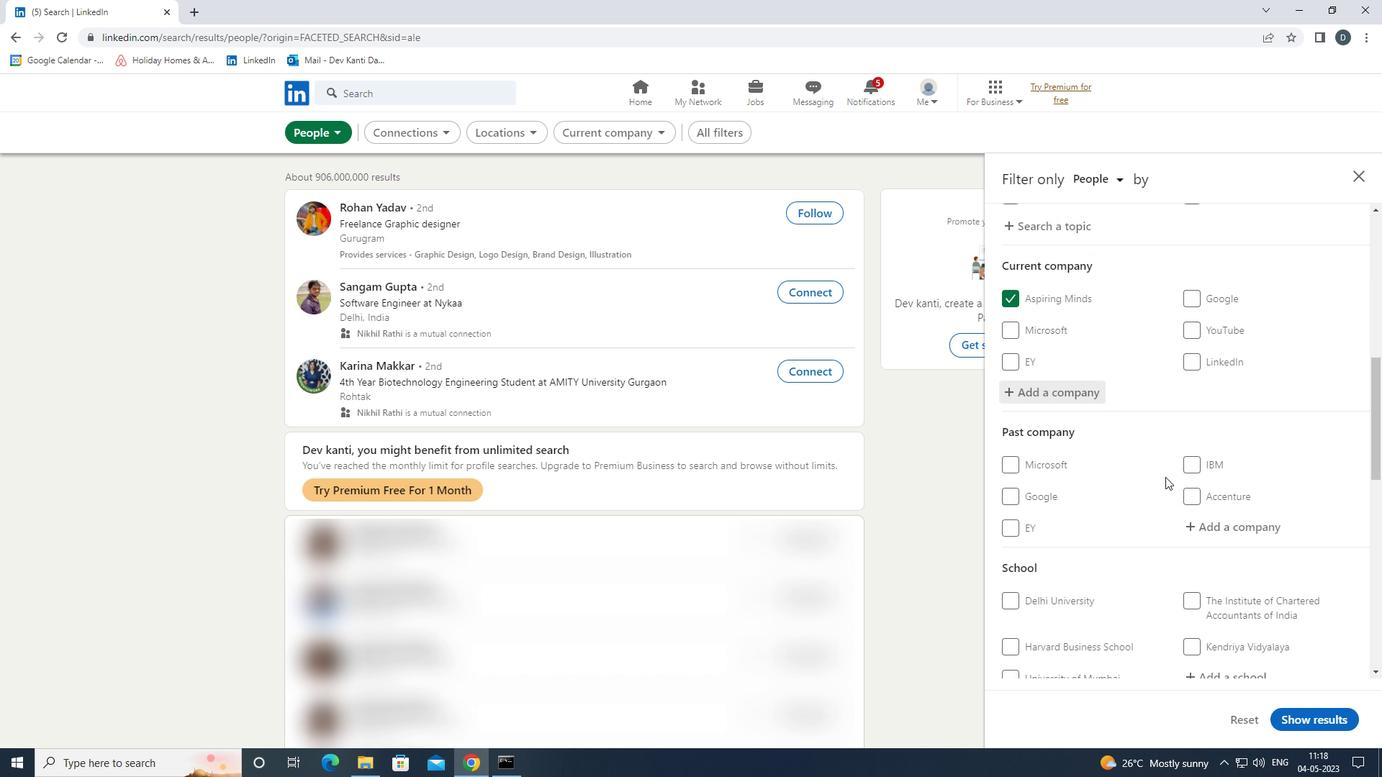 
Action: Mouse scrolled (1178, 464) with delta (0, 0)
Screenshot: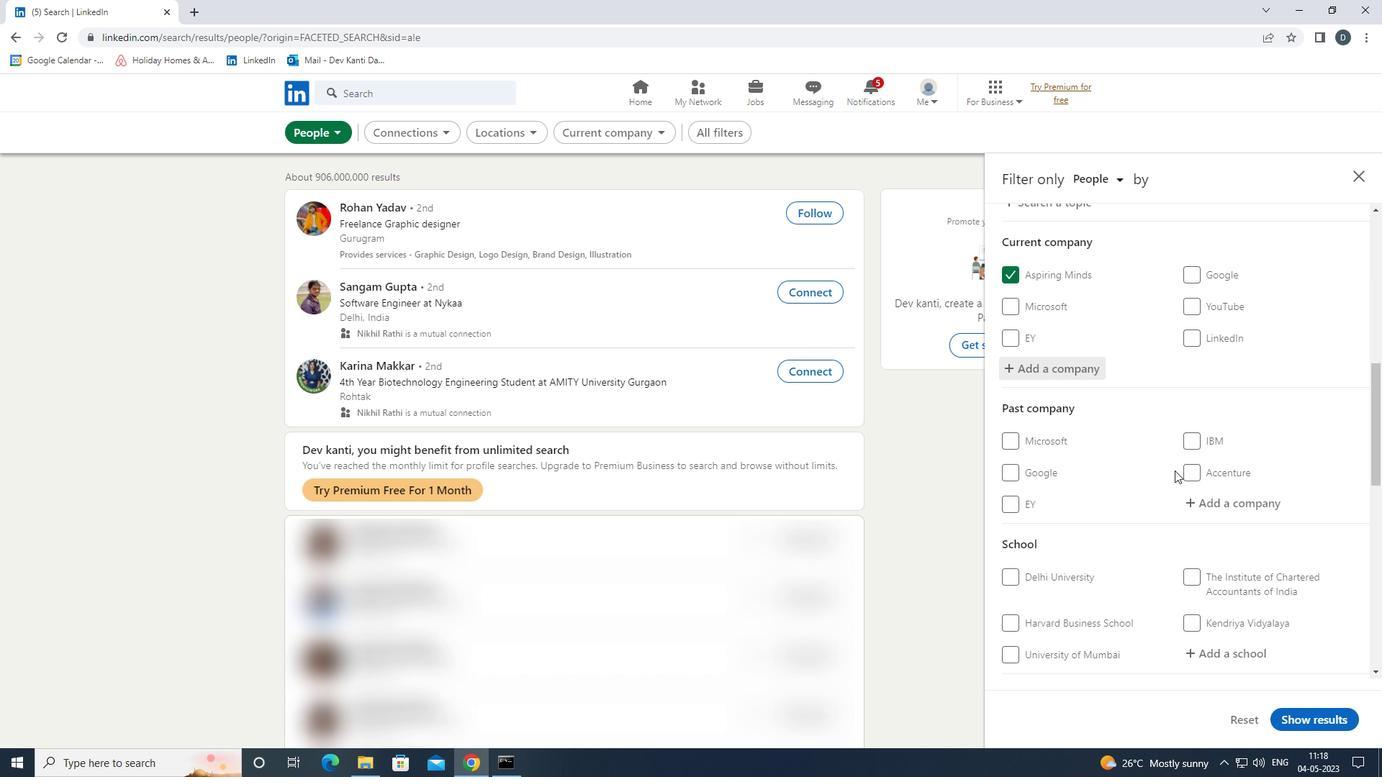 
Action: Mouse moved to (1224, 507)
Screenshot: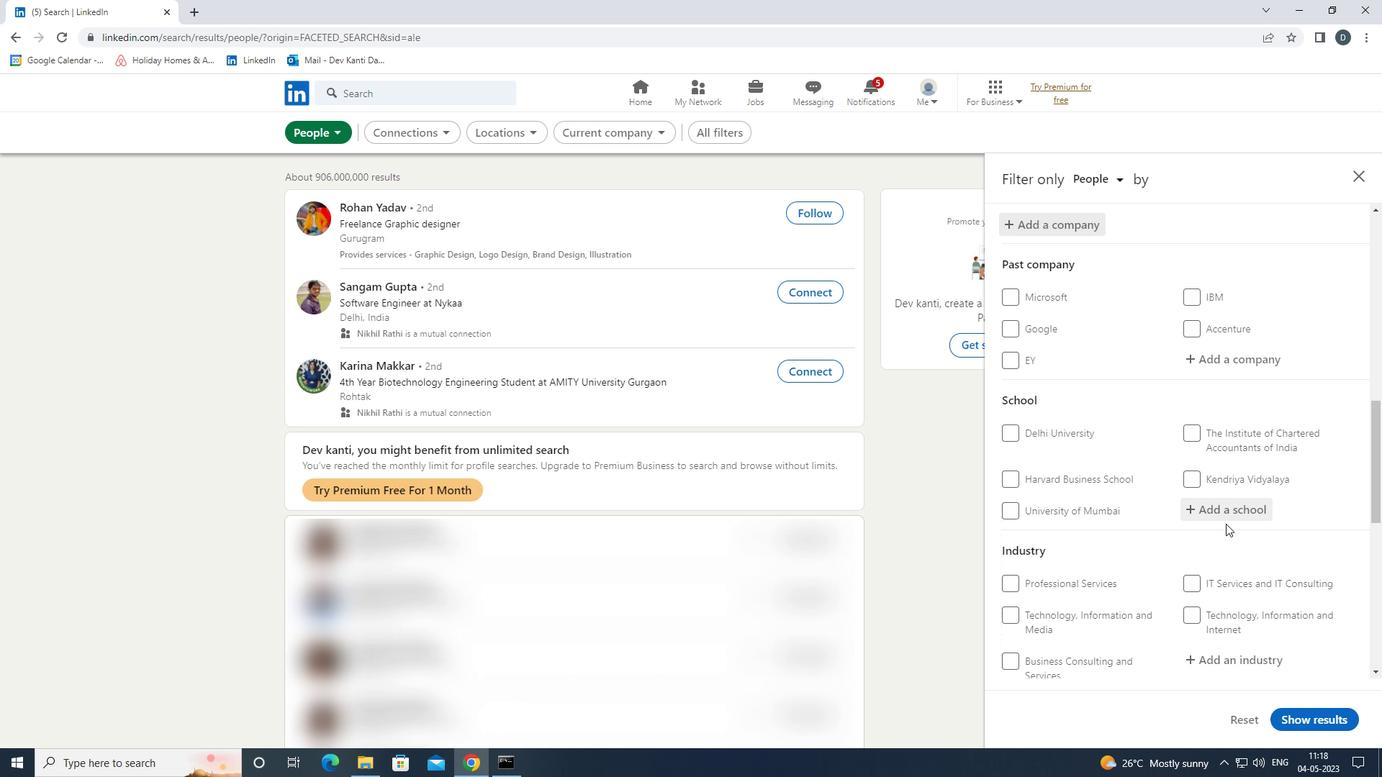 
Action: Mouse pressed left at (1224, 507)
Screenshot: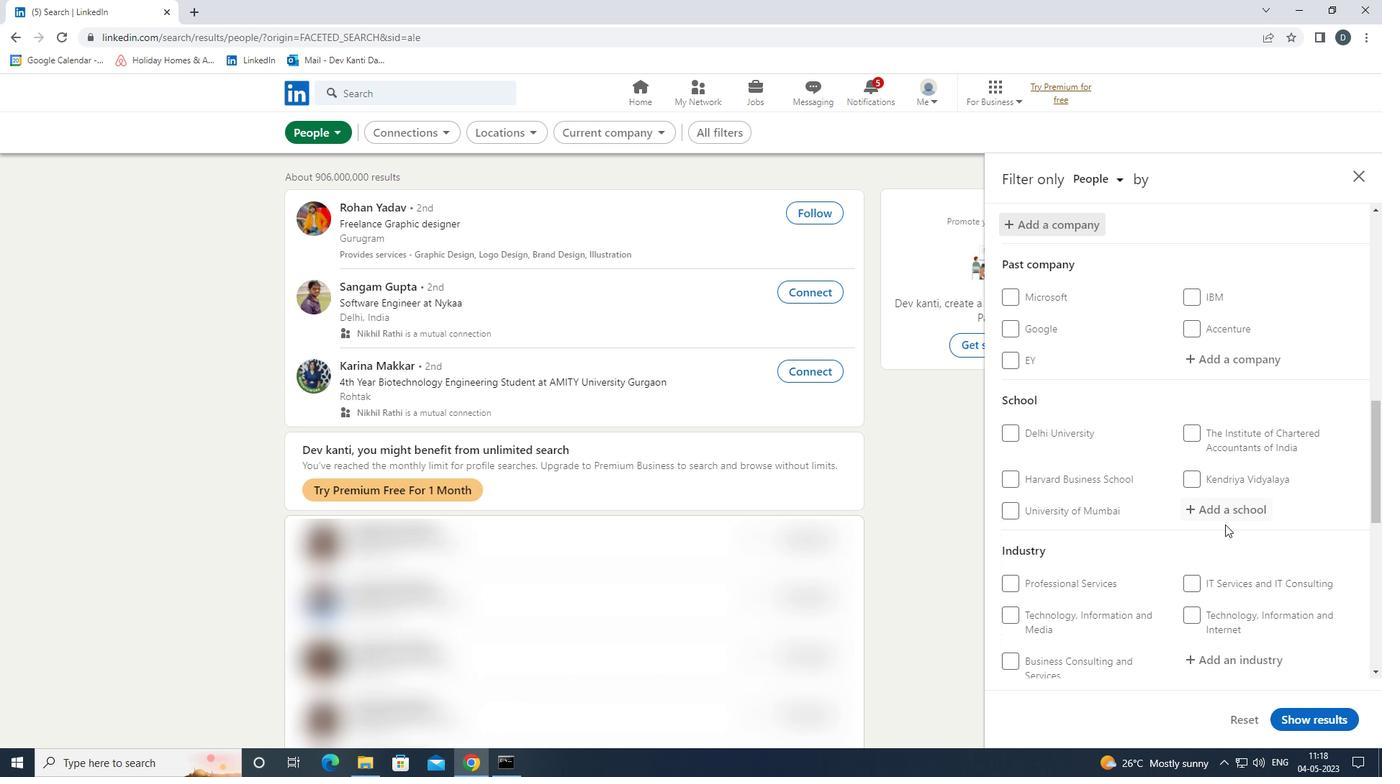 
Action: Key pressed <Key.shift><Key.shift><Key.shift><Key.shift>KENDRIYTA<Key.backspace><Key.backspace>A<Key.space><Key.down><Key.enter>
Screenshot: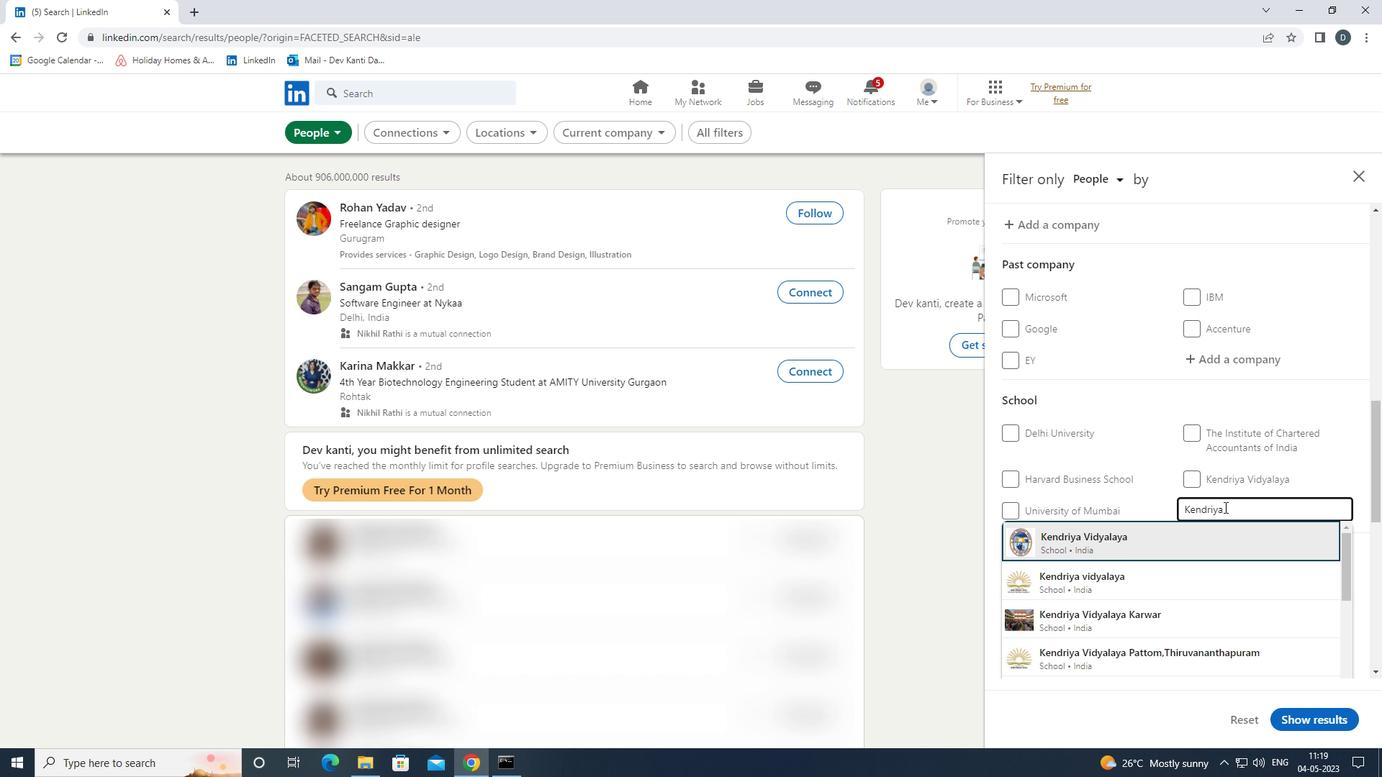 
Action: Mouse moved to (1221, 524)
Screenshot: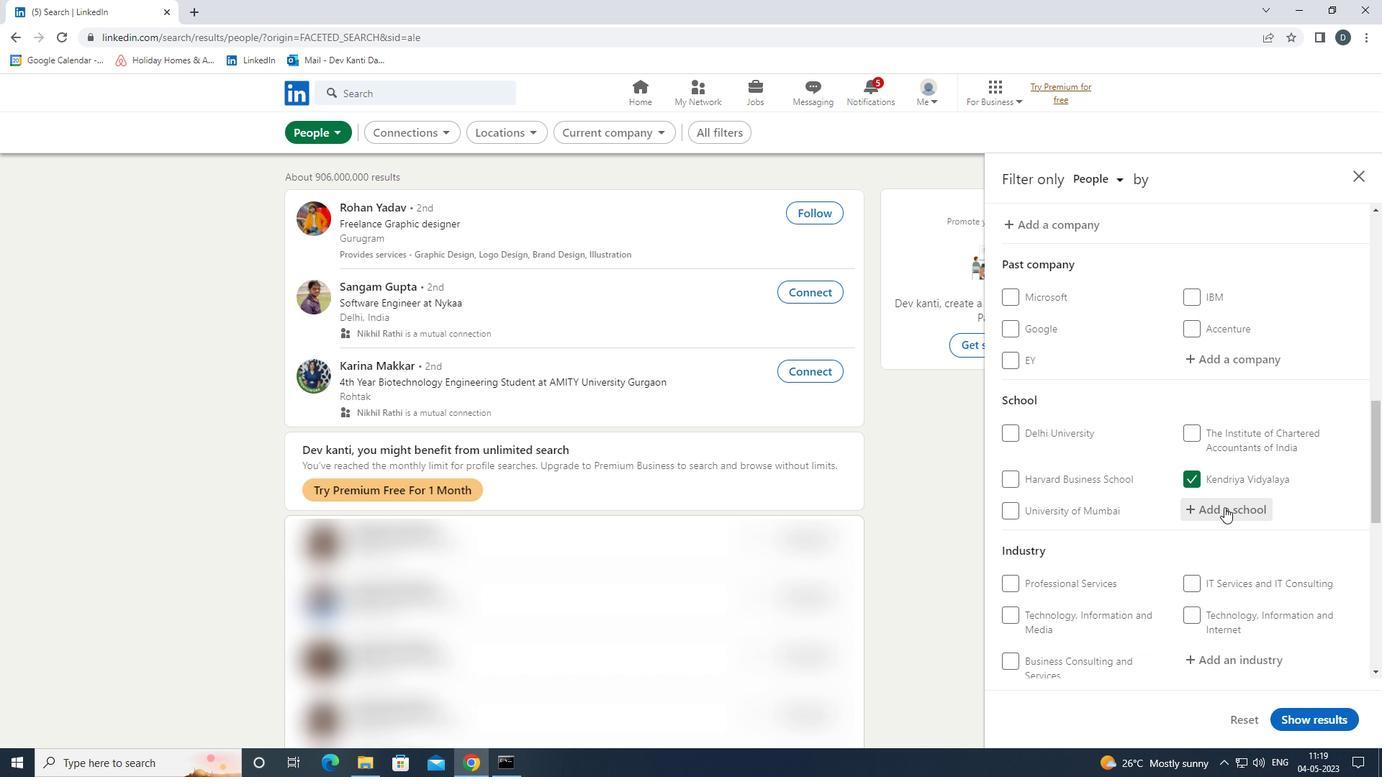 
Action: Mouse scrolled (1221, 523) with delta (0, 0)
Screenshot: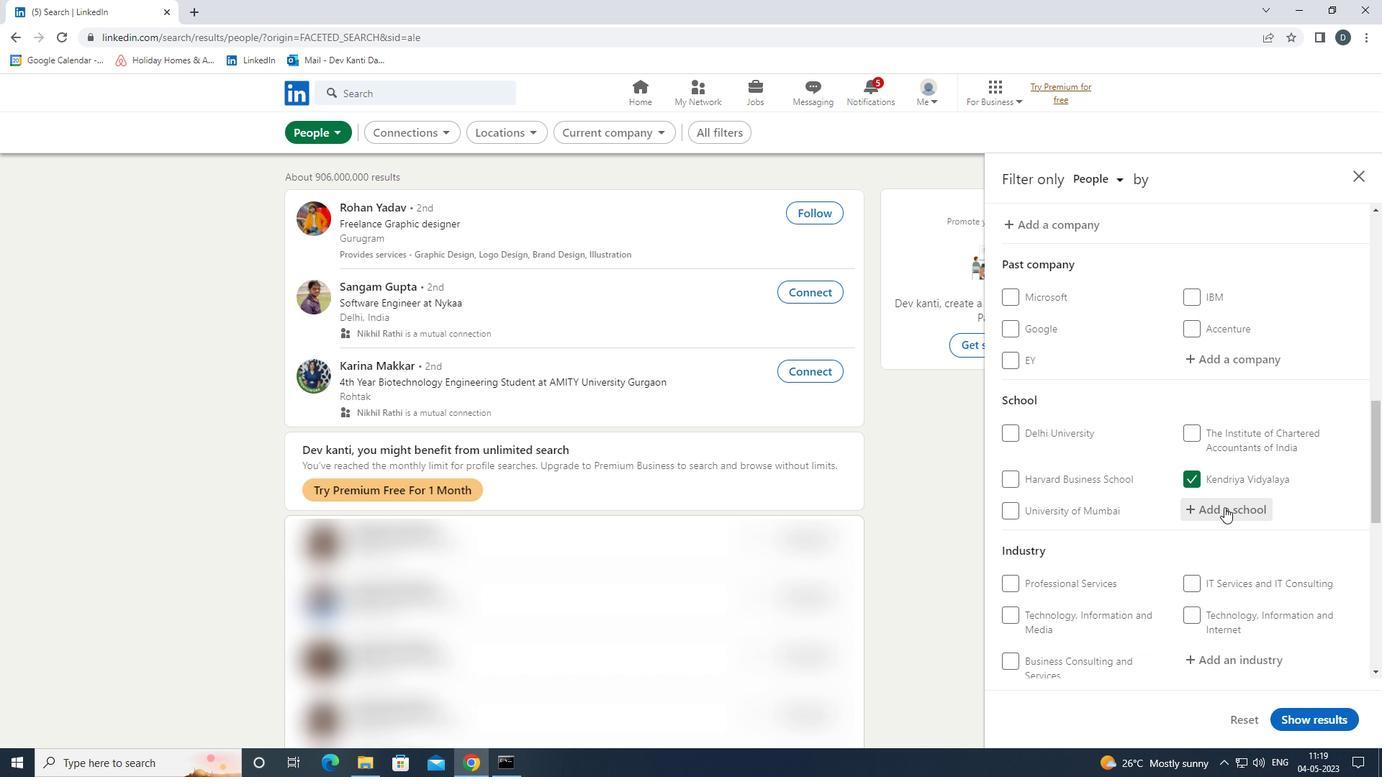 
Action: Mouse scrolled (1221, 523) with delta (0, 0)
Screenshot: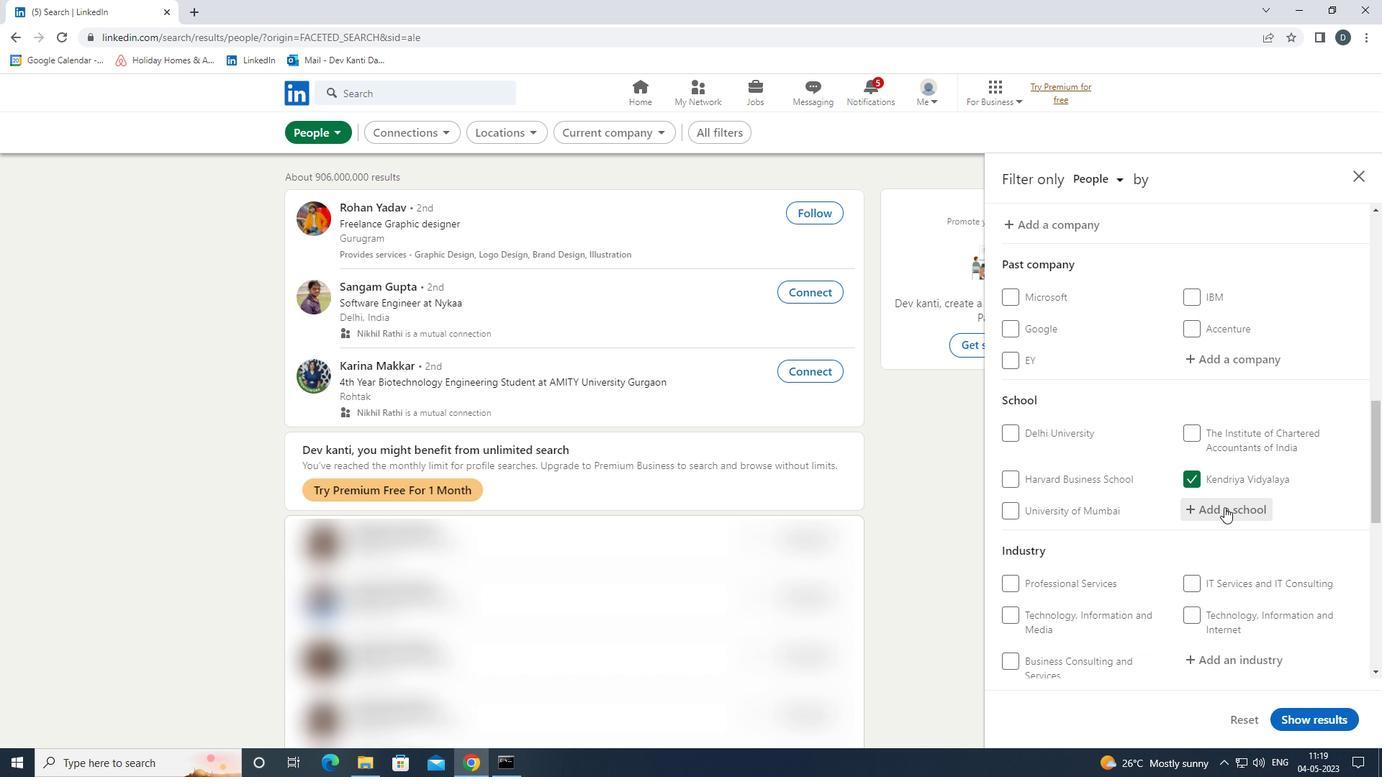 
Action: Mouse moved to (1223, 526)
Screenshot: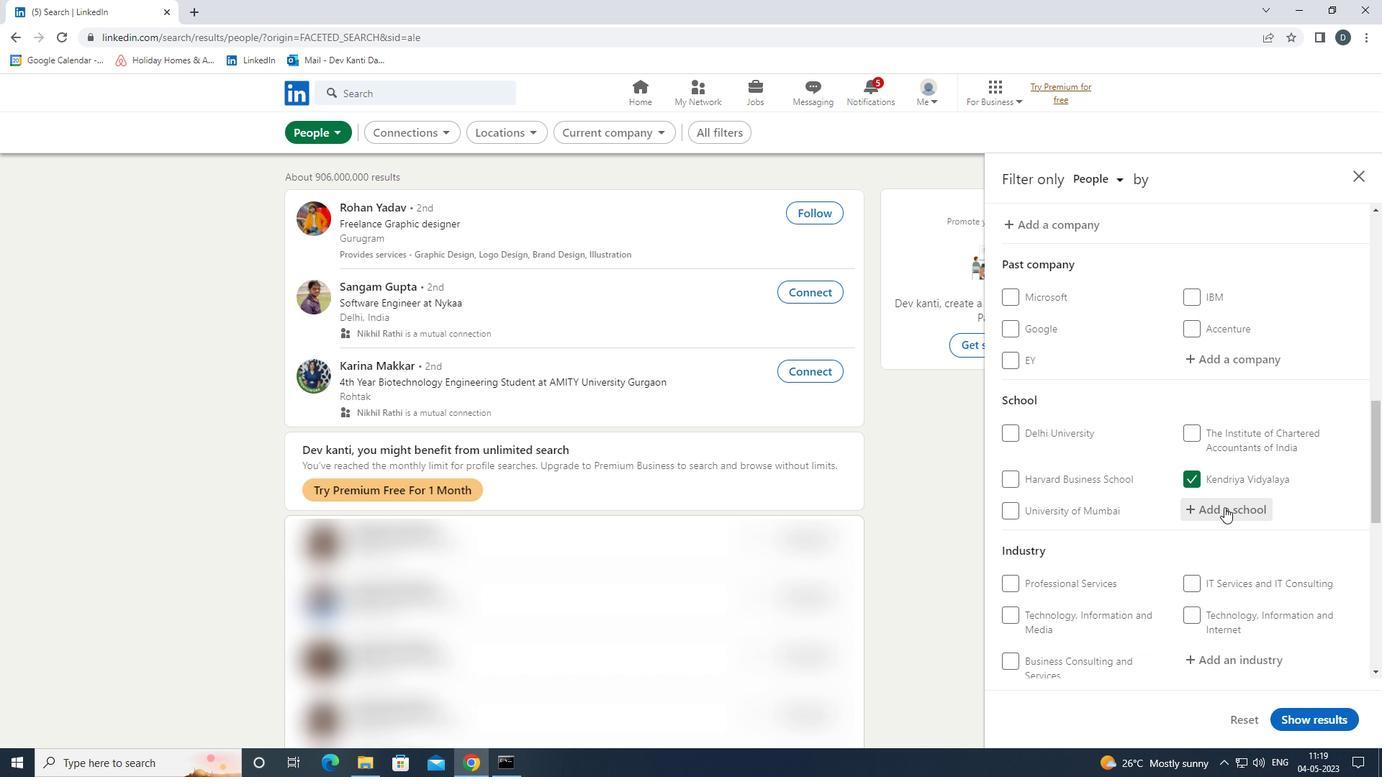 
Action: Mouse scrolled (1223, 525) with delta (0, 0)
Screenshot: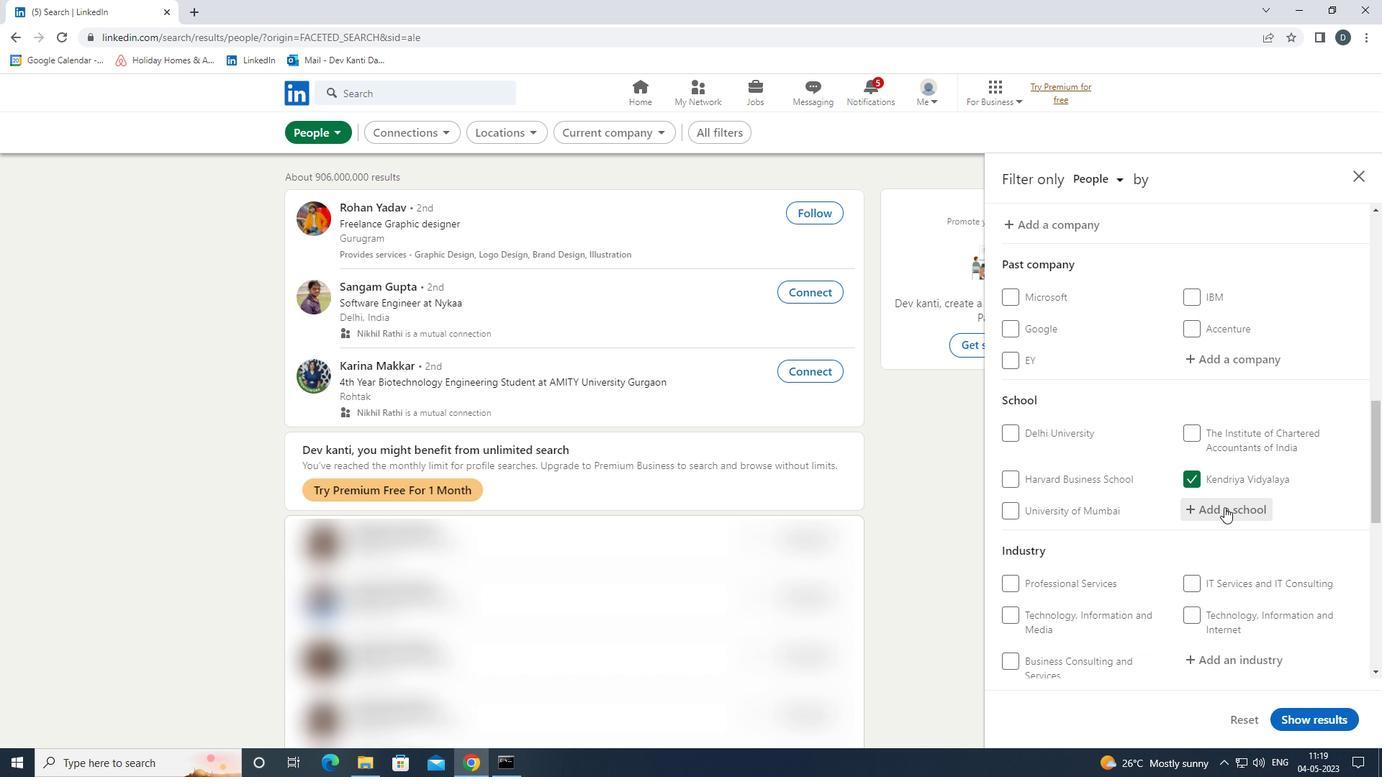
Action: Mouse moved to (1273, 439)
Screenshot: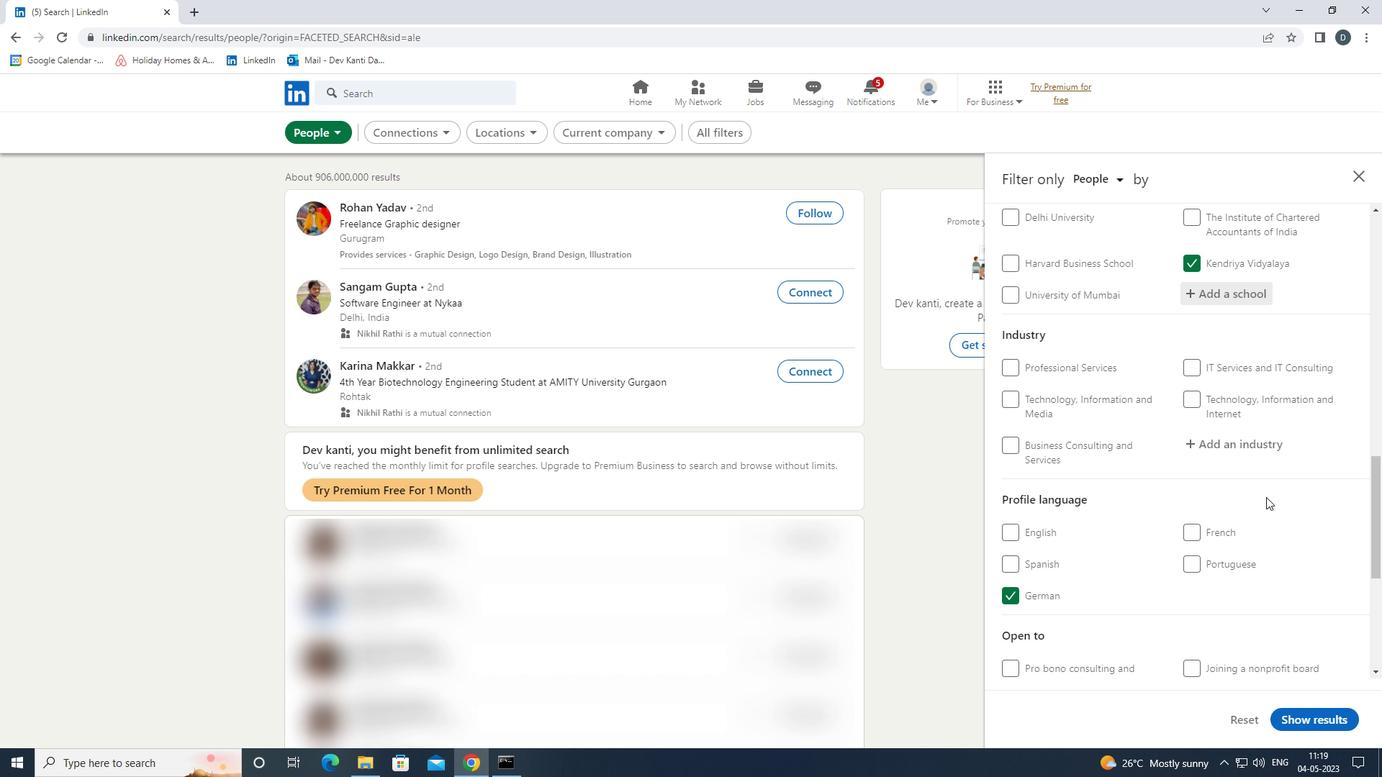 
Action: Mouse pressed left at (1273, 439)
Screenshot: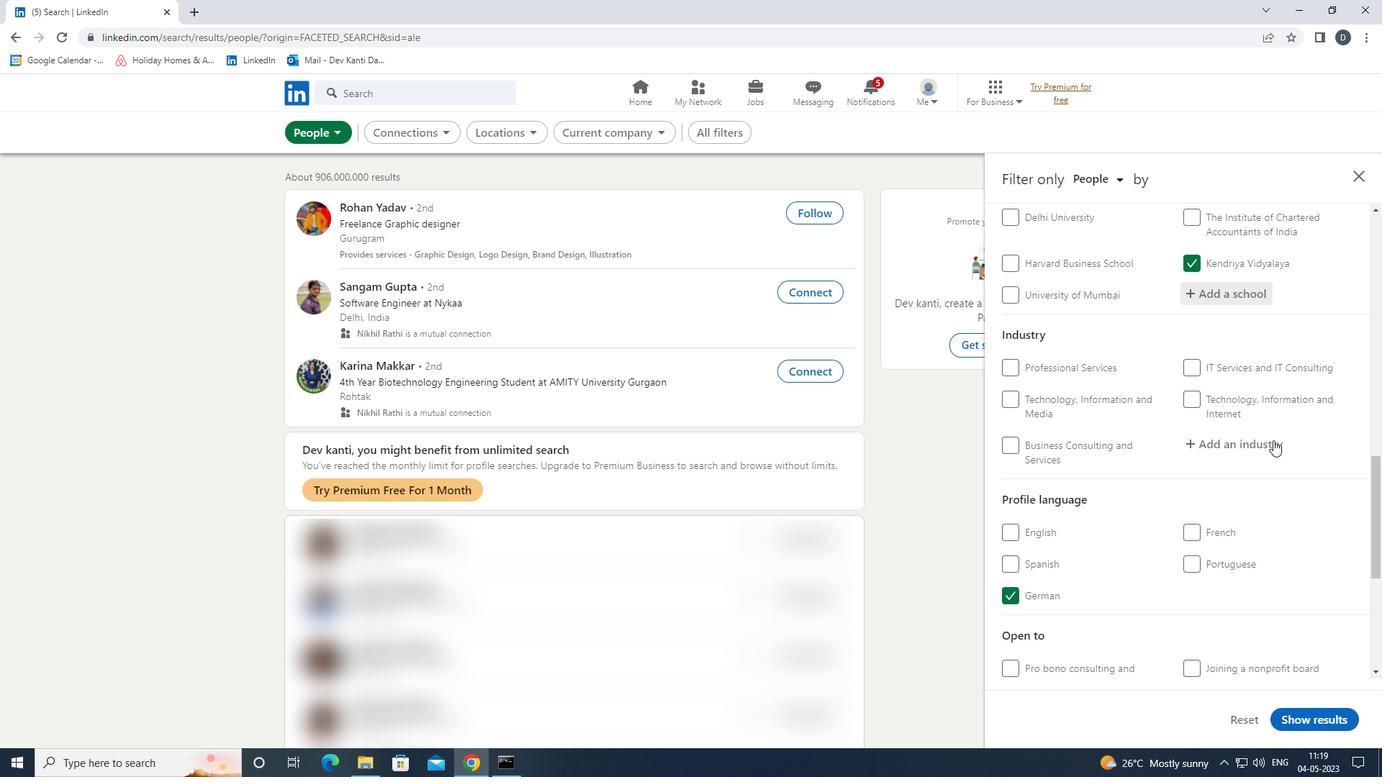 
Action: Key pressed <Key.shift>FOOD<Key.space><Key.shift>AND<Key.space><Key.shift>BE<Key.down><Key.down><Key.down><Key.enter>
Screenshot: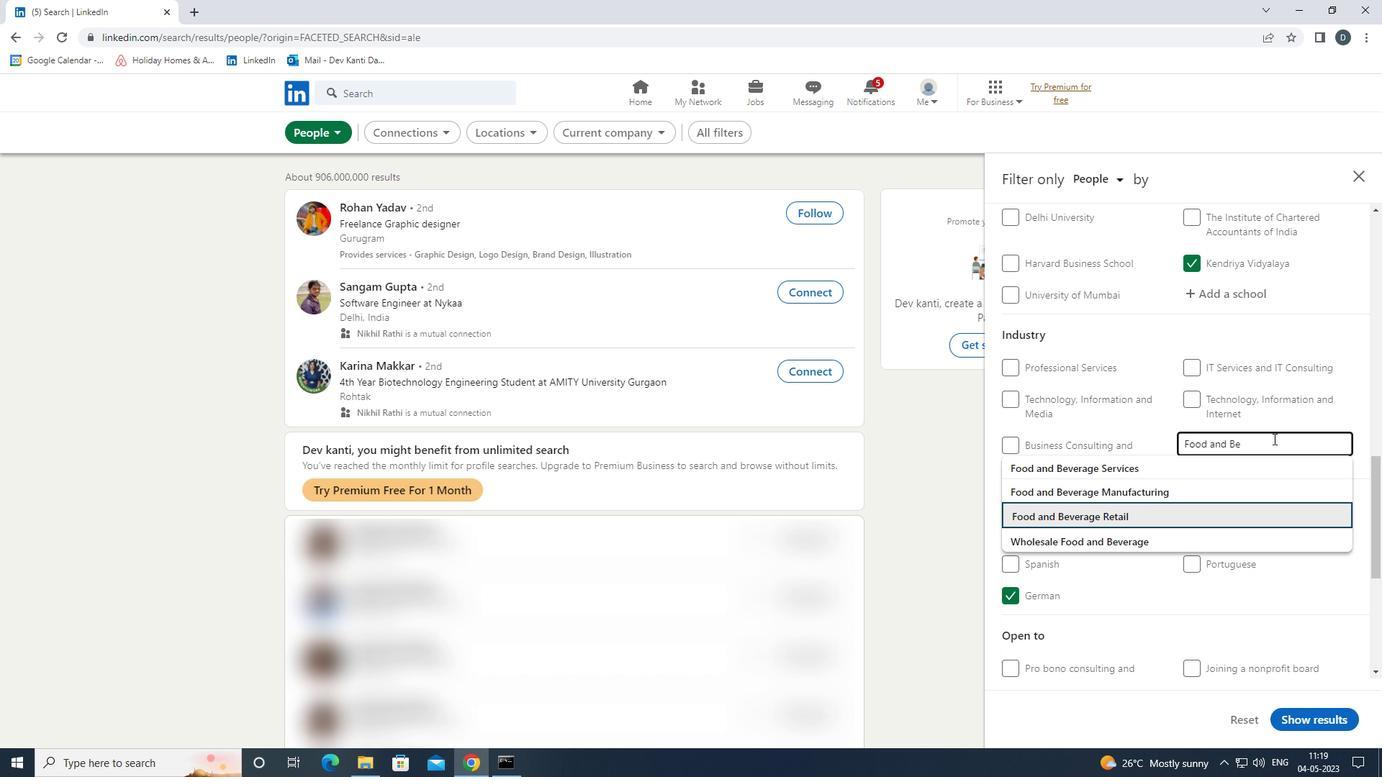 
Action: Mouse moved to (1225, 756)
Screenshot: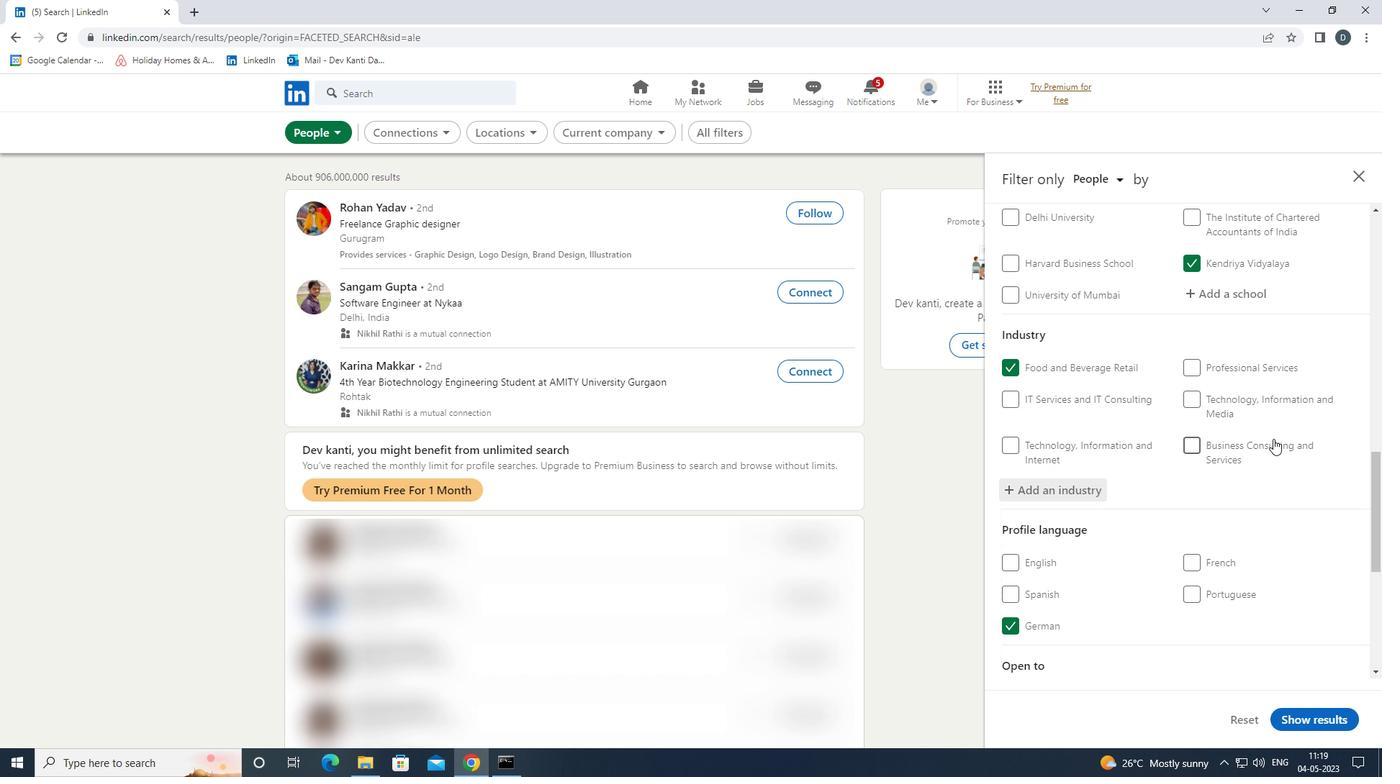 
Action: Mouse scrolled (1225, 755) with delta (0, 0)
Screenshot: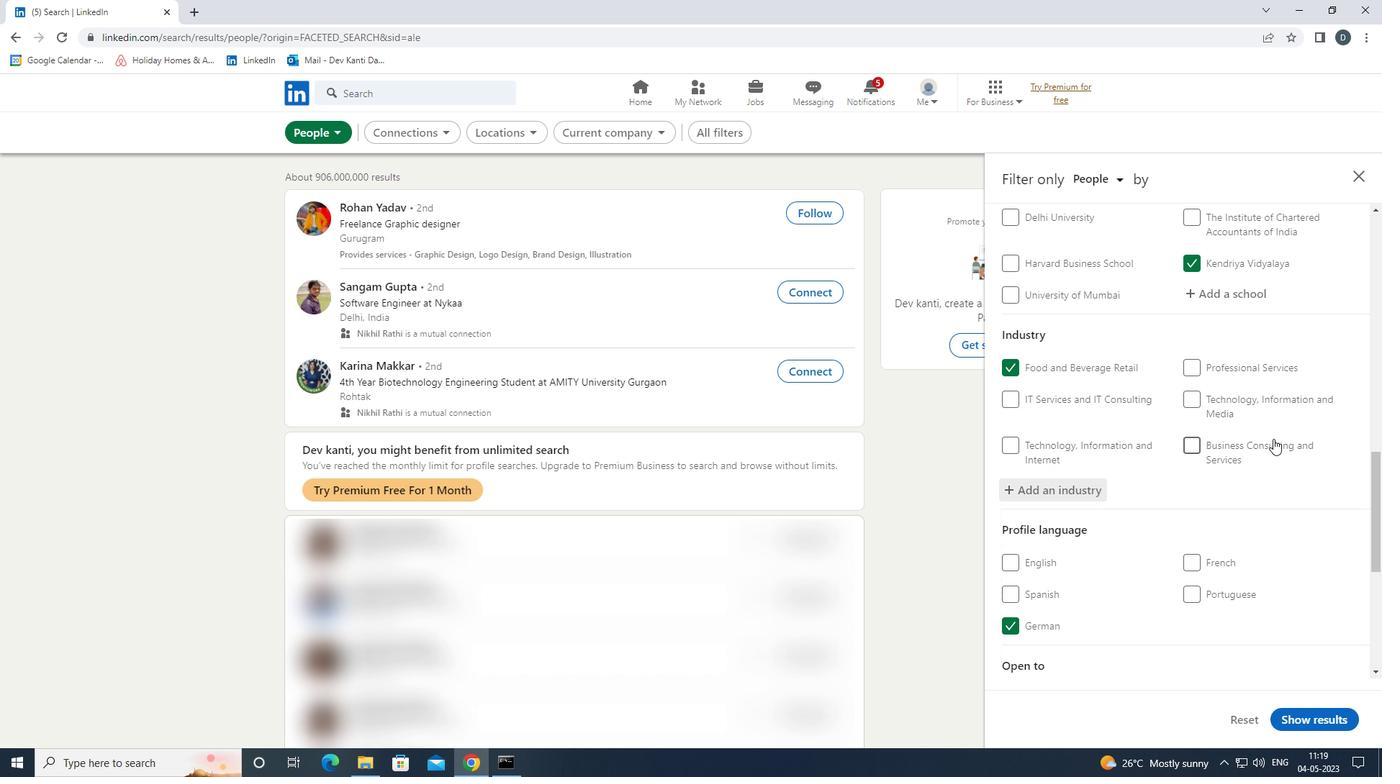 
Action: Mouse moved to (1212, 661)
Screenshot: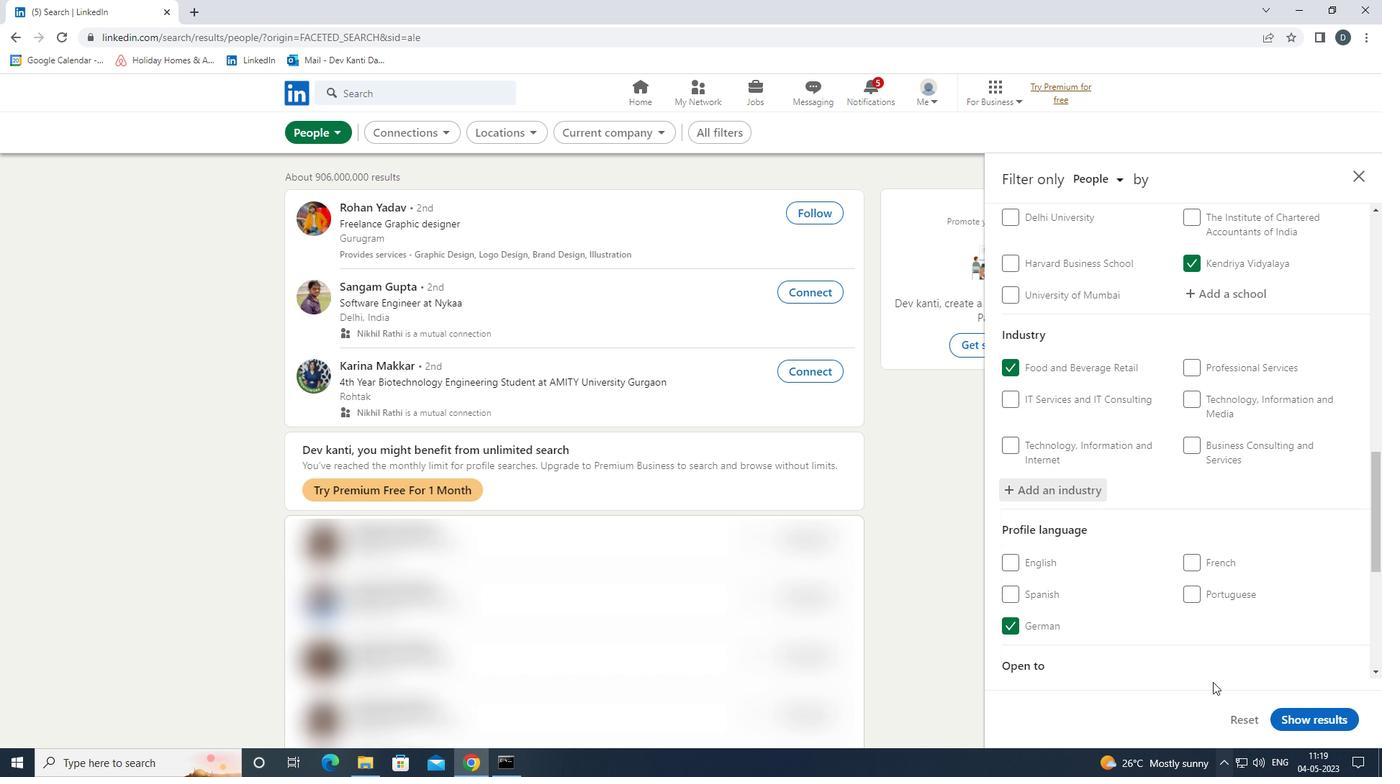 
Action: Mouse scrolled (1212, 661) with delta (0, 0)
Screenshot: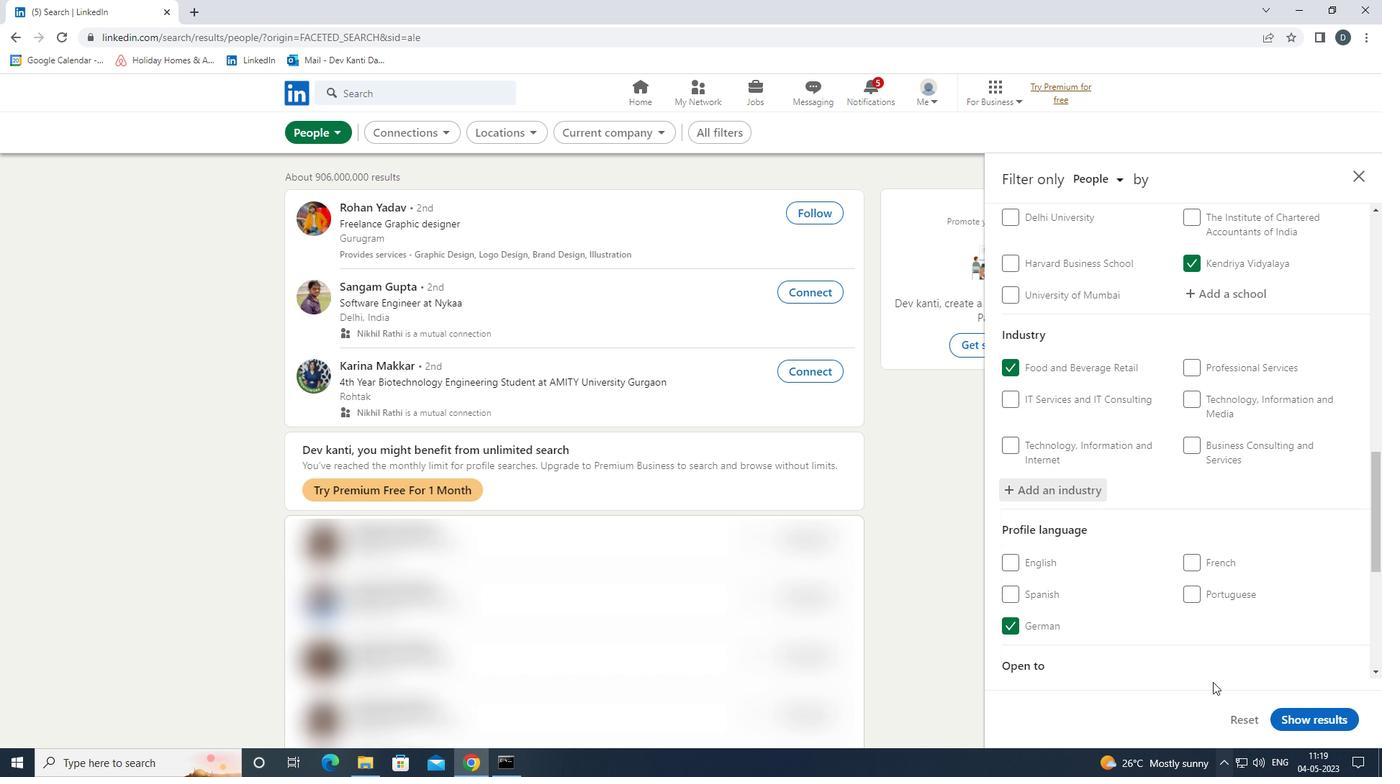 
Action: Mouse moved to (1212, 656)
Screenshot: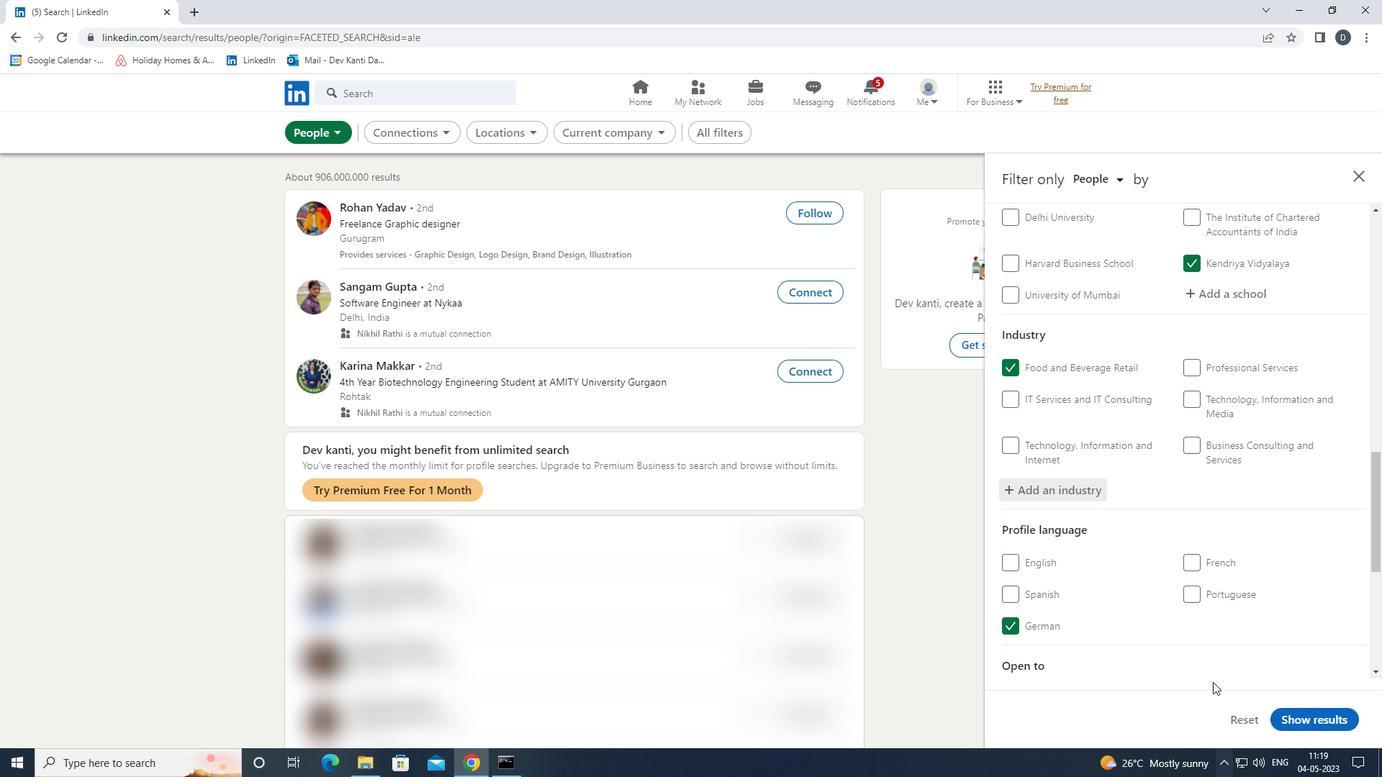 
Action: Mouse scrolled (1212, 655) with delta (0, 0)
Screenshot: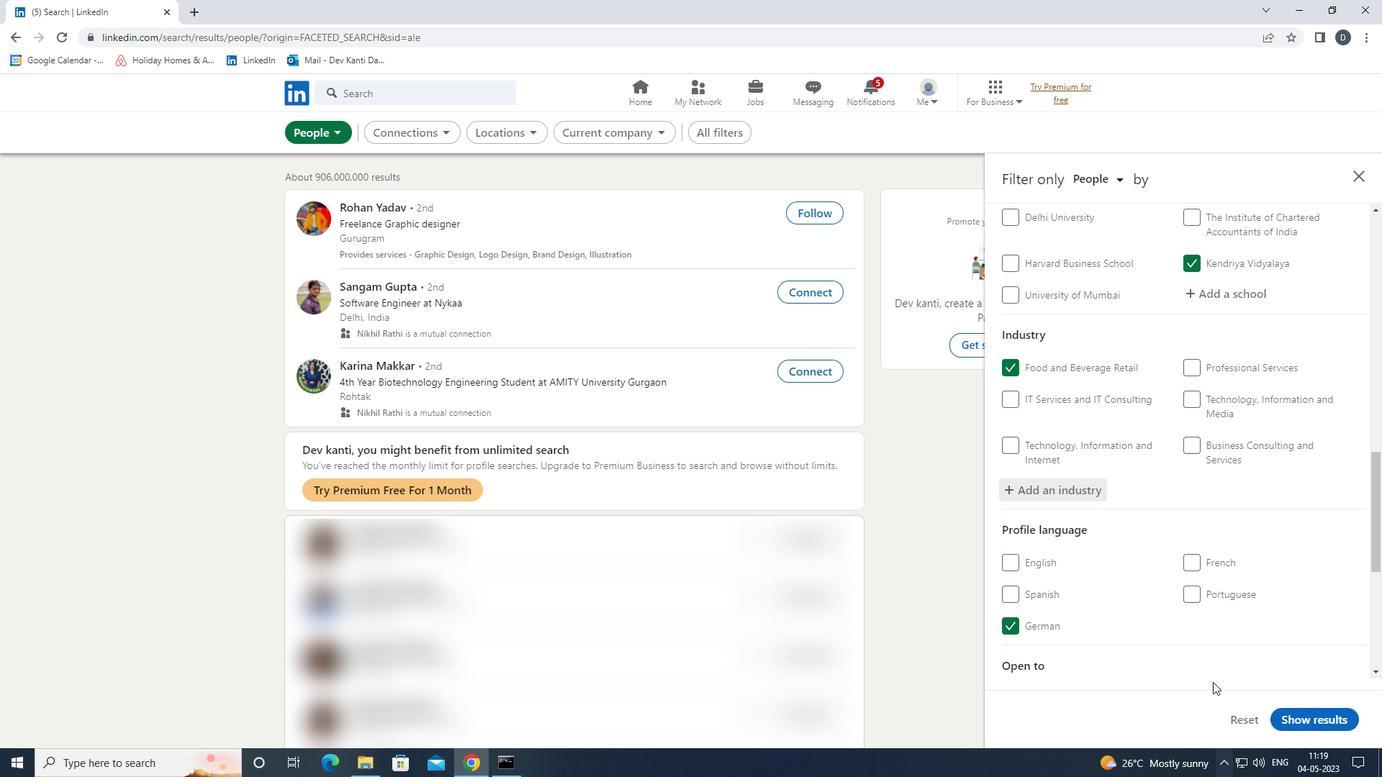 
Action: Mouse moved to (1213, 648)
Screenshot: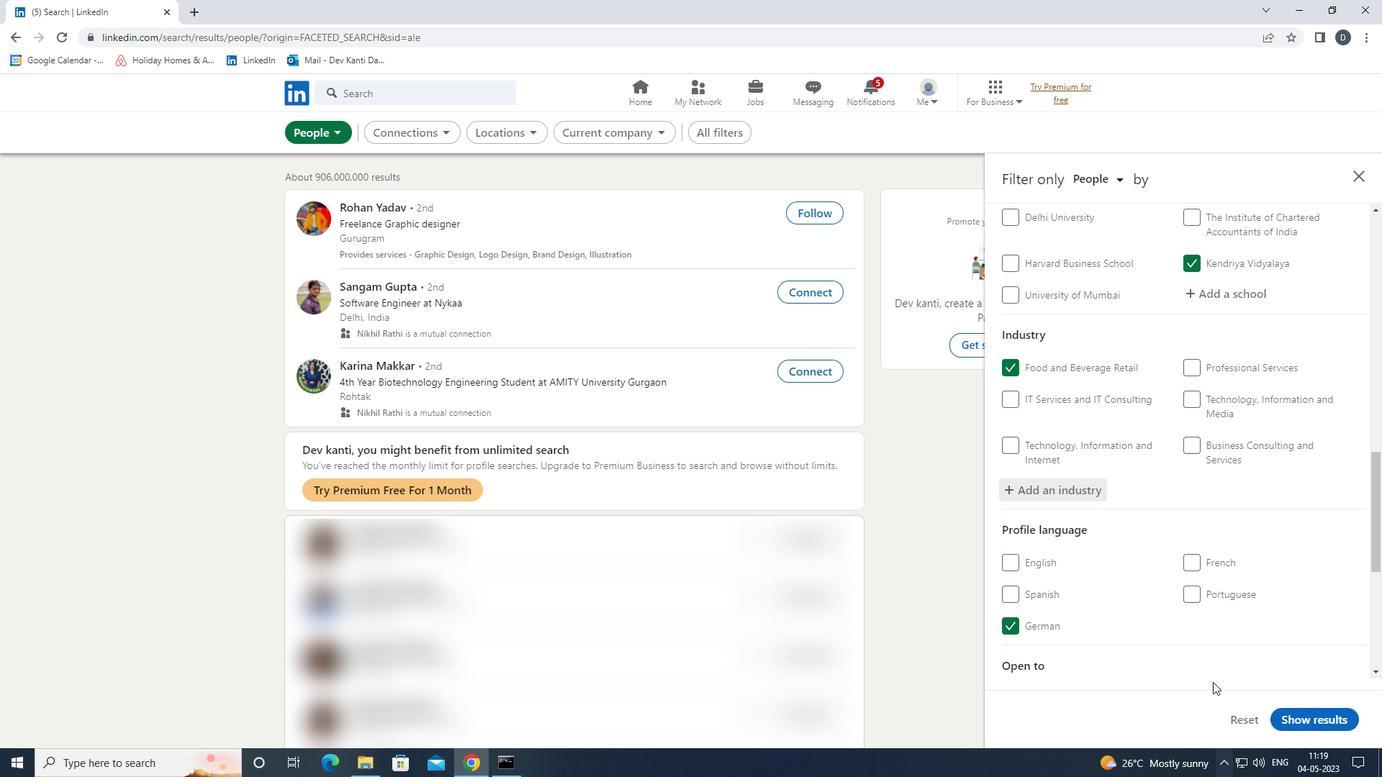 
Action: Mouse scrolled (1213, 648) with delta (0, 0)
Screenshot: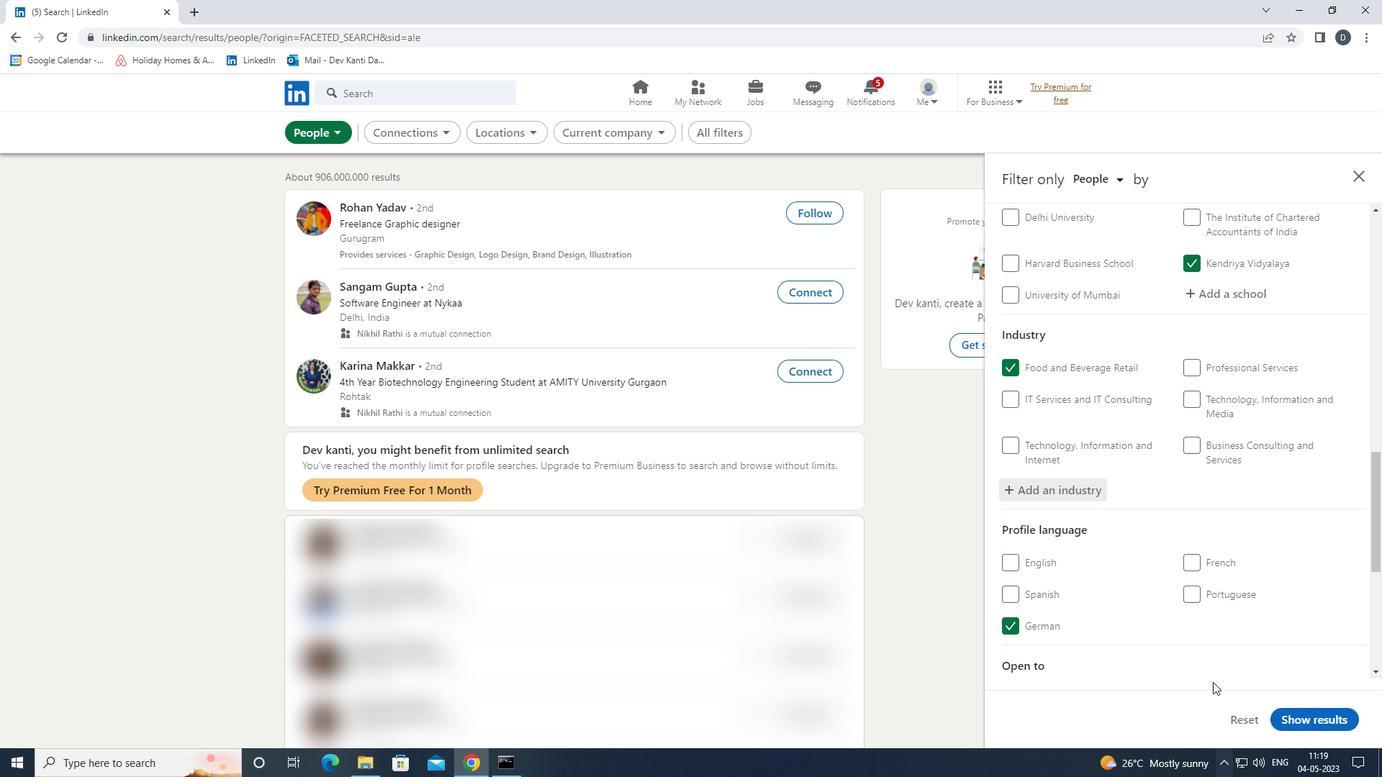
Action: Mouse moved to (1214, 617)
Screenshot: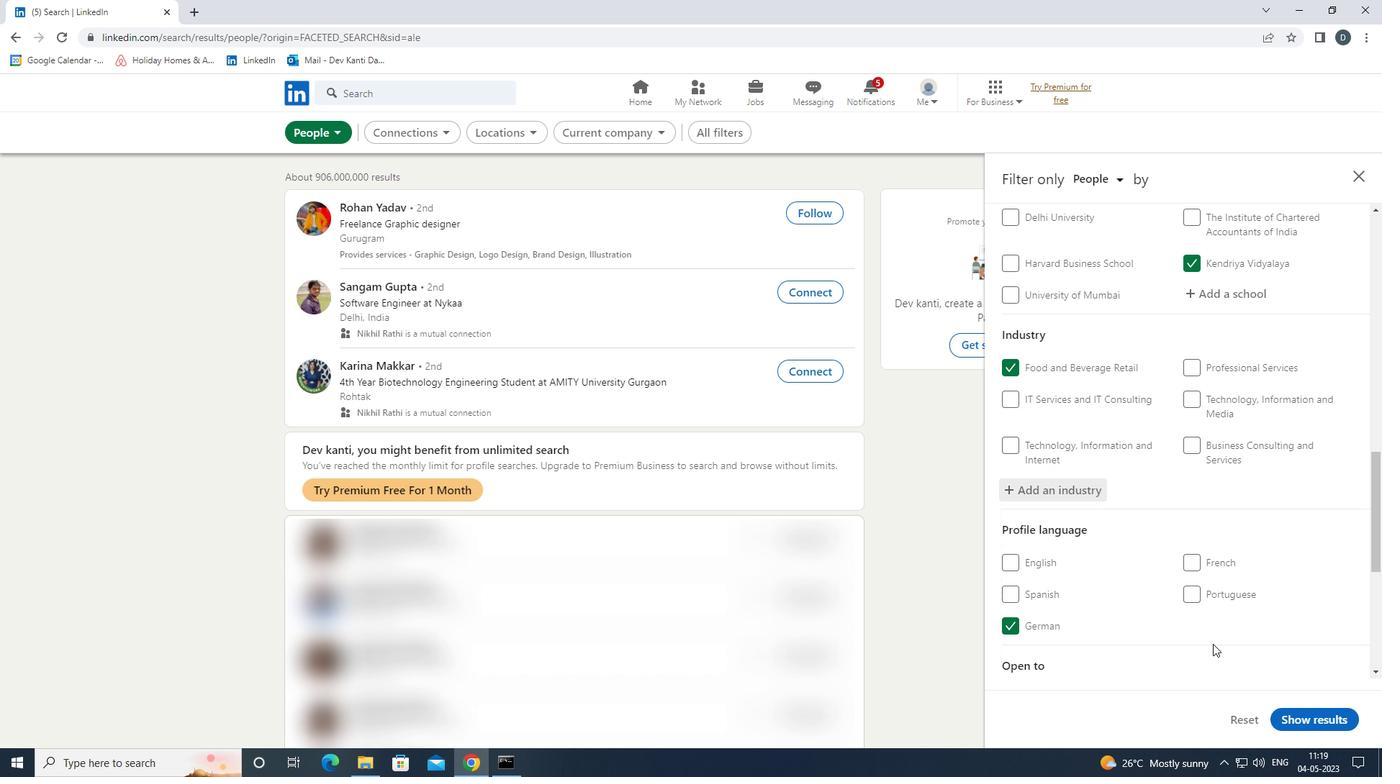 
Action: Mouse scrolled (1214, 617) with delta (0, 0)
Screenshot: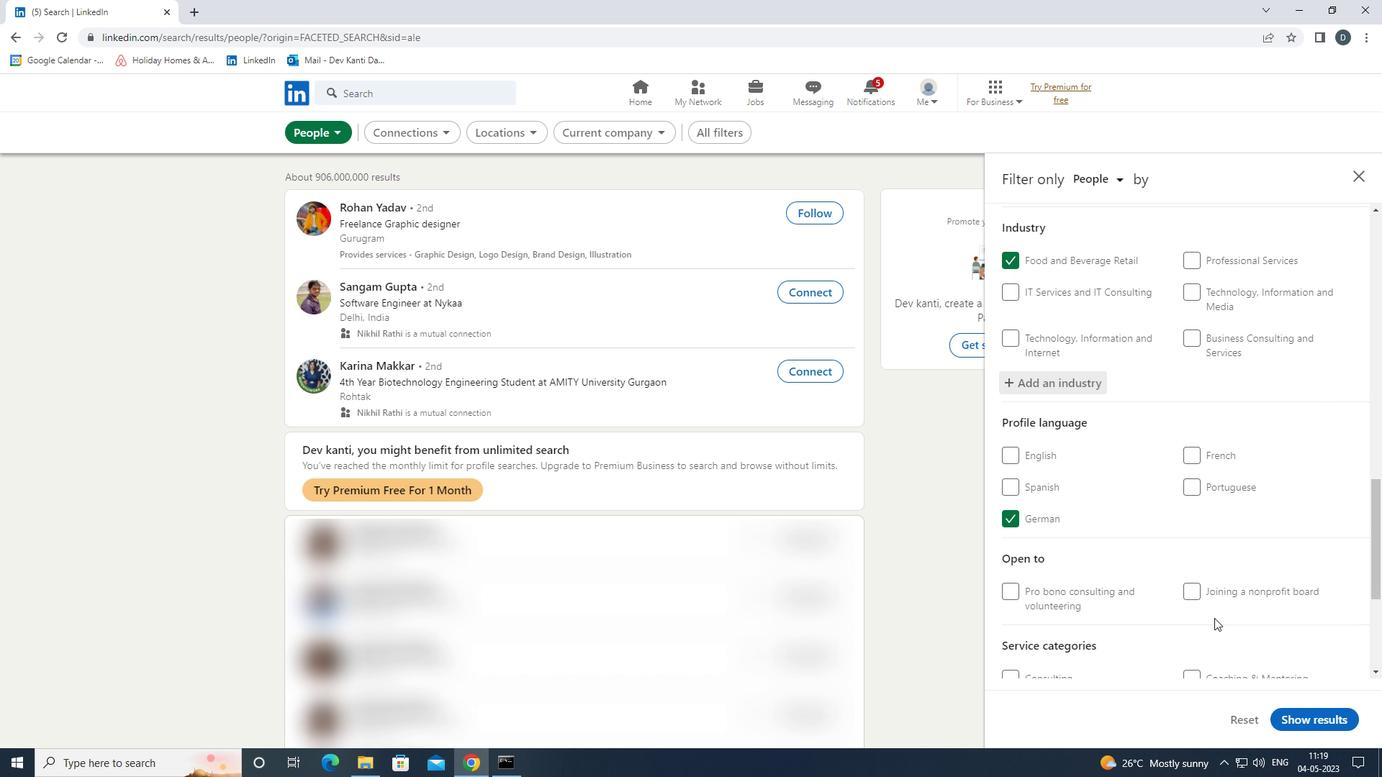 
Action: Mouse scrolled (1214, 617) with delta (0, 0)
Screenshot: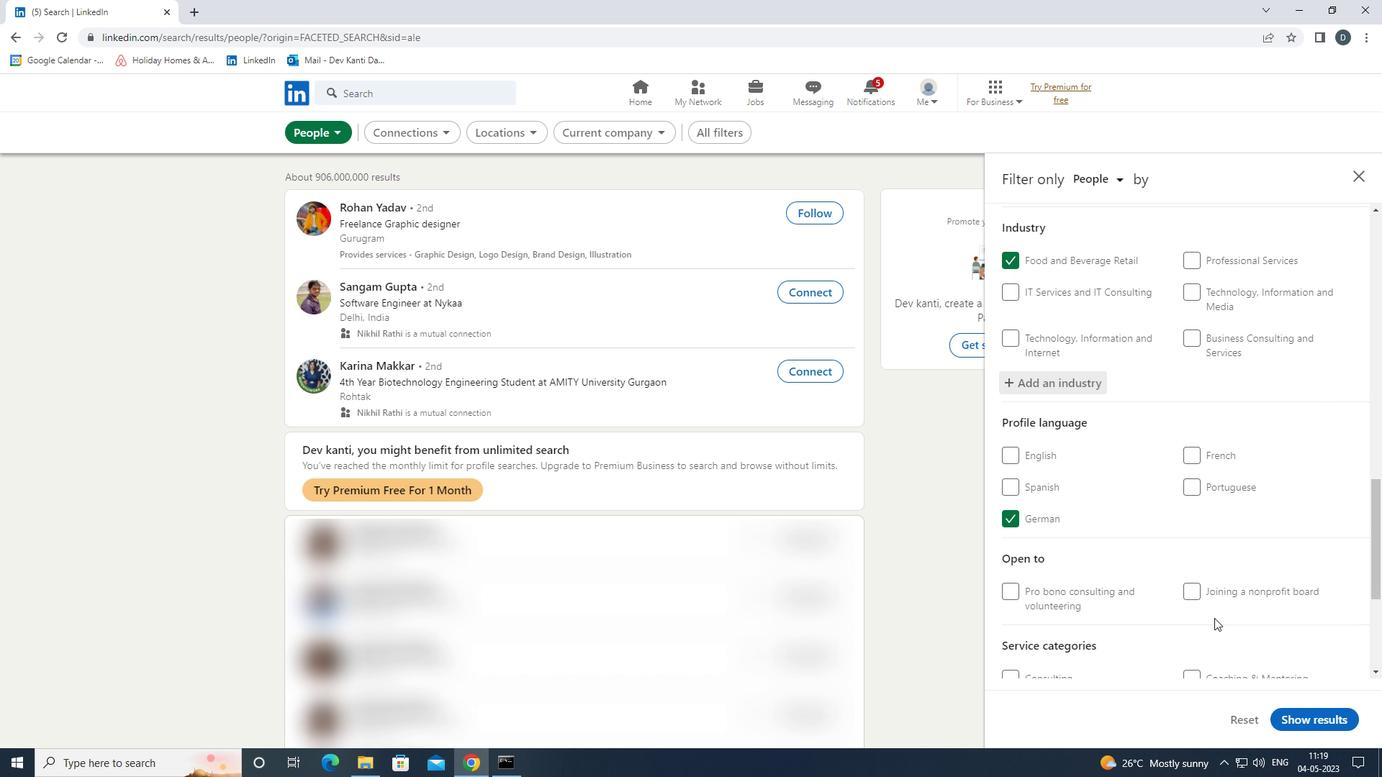 
Action: Mouse scrolled (1214, 617) with delta (0, 0)
Screenshot: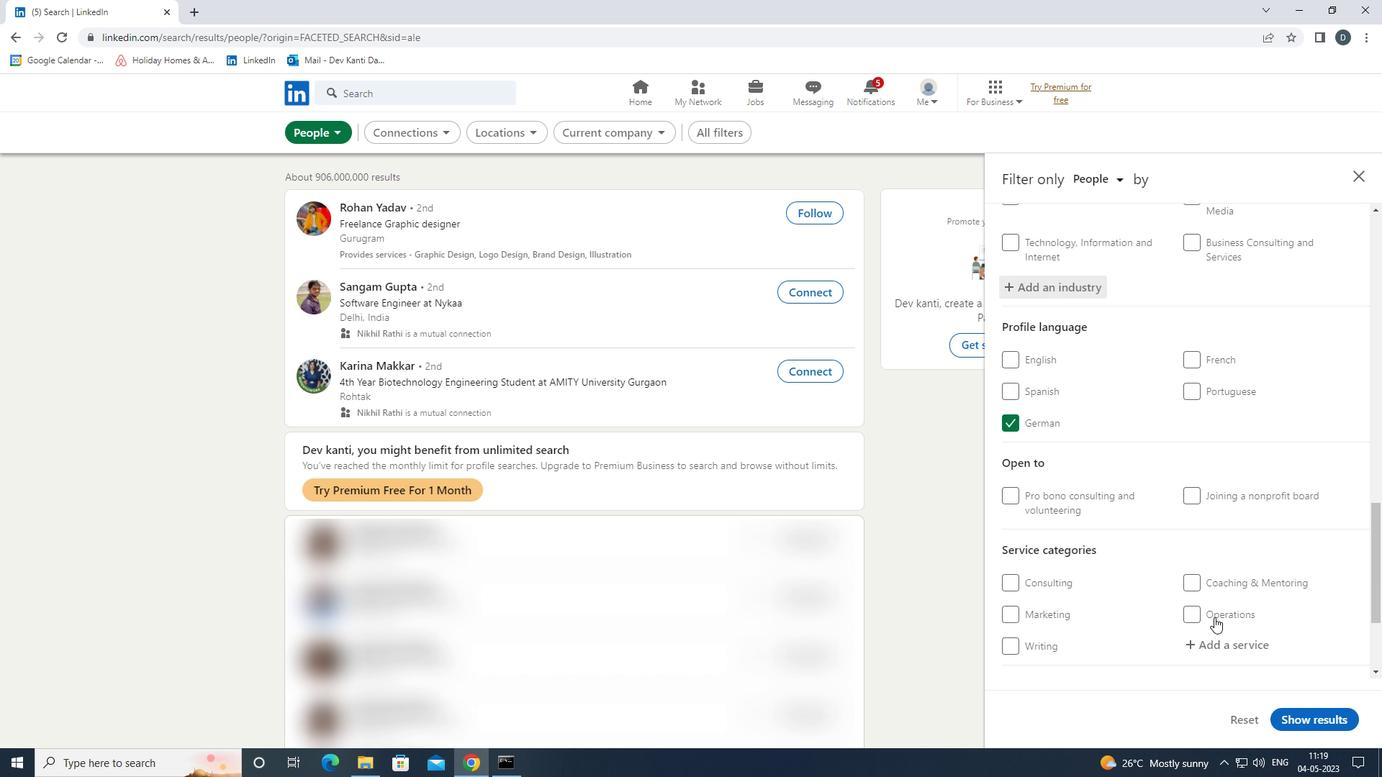 
Action: Mouse moved to (1219, 473)
Screenshot: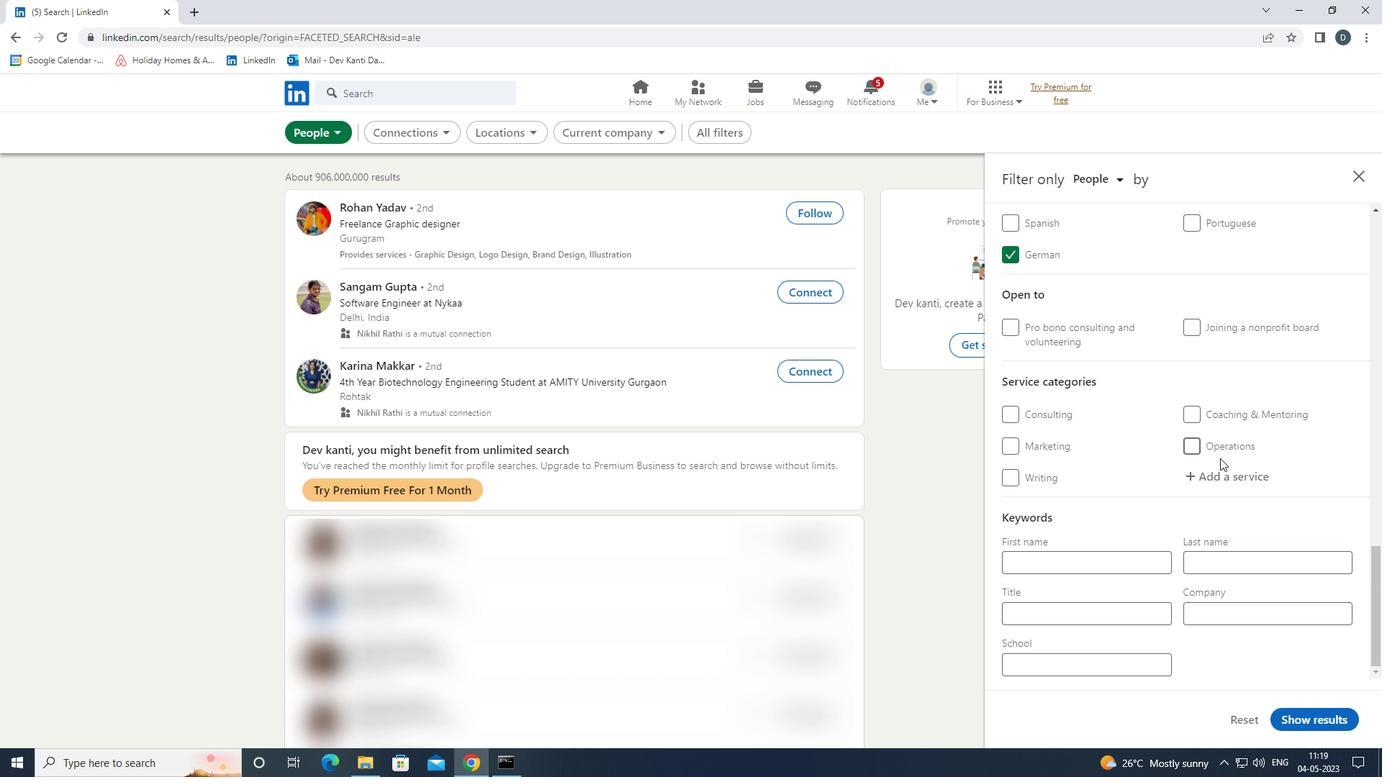 
Action: Mouse pressed left at (1219, 473)
Screenshot: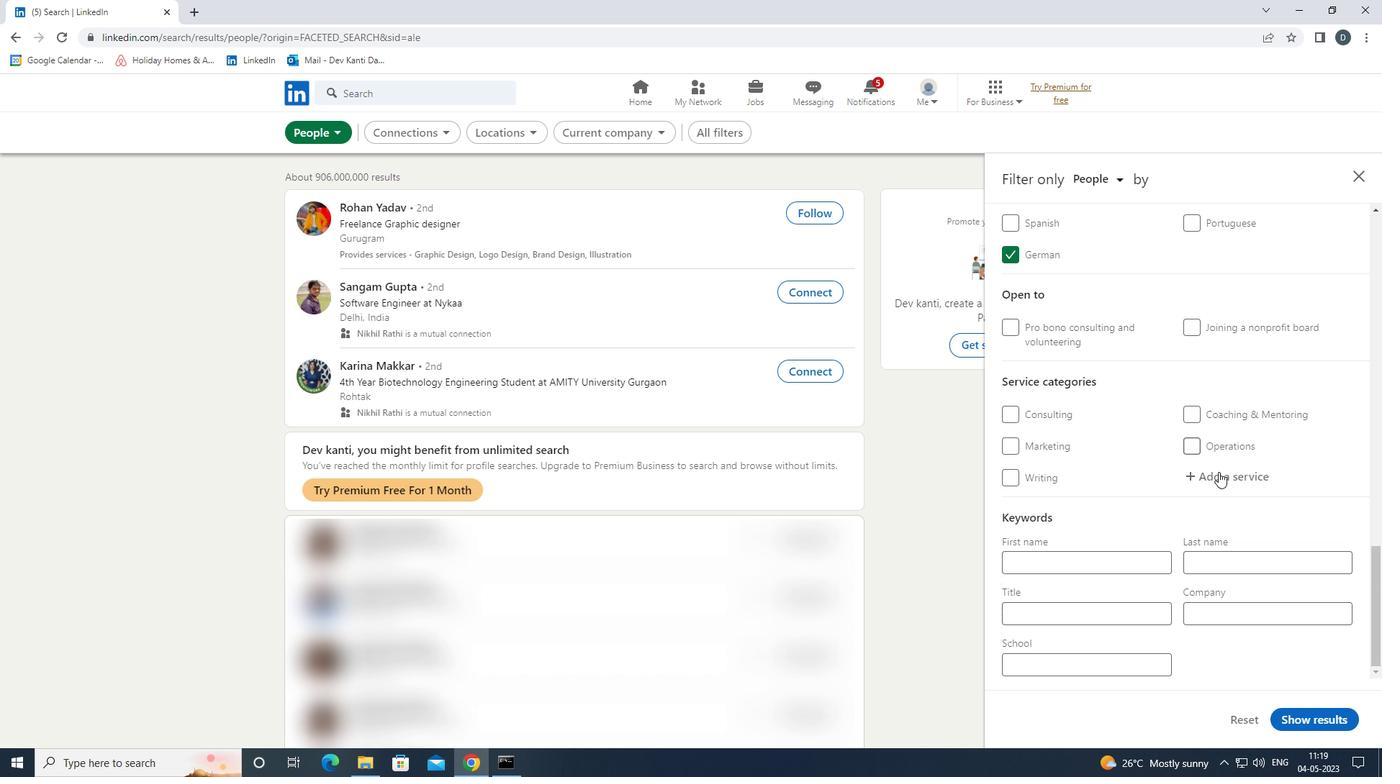 
Action: Mouse moved to (1218, 475)
Screenshot: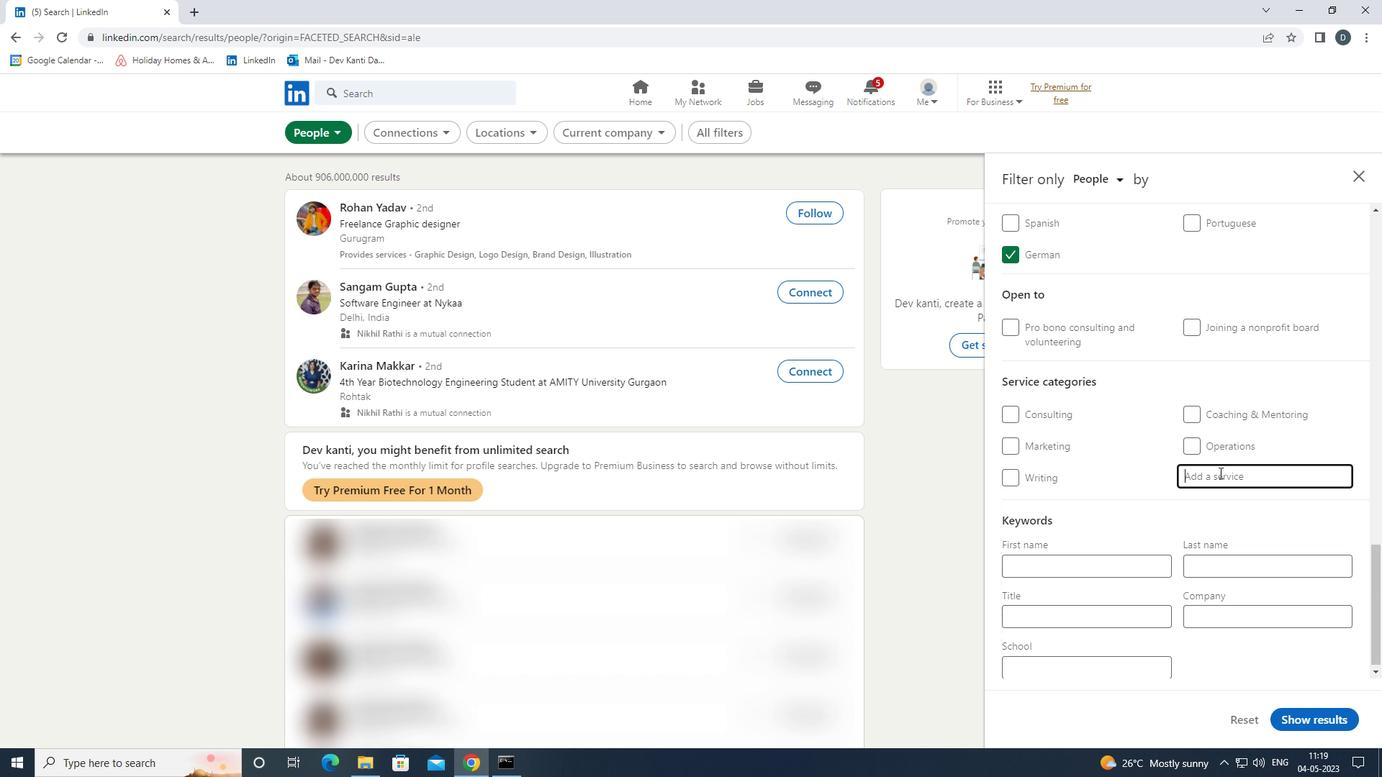 
Action: Key pressed <Key.shift>BUSINESS<Key.space><Key.shift>ANA<Key.down><Key.down><Key.enter>
Screenshot: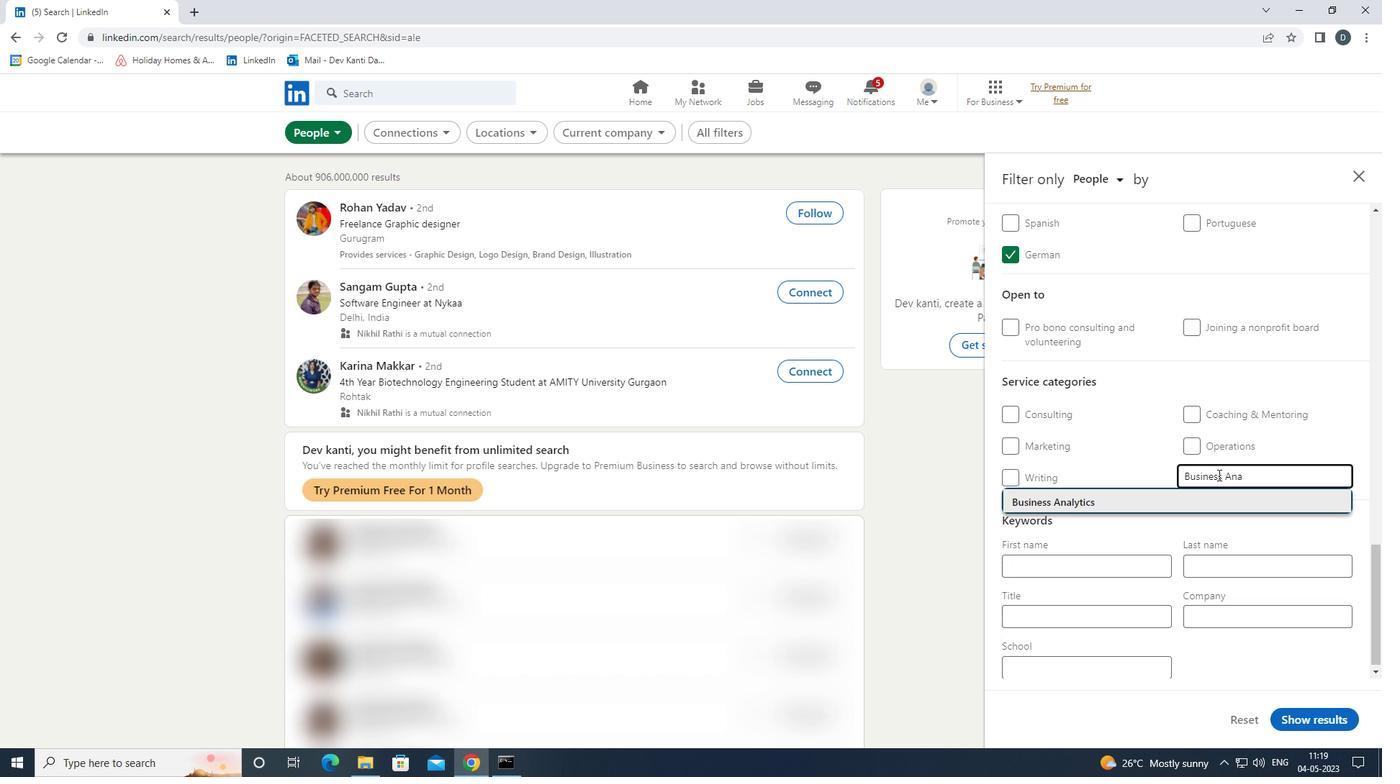 
Action: Mouse moved to (1088, 397)
Screenshot: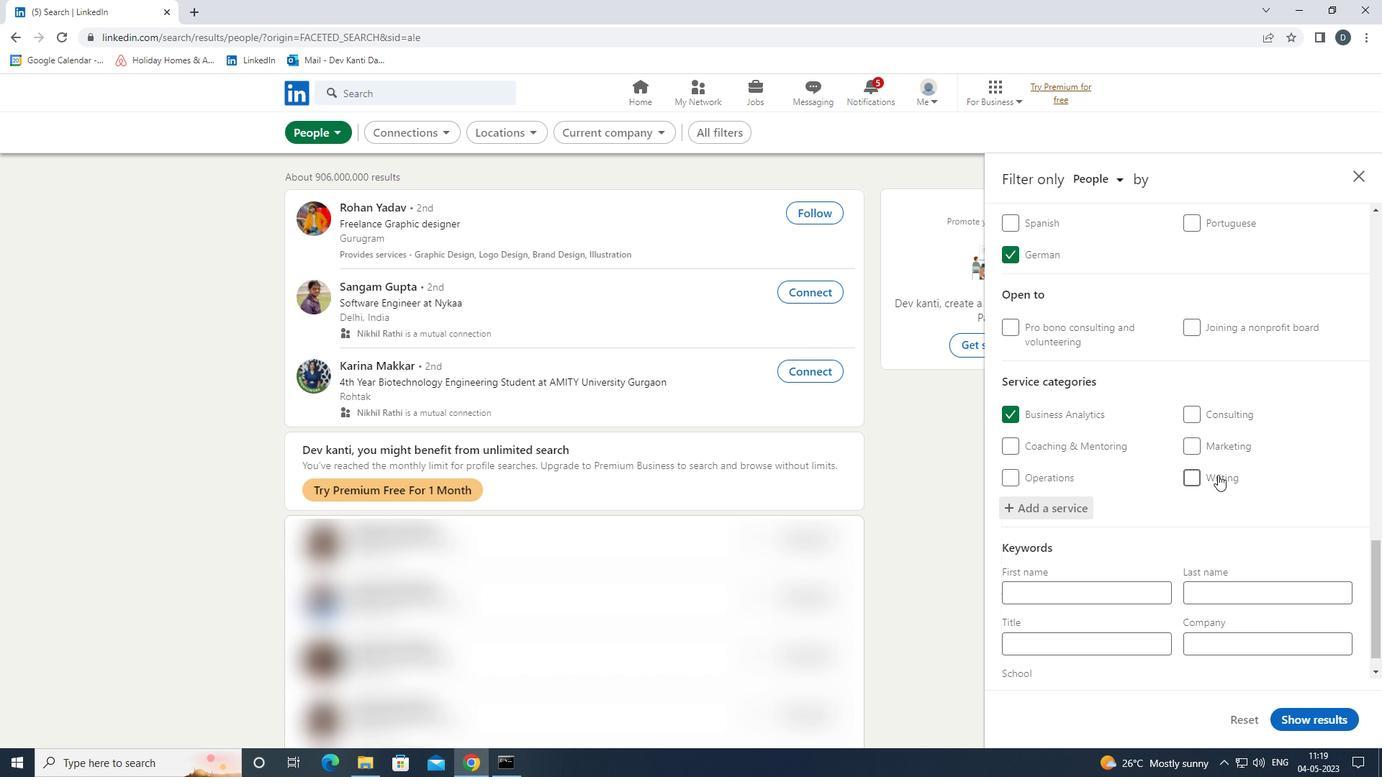 
Action: Mouse scrolled (1088, 396) with delta (0, 0)
Screenshot: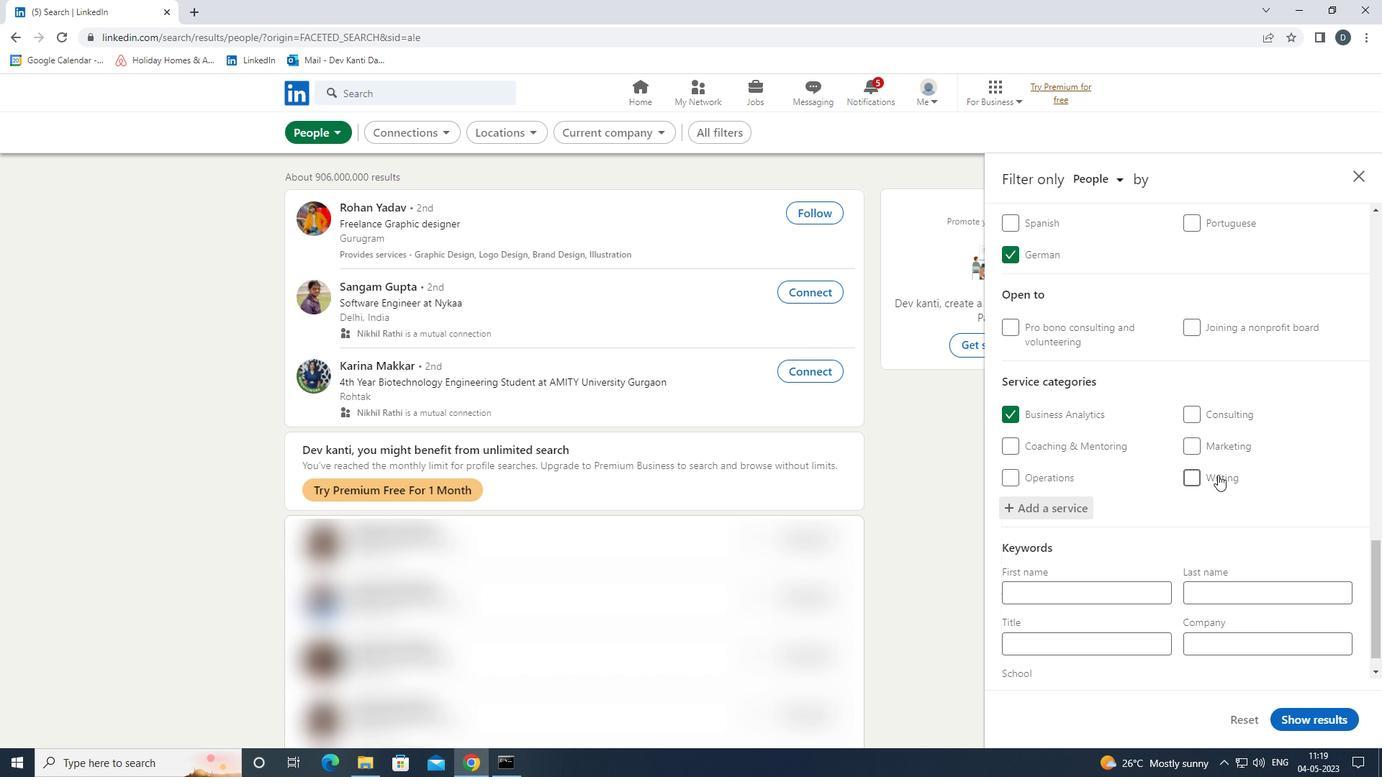 
Action: Mouse moved to (1090, 400)
Screenshot: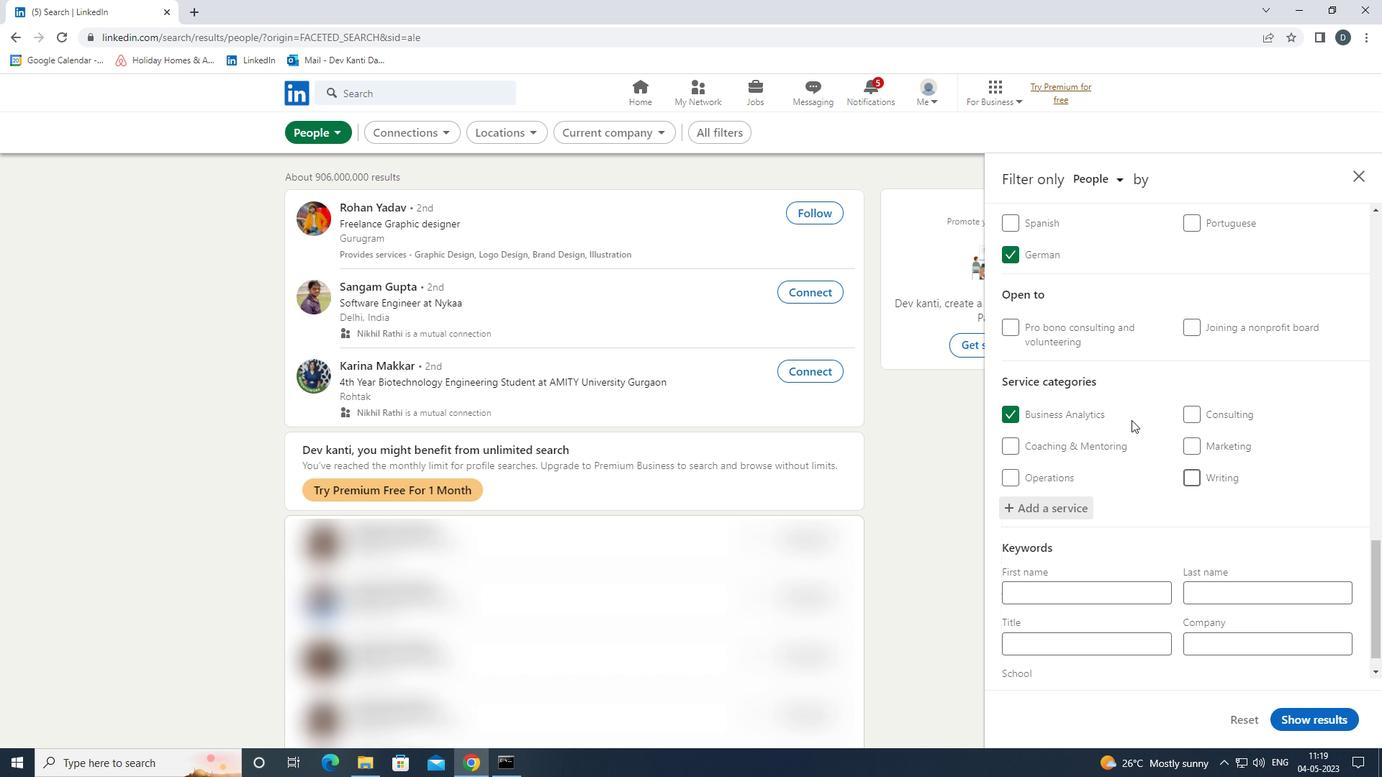 
Action: Mouse scrolled (1090, 399) with delta (0, 0)
Screenshot: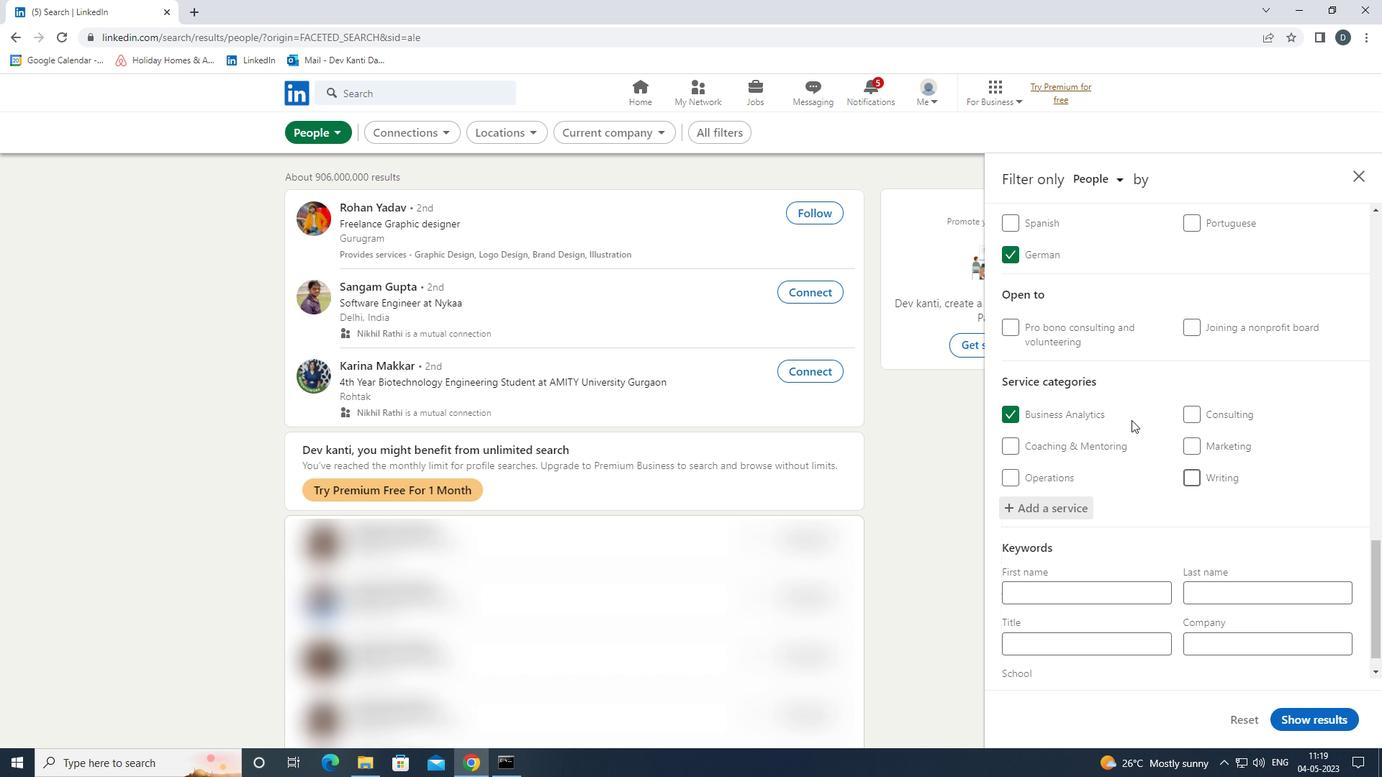 
Action: Mouse moved to (1094, 402)
Screenshot: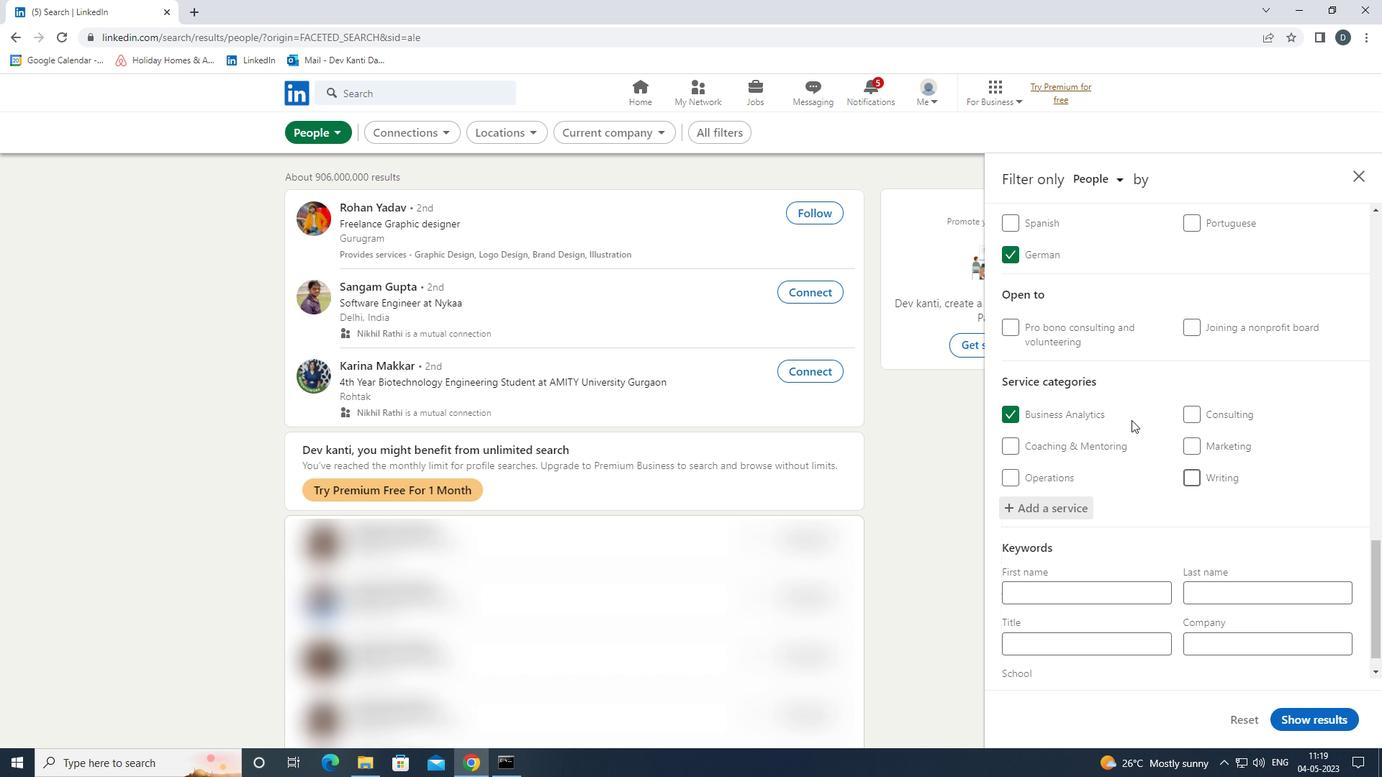 
Action: Mouse scrolled (1094, 401) with delta (0, 0)
Screenshot: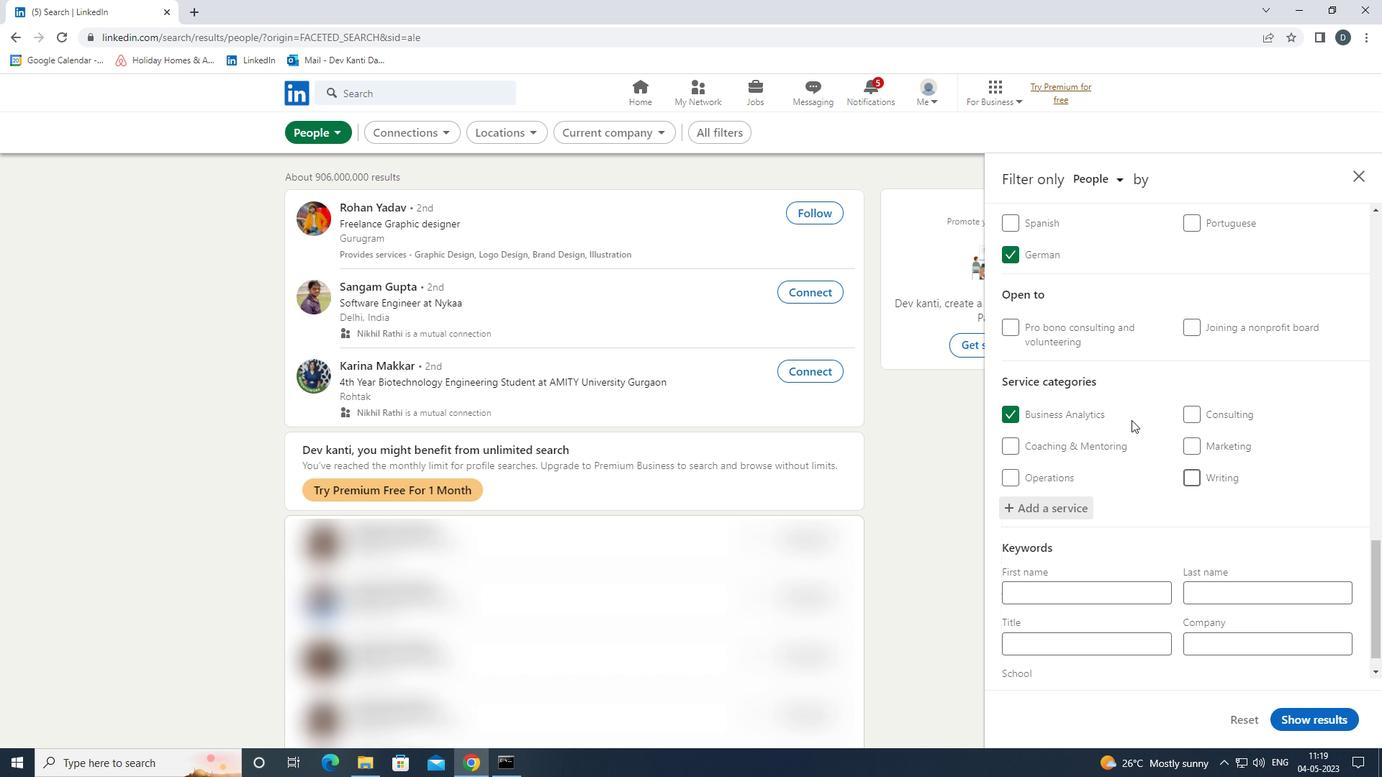 
Action: Mouse moved to (1101, 406)
Screenshot: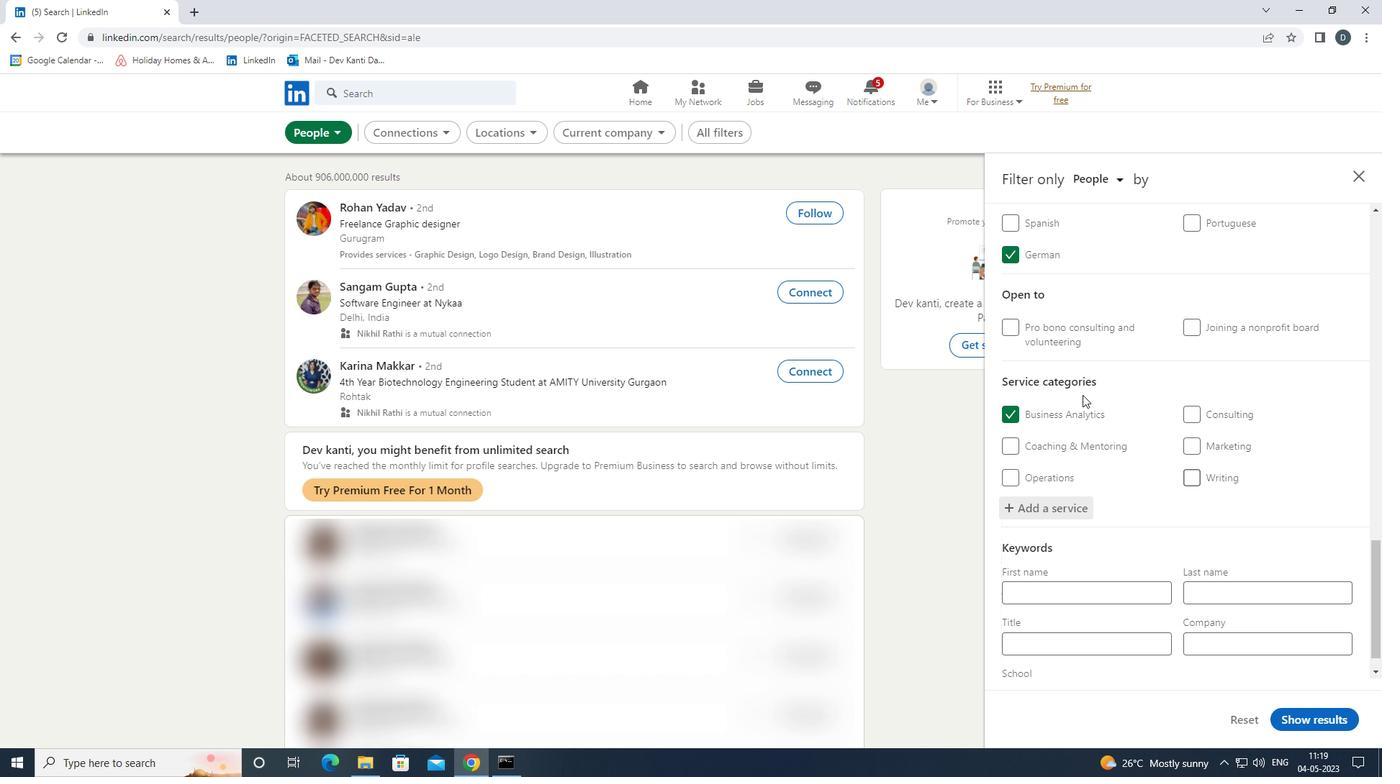
Action: Mouse scrolled (1101, 405) with delta (0, 0)
Screenshot: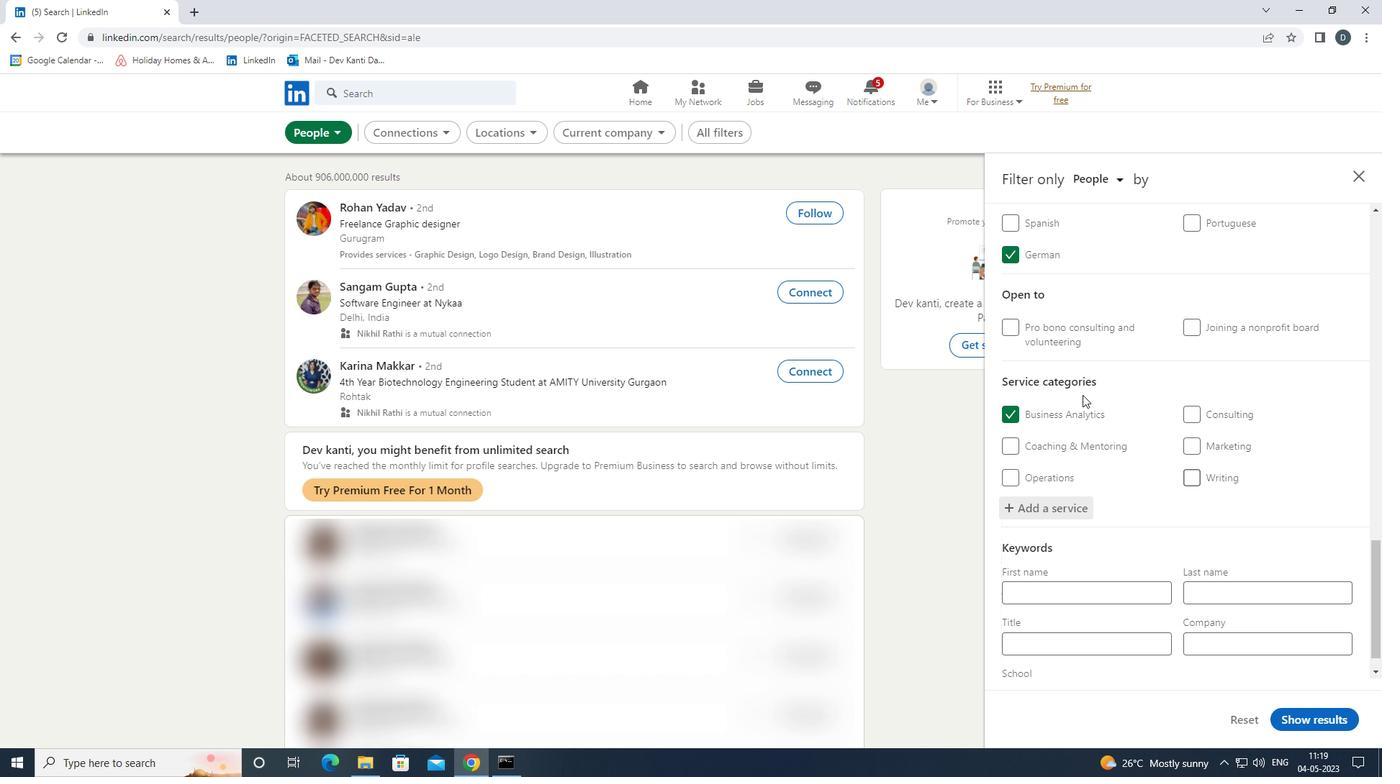 
Action: Mouse moved to (1113, 612)
Screenshot: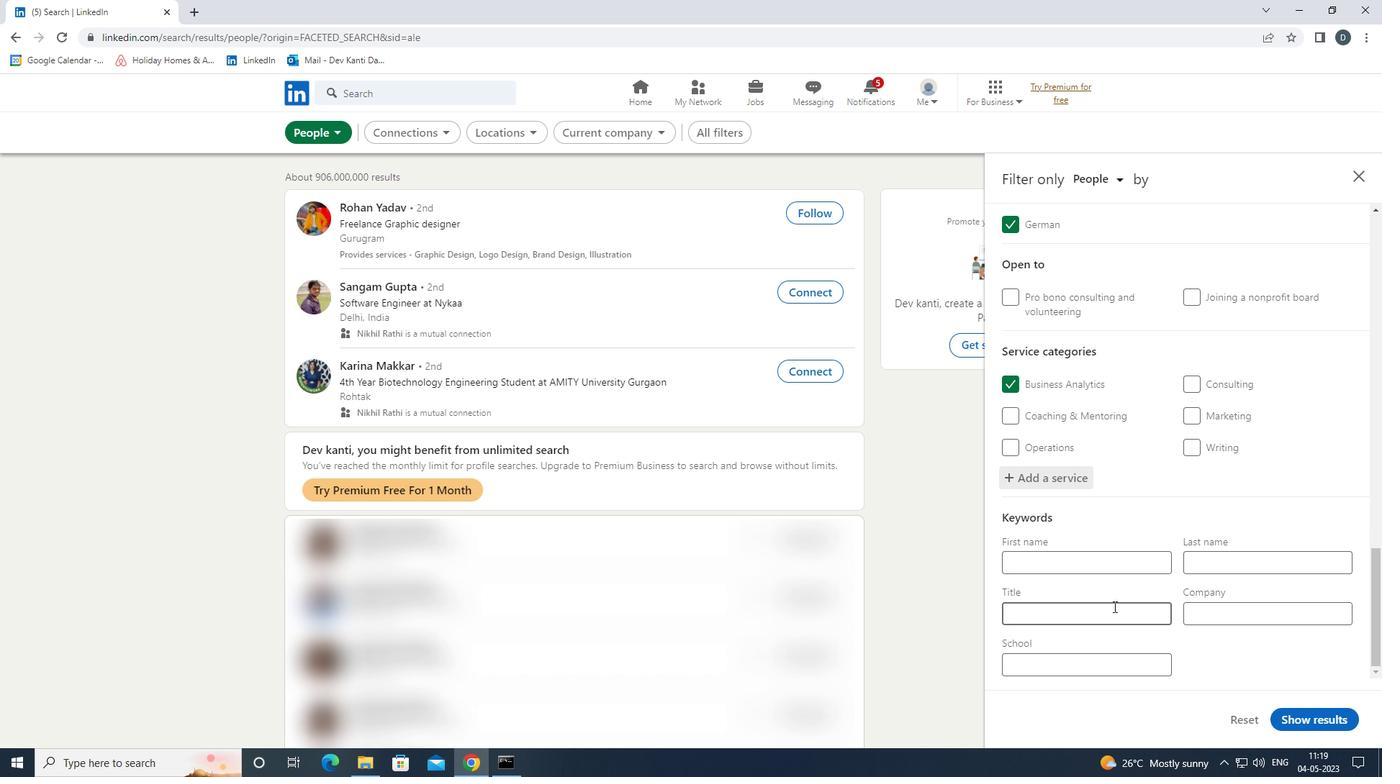 
Action: Mouse pressed left at (1113, 612)
Screenshot: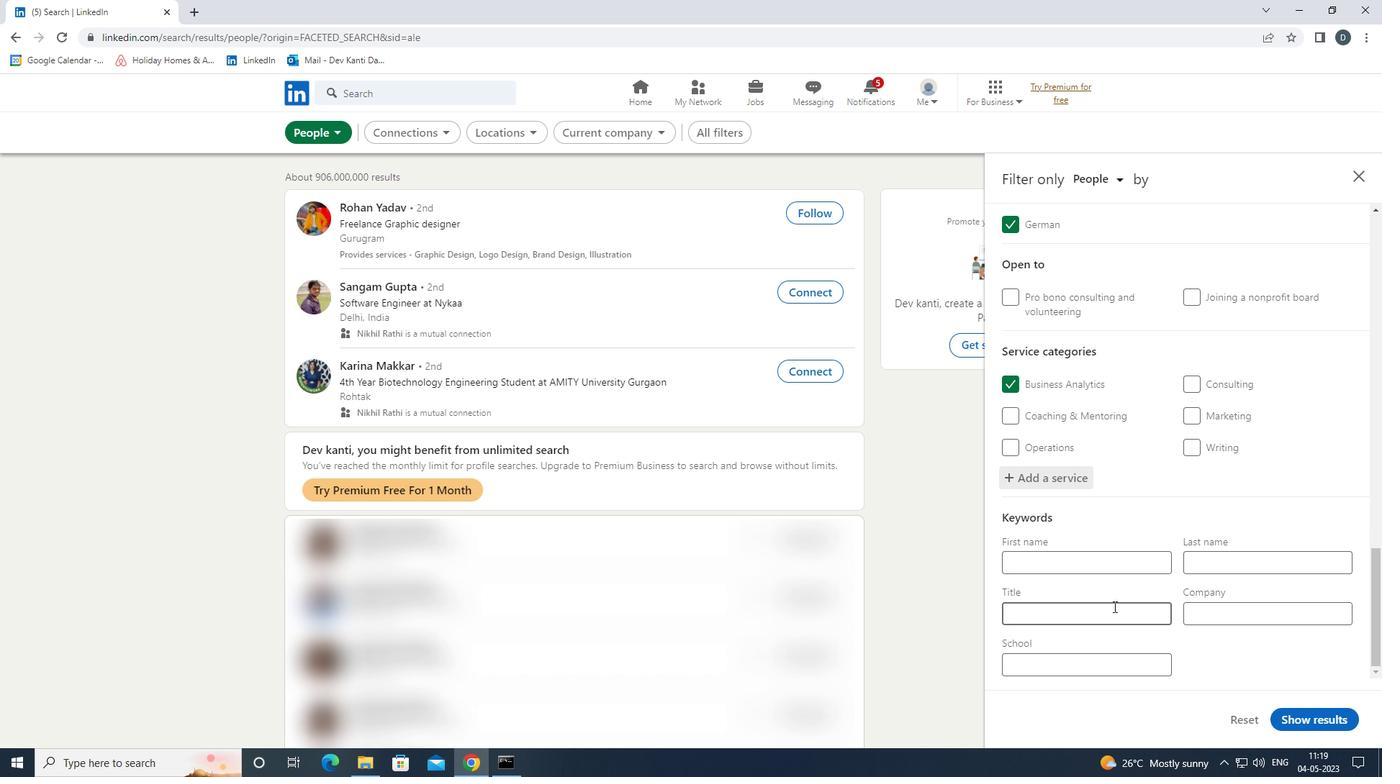 
Action: Mouse moved to (1107, 612)
Screenshot: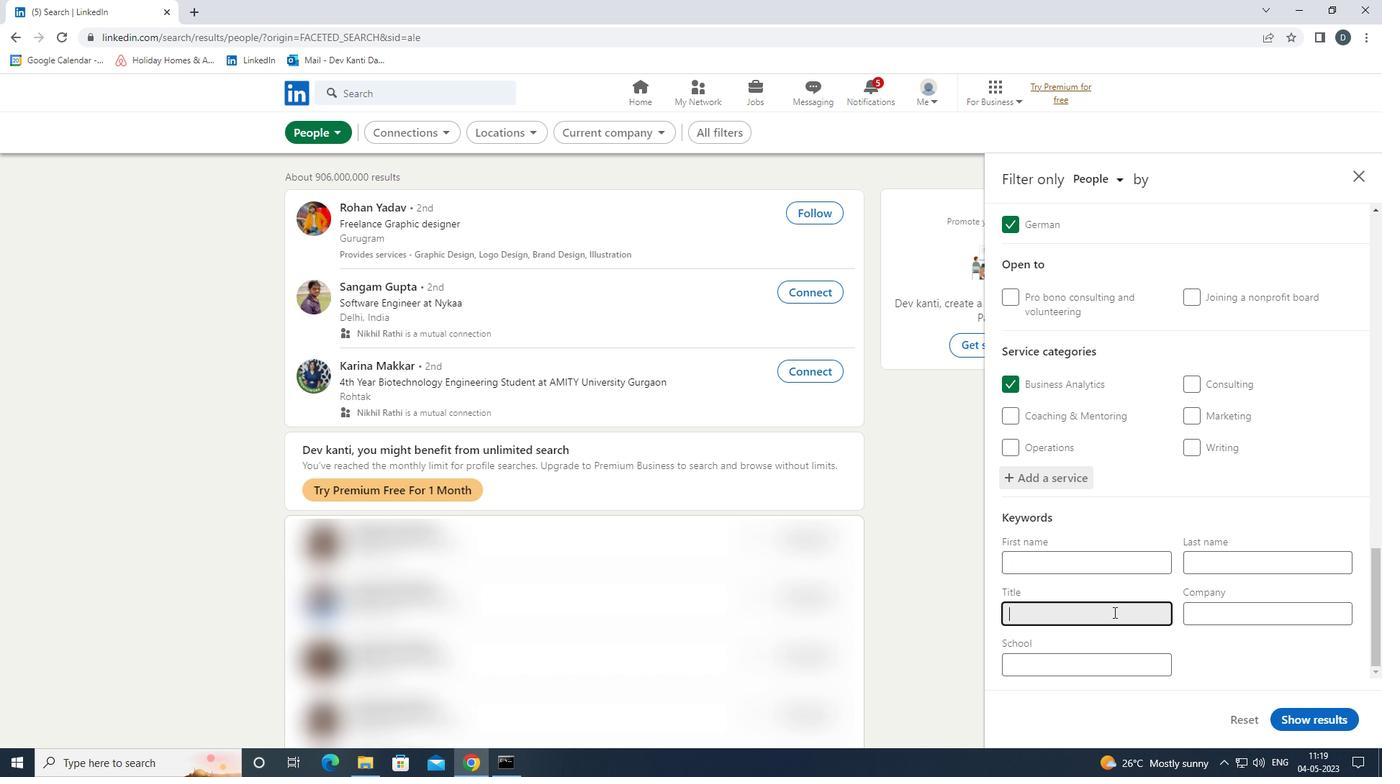 
Action: Key pressed <Key.shift>SECURITY<Key.space><Key.shift>GUARD
Screenshot: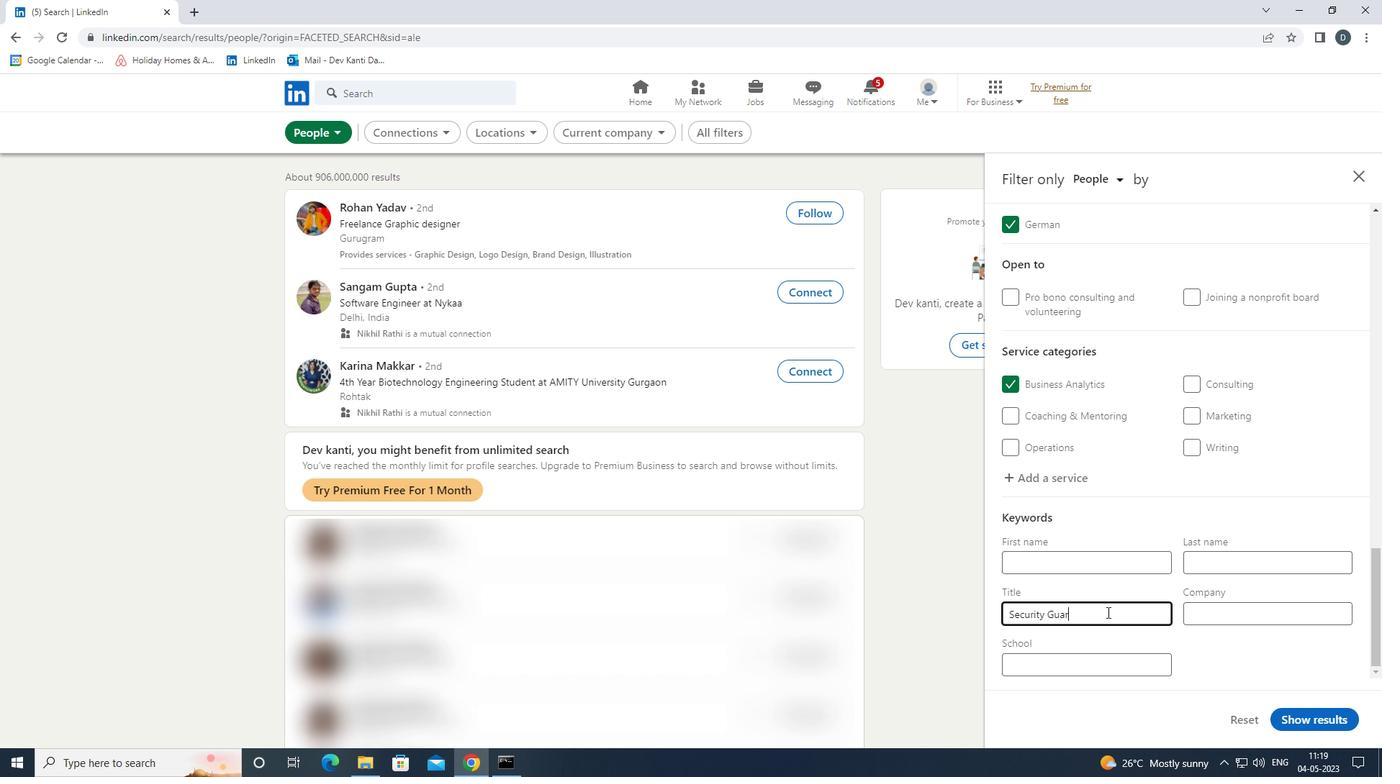 
Action: Mouse moved to (1309, 716)
Screenshot: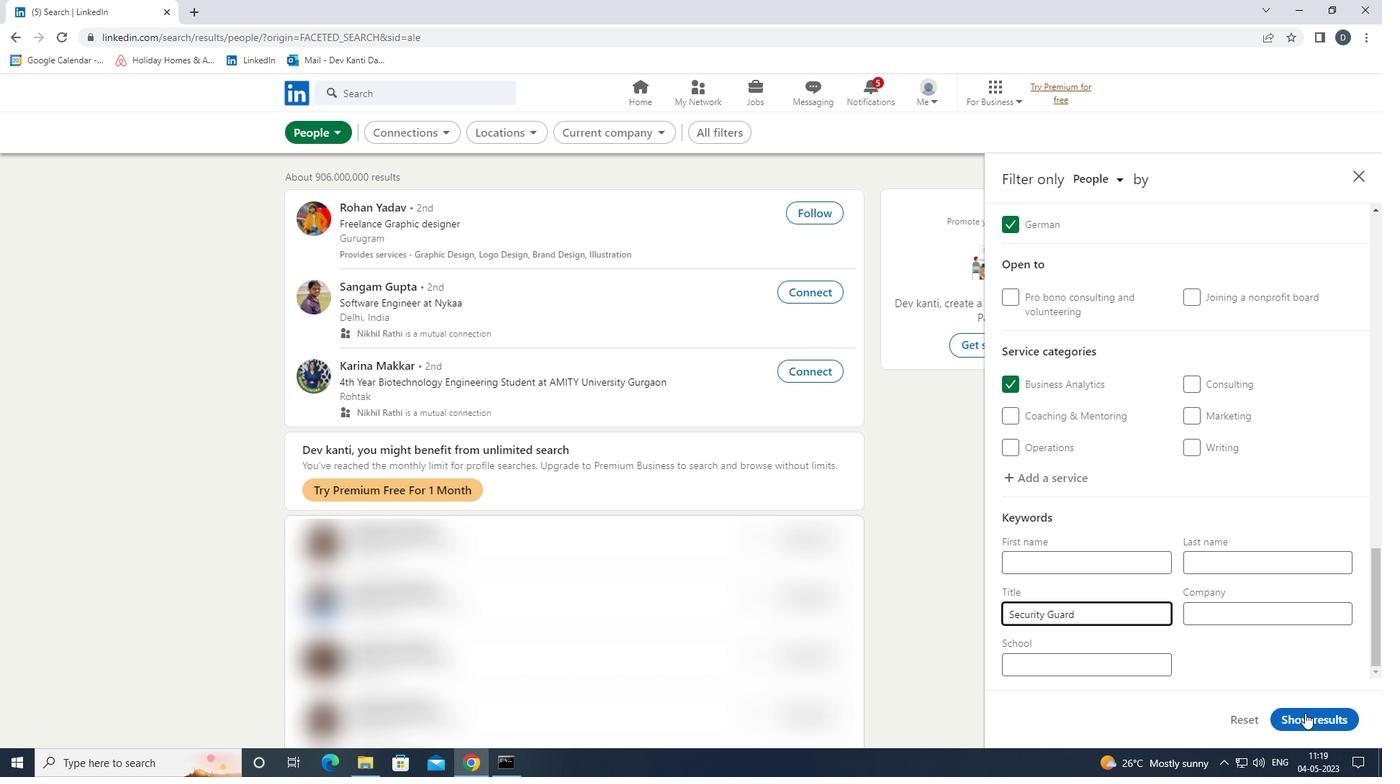 
Action: Mouse pressed left at (1309, 716)
Screenshot: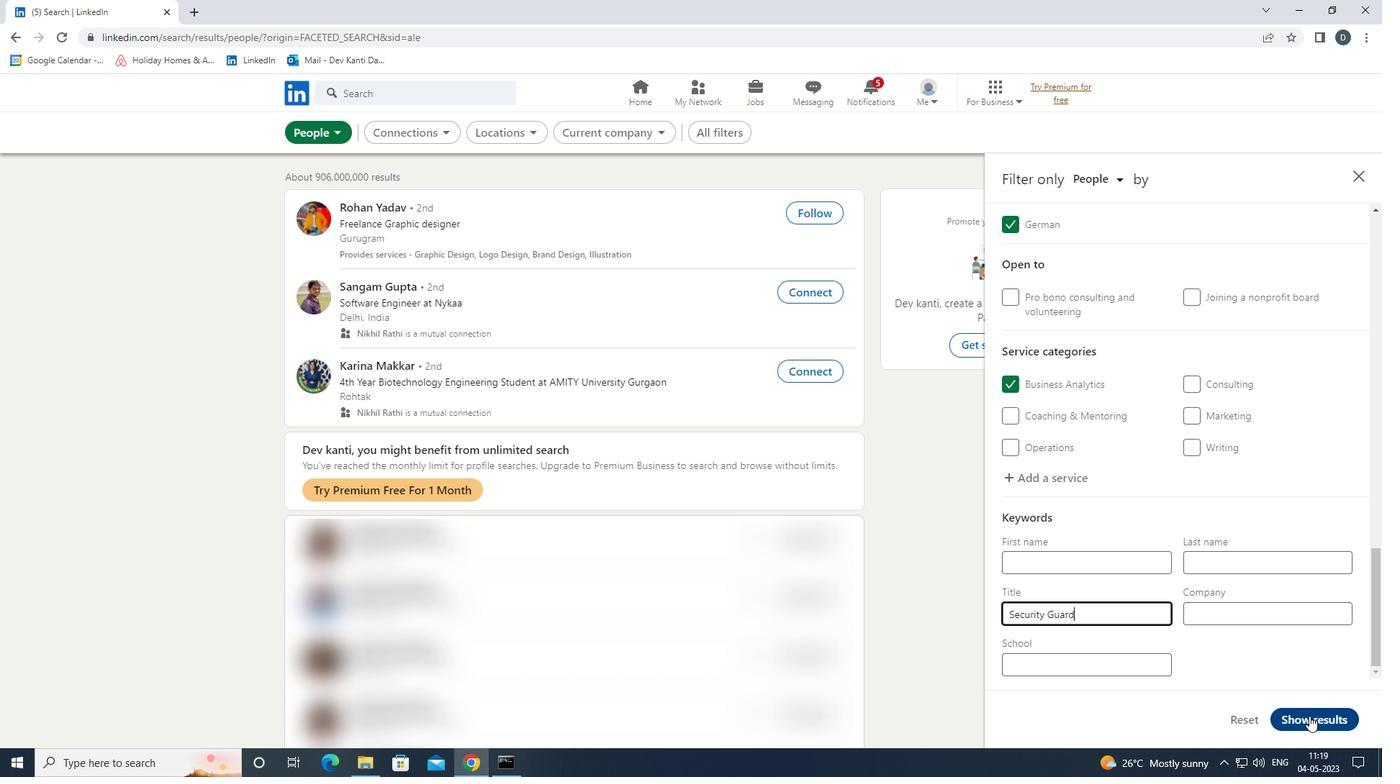
Action: Mouse moved to (818, 253)
Screenshot: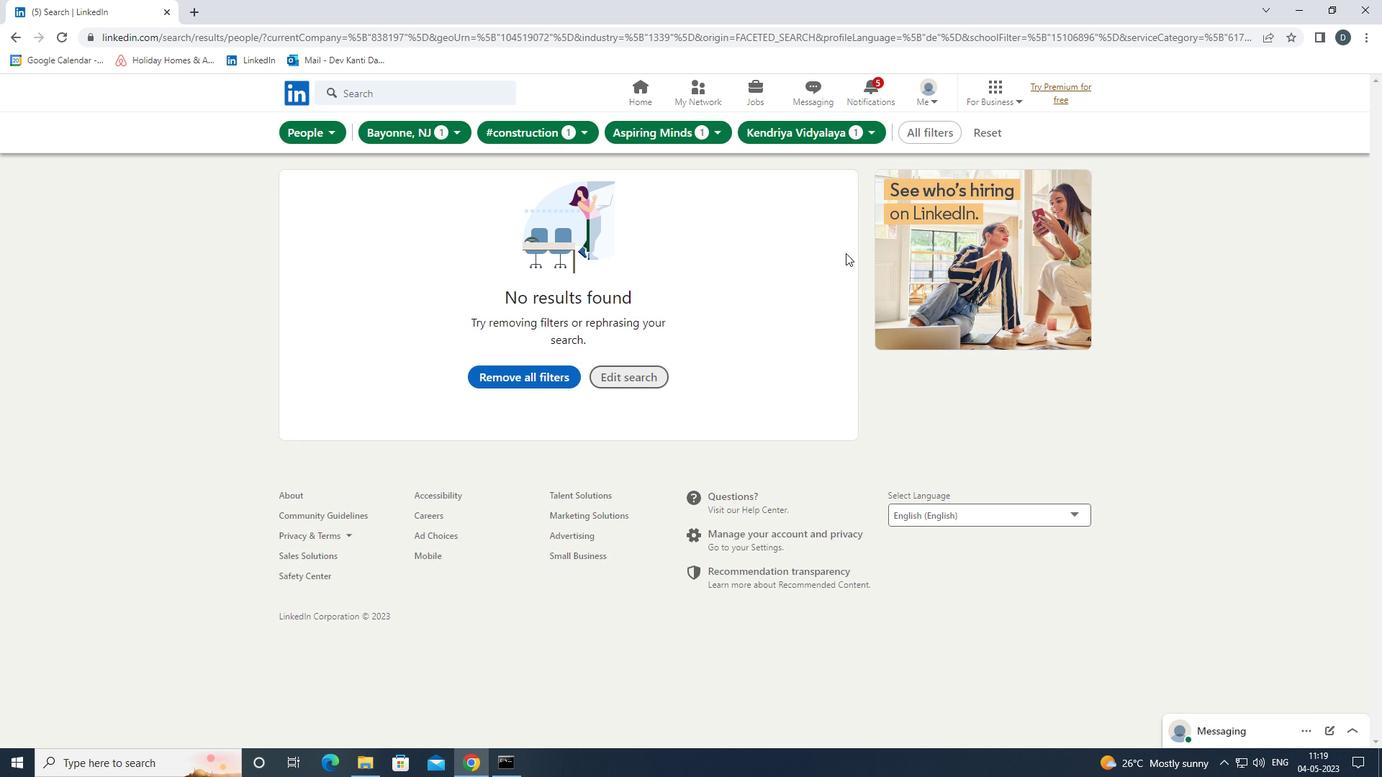 
